 Task: In the  document powerpuff.odt ,align picture to the 'center'. Insert word art below the picture and give heading  'Powerpuff Girls in Red'change the shape height to  6.32 in
Action: Mouse moved to (284, 370)
Screenshot: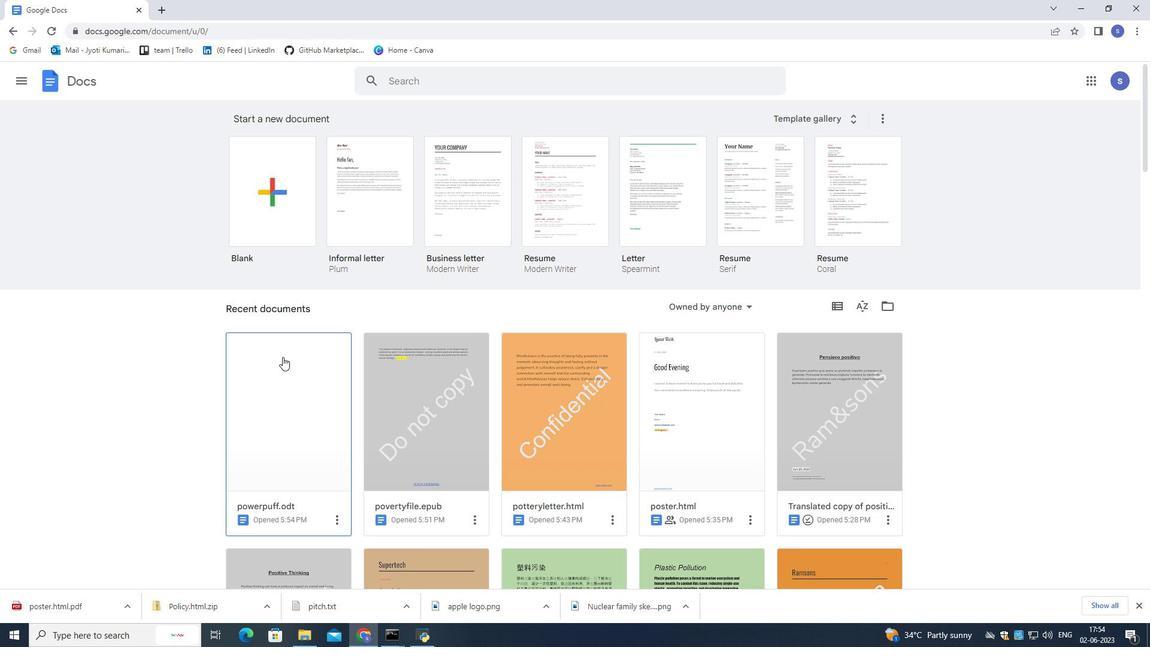 
Action: Mouse pressed left at (284, 370)
Screenshot: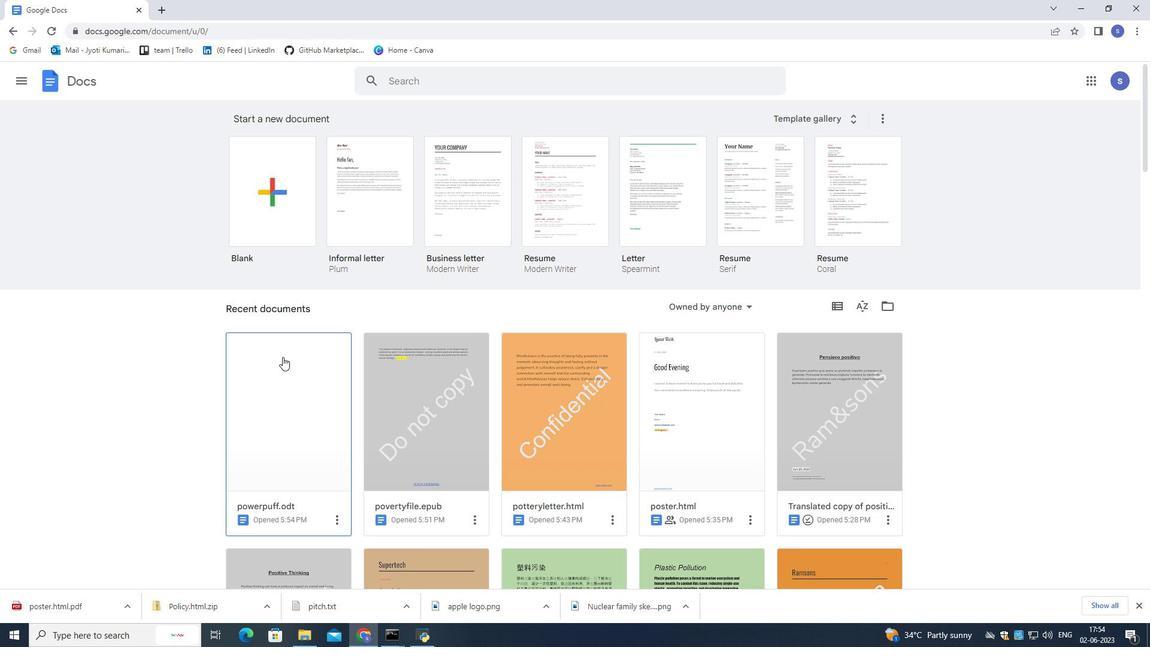 
Action: Mouse pressed left at (284, 370)
Screenshot: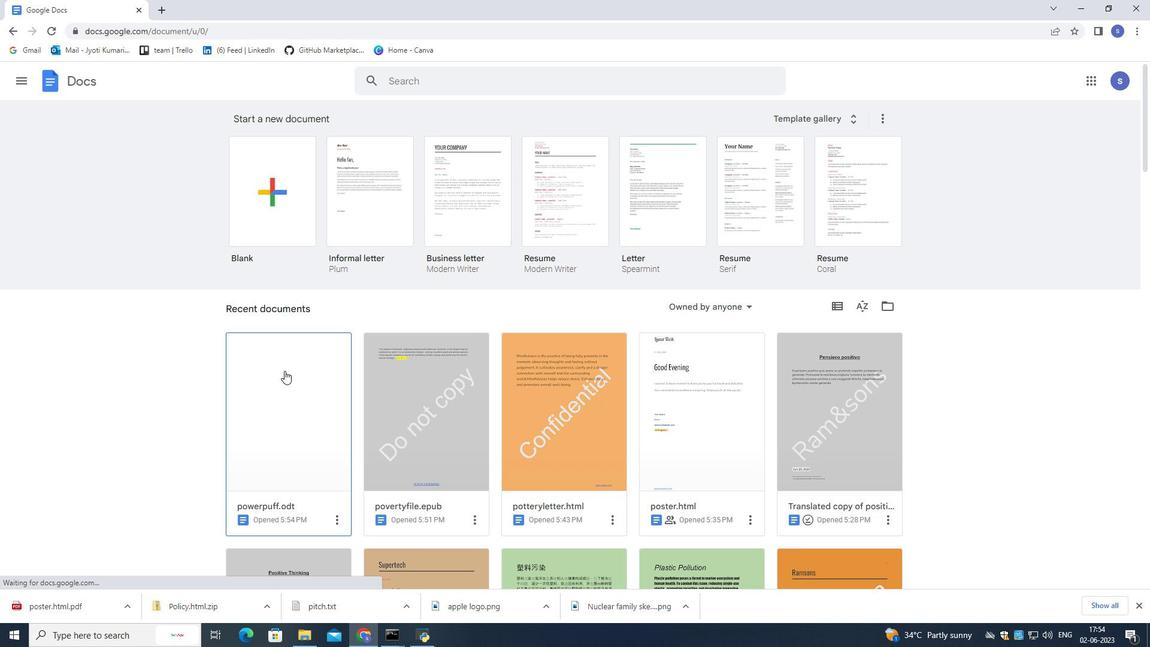 
Action: Mouse moved to (448, 274)
Screenshot: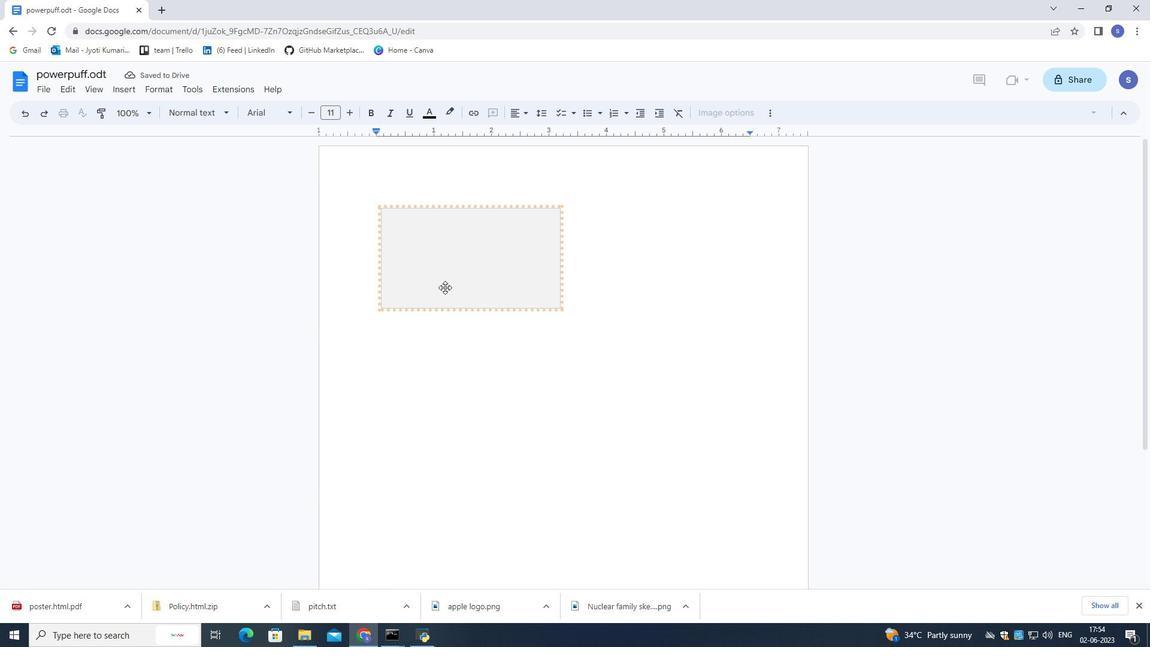 
Action: Mouse pressed left at (448, 274)
Screenshot: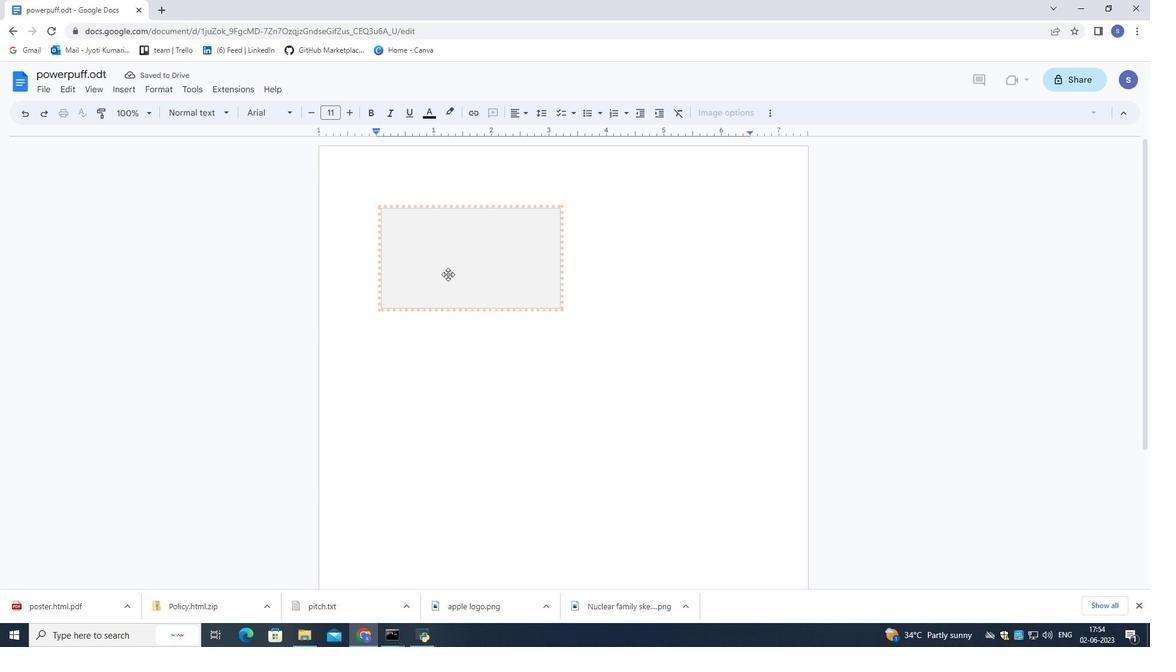 
Action: Mouse pressed left at (448, 274)
Screenshot: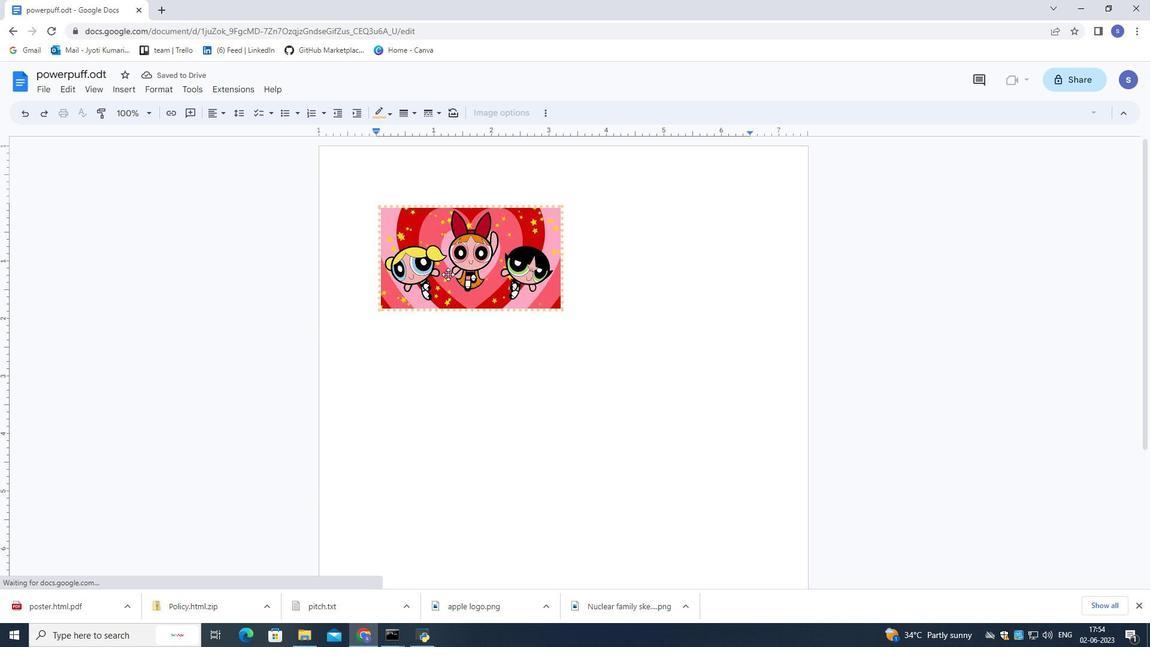 
Action: Mouse moved to (245, 115)
Screenshot: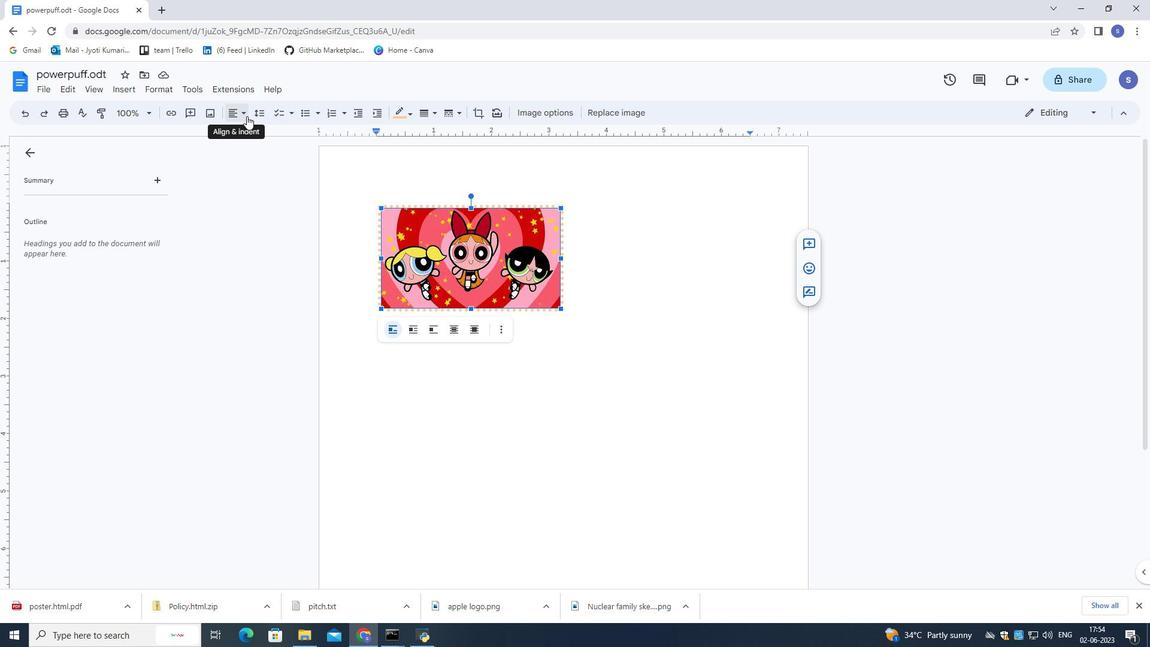 
Action: Mouse pressed left at (245, 115)
Screenshot: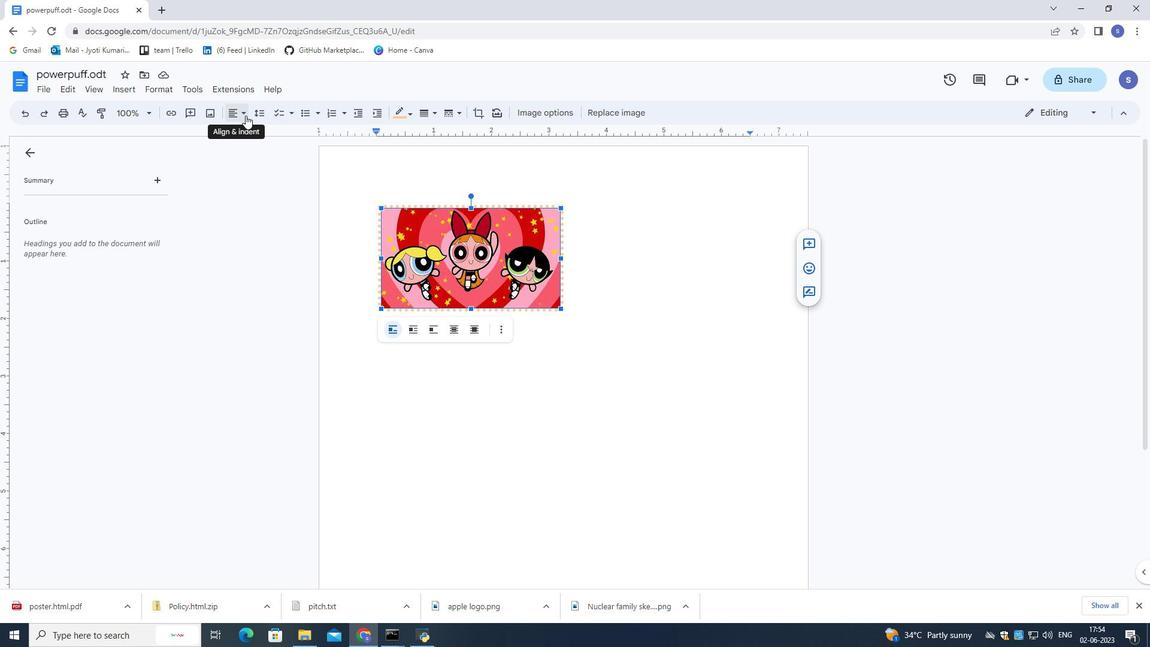 
Action: Mouse moved to (255, 133)
Screenshot: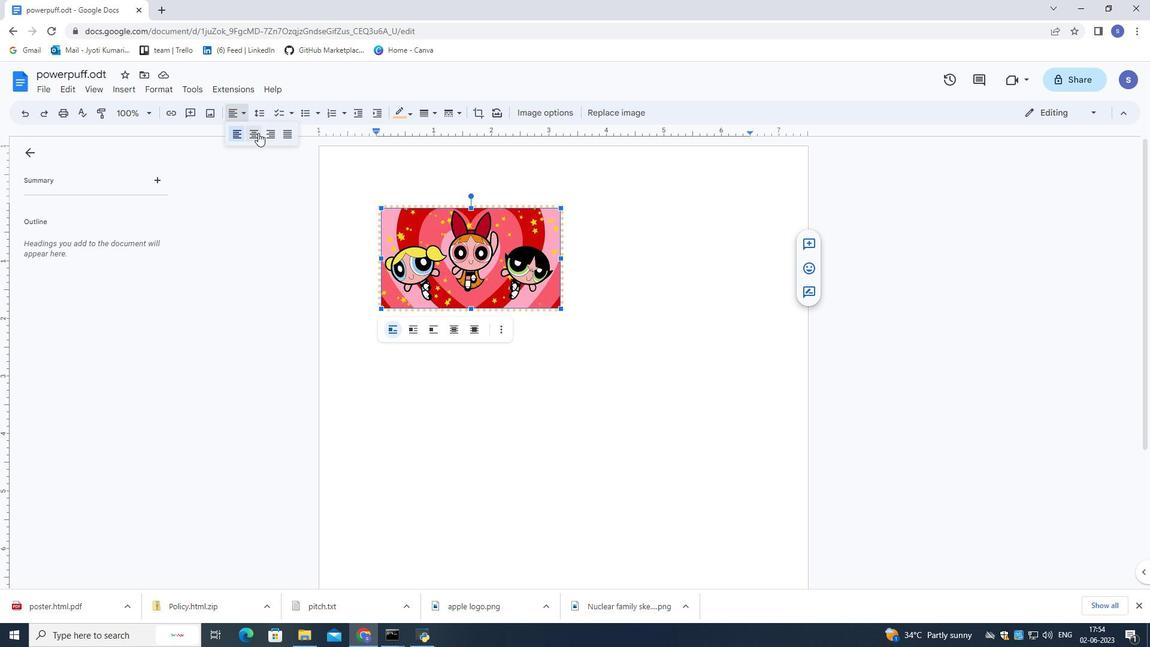 
Action: Mouse pressed left at (255, 133)
Screenshot: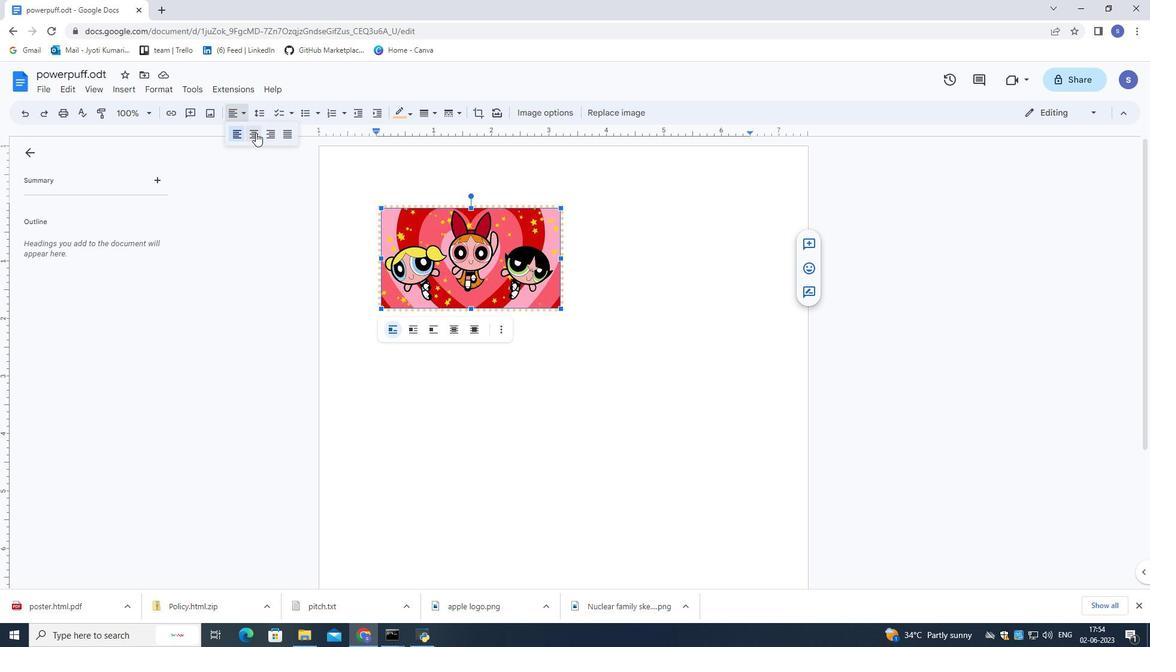 
Action: Mouse moved to (680, 288)
Screenshot: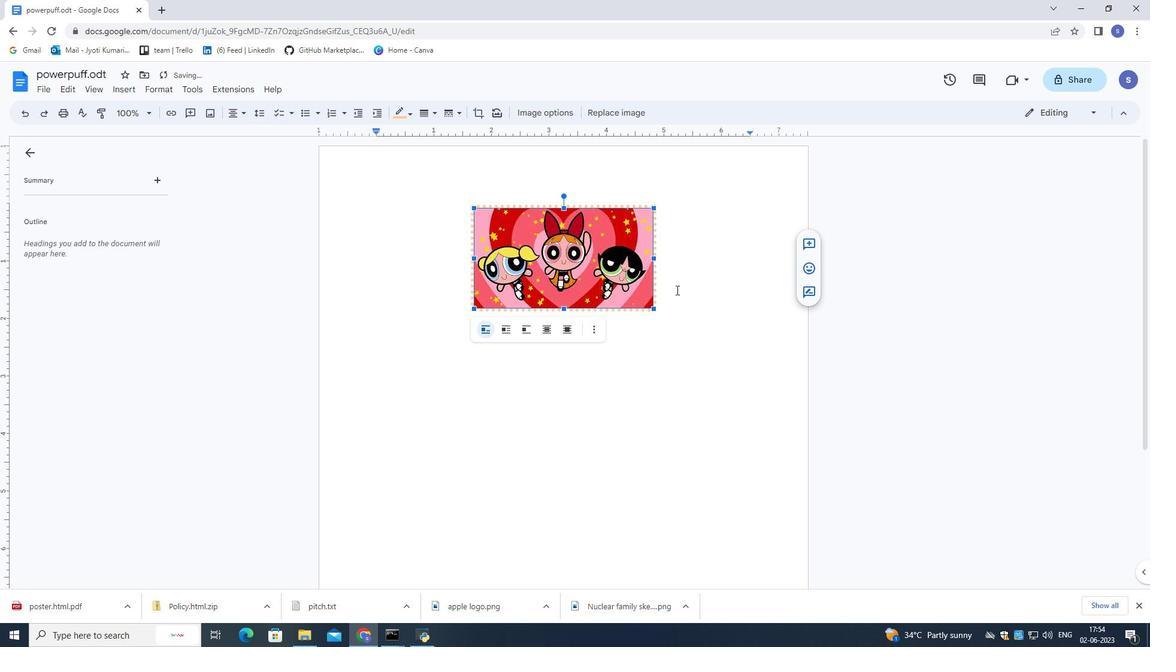 
Action: Mouse pressed left at (680, 288)
Screenshot: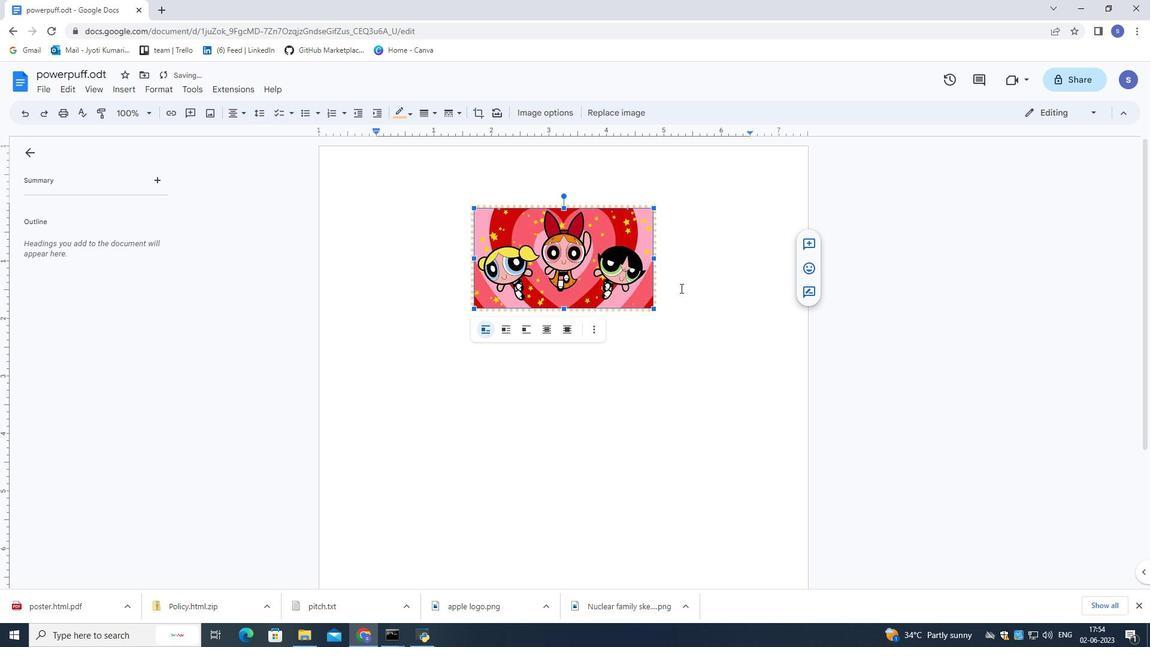 
Action: Mouse moved to (671, 298)
Screenshot: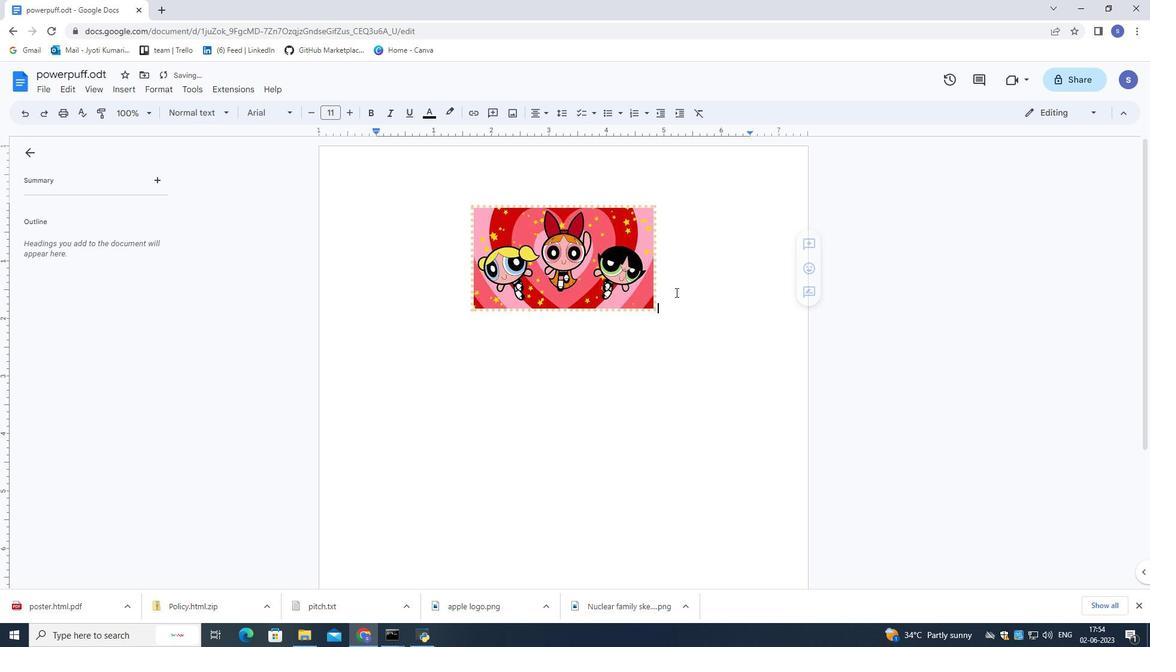 
Action: Key pressed <Key.enter>
Screenshot: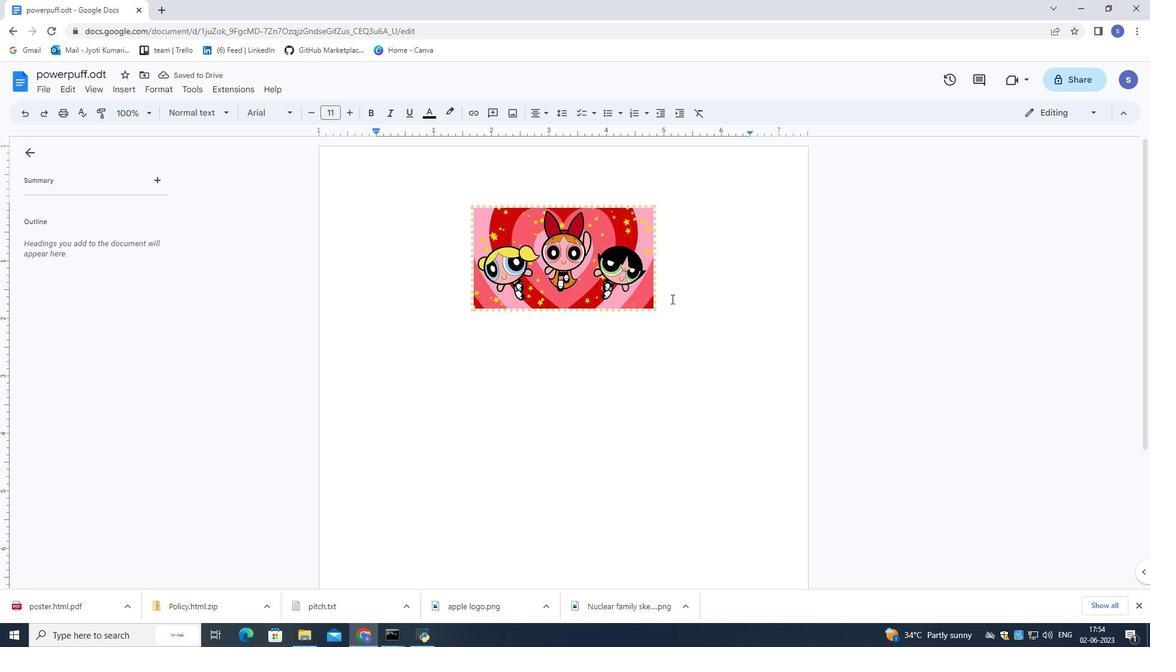 
Action: Mouse moved to (118, 91)
Screenshot: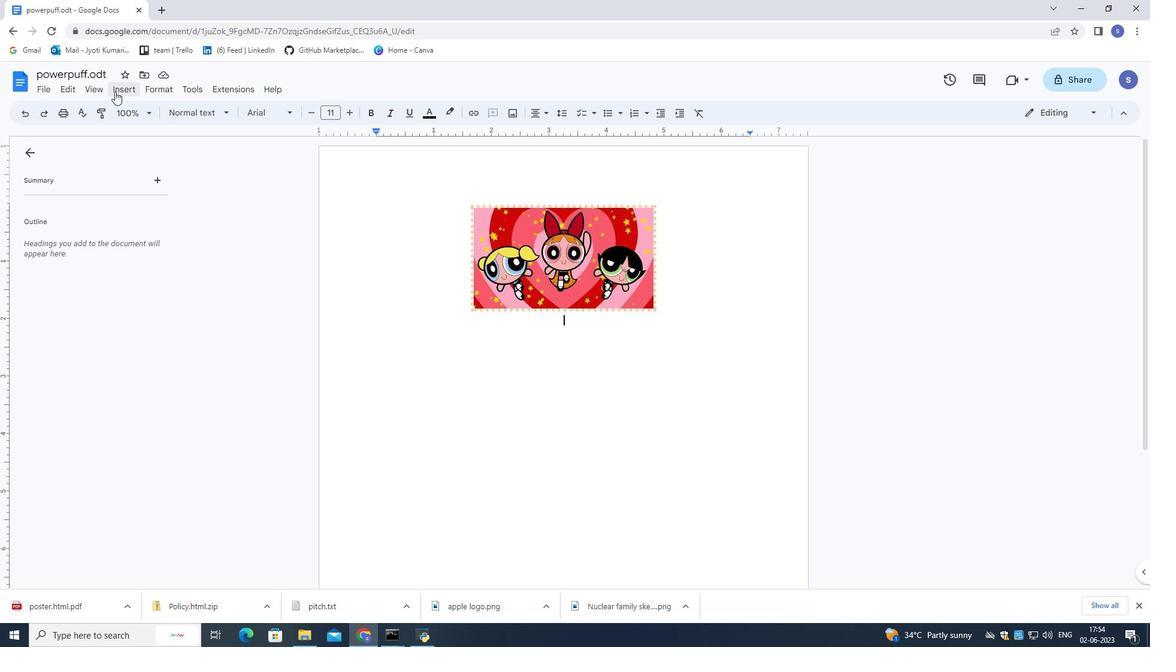 
Action: Mouse pressed left at (118, 91)
Screenshot: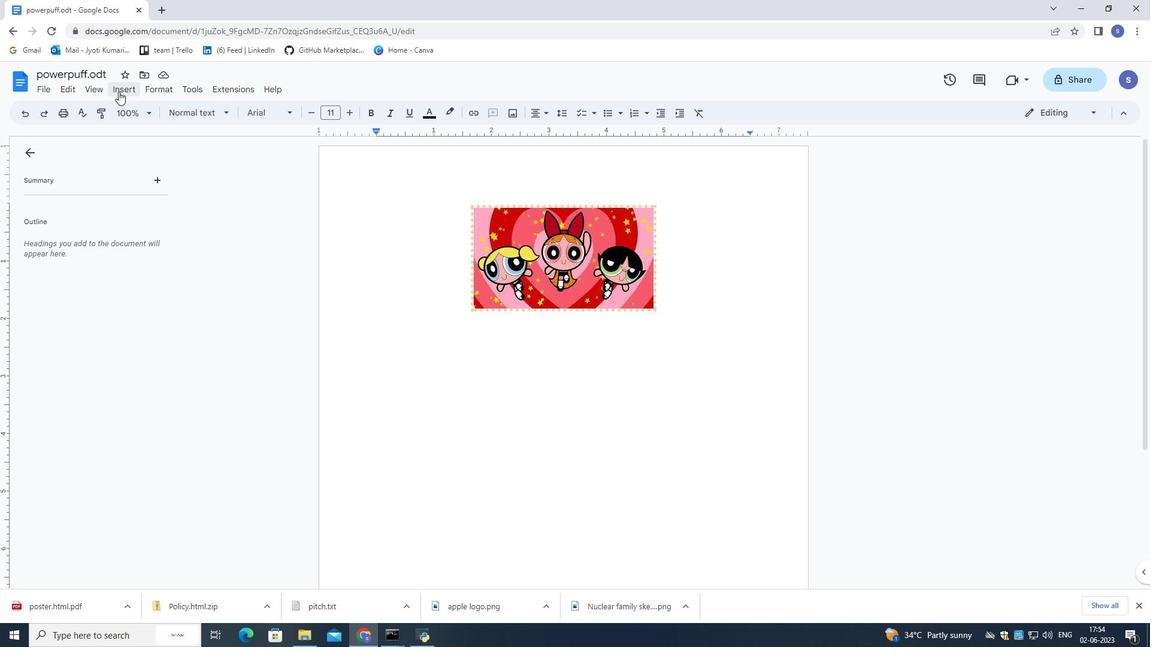 
Action: Mouse moved to (322, 150)
Screenshot: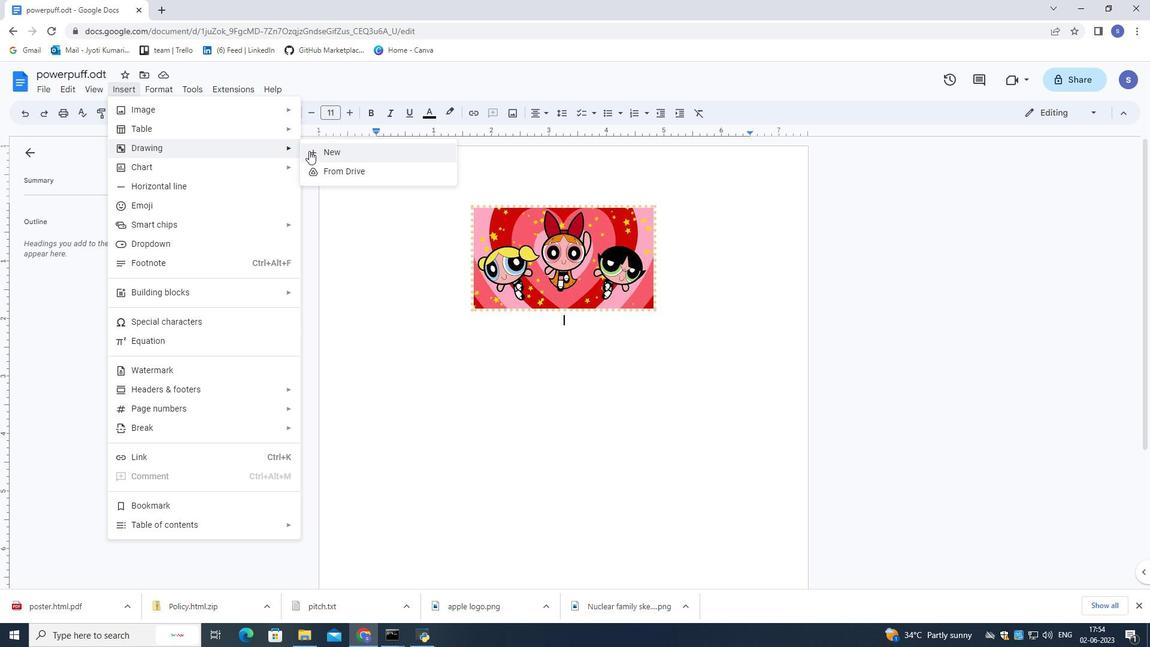 
Action: Mouse pressed left at (322, 150)
Screenshot: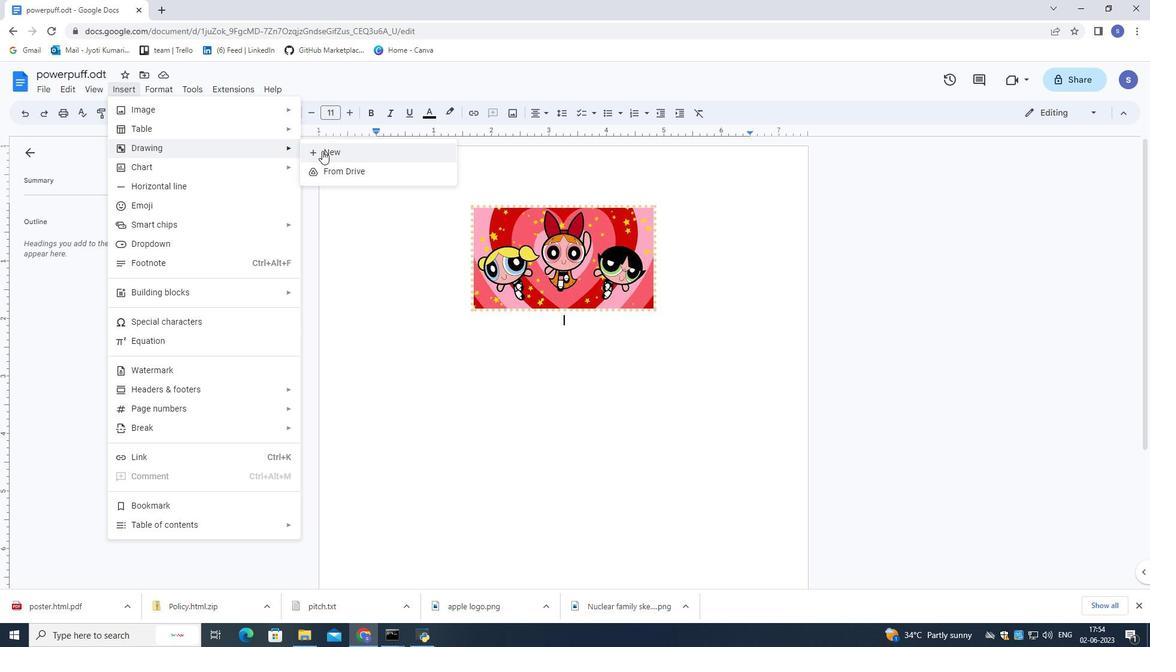 
Action: Mouse moved to (327, 137)
Screenshot: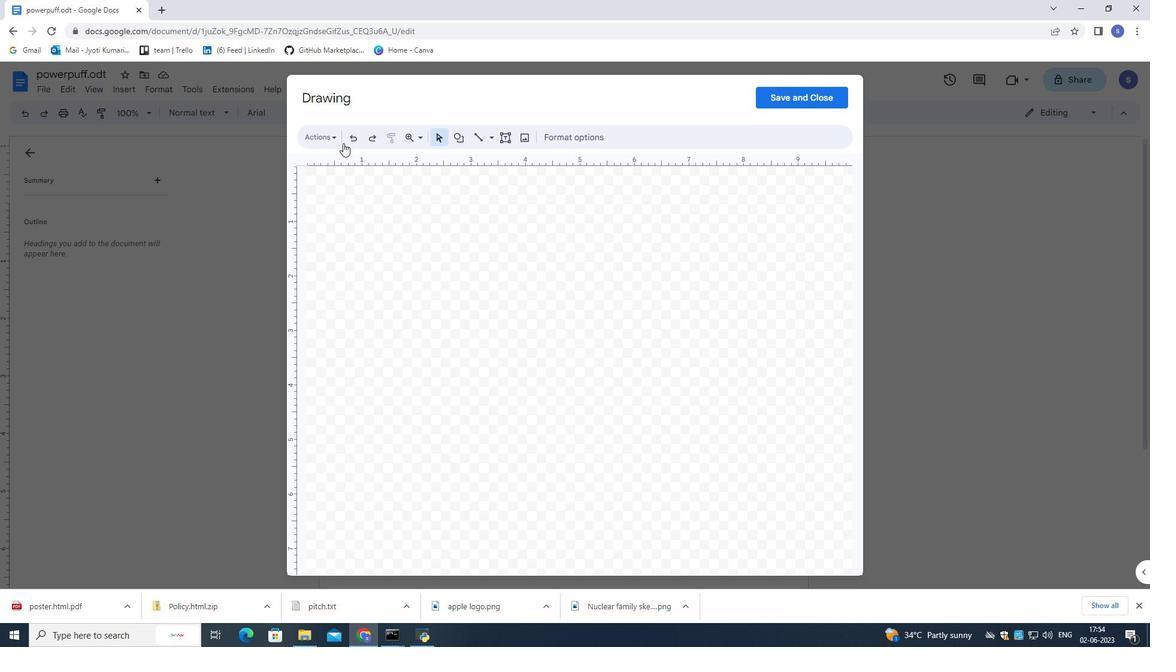 
Action: Mouse pressed left at (327, 137)
Screenshot: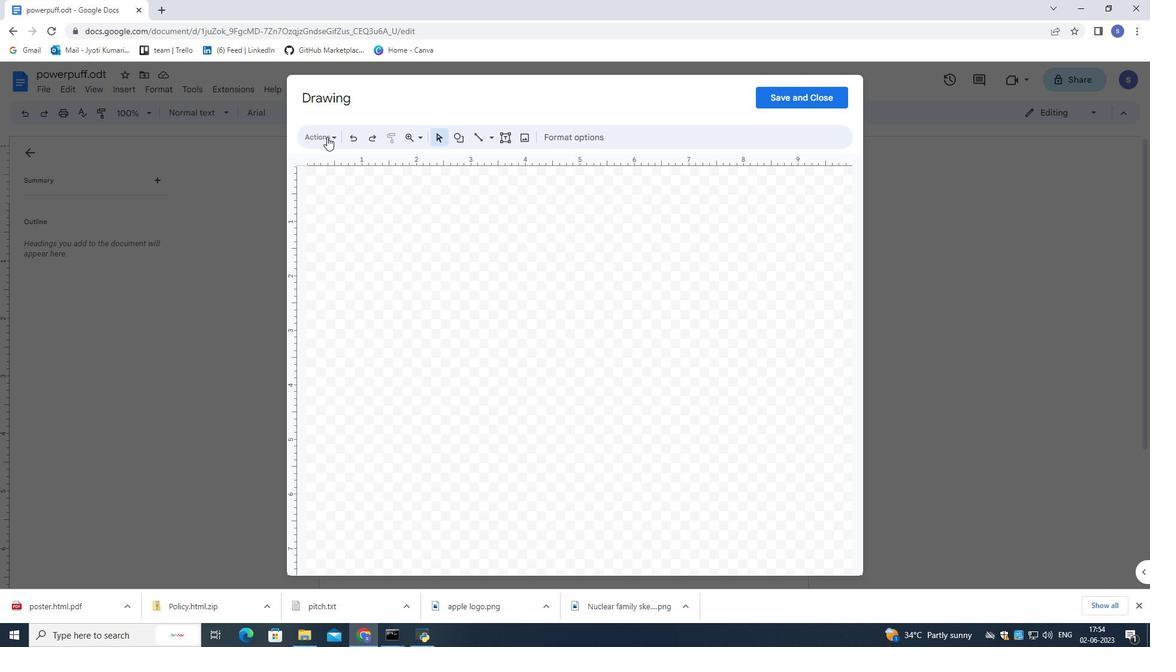 
Action: Mouse moved to (343, 213)
Screenshot: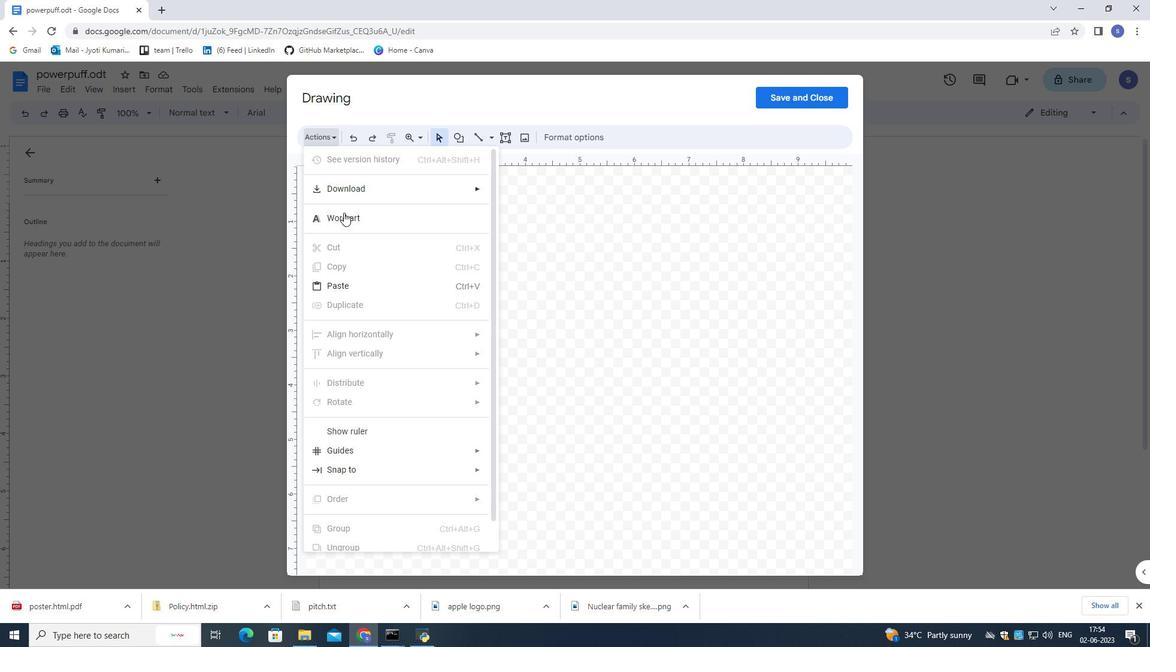 
Action: Mouse pressed left at (343, 213)
Screenshot: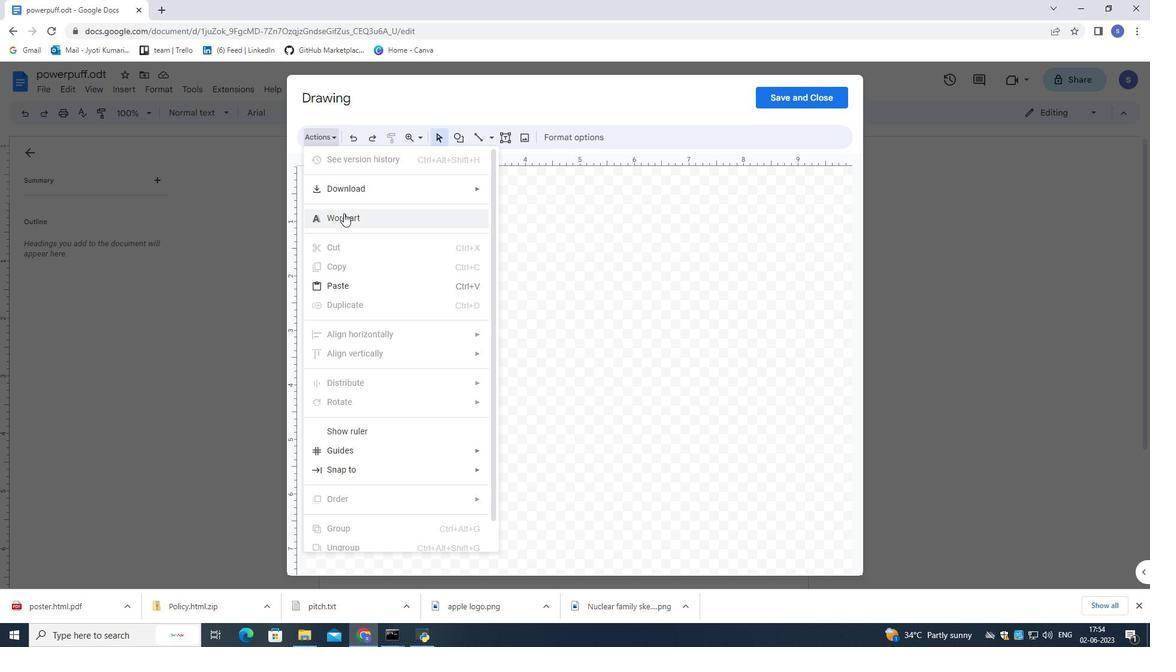 
Action: Mouse moved to (579, 197)
Screenshot: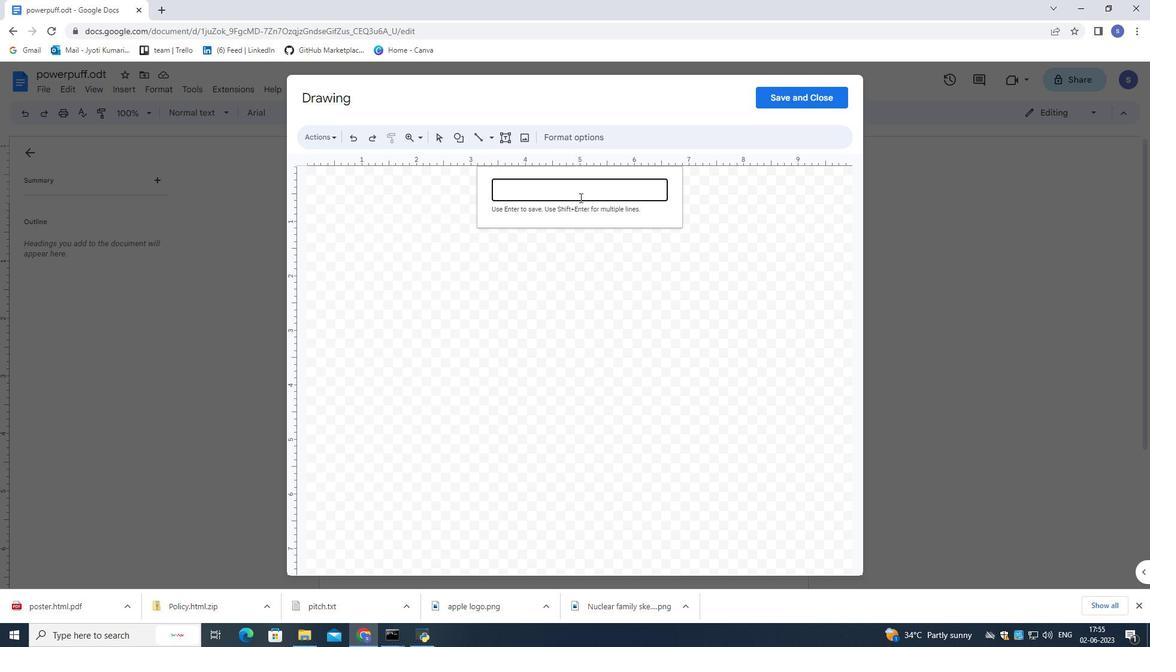 
Action: Key pressed p
Screenshot: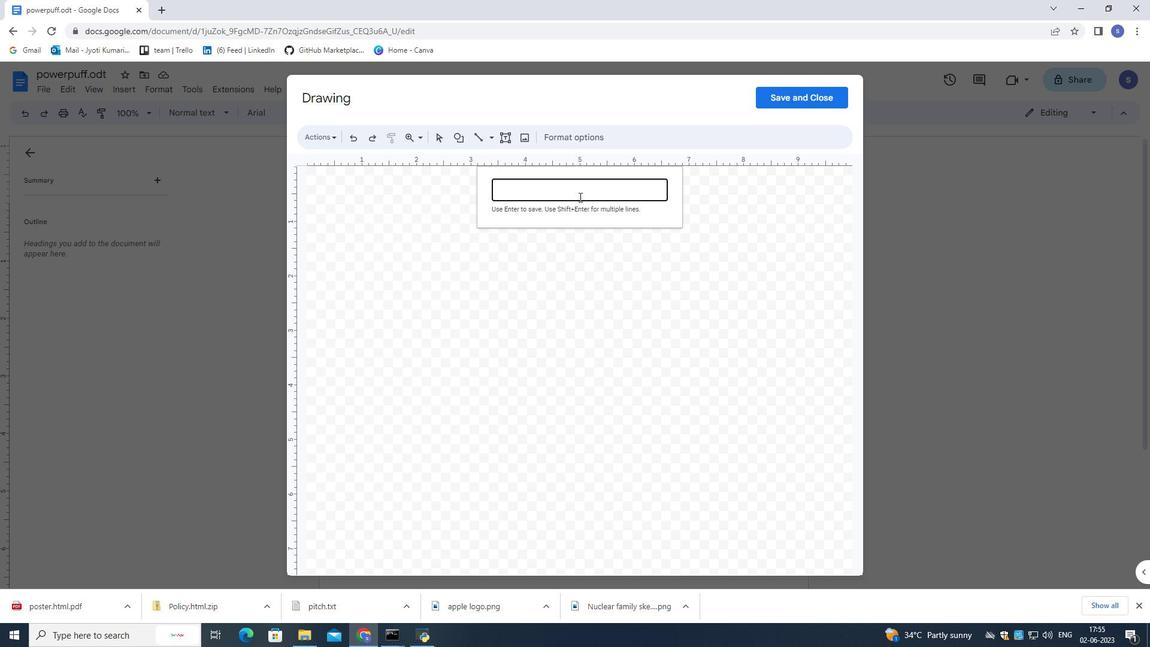 
Action: Mouse moved to (578, 196)
Screenshot: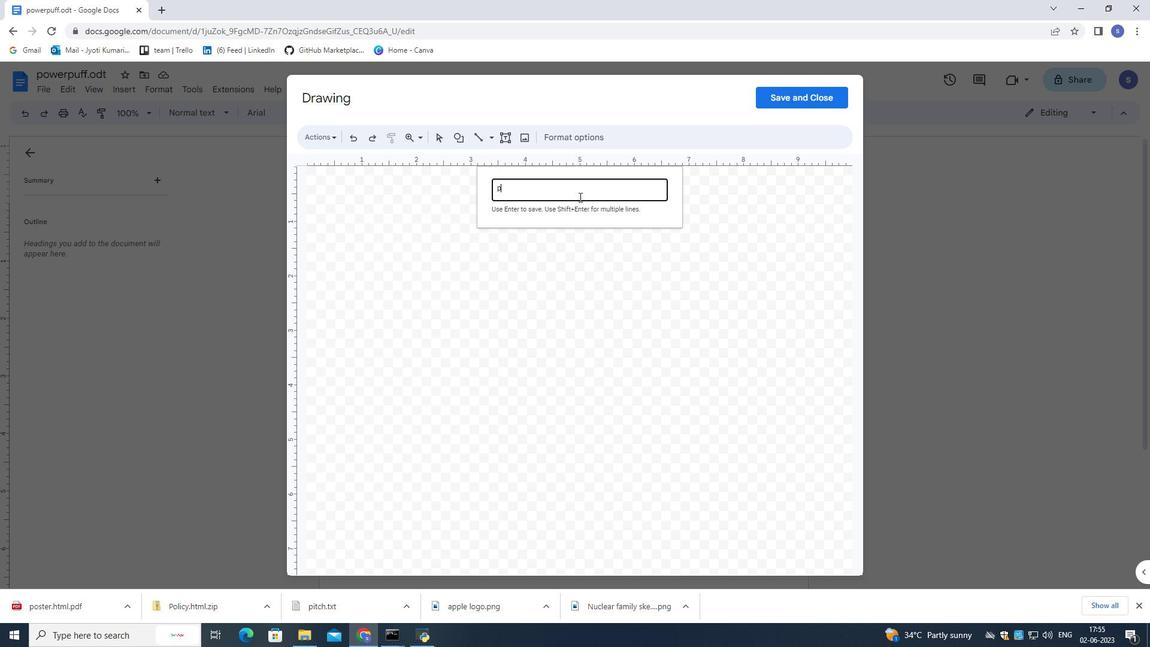 
Action: Key pressed o
Screenshot: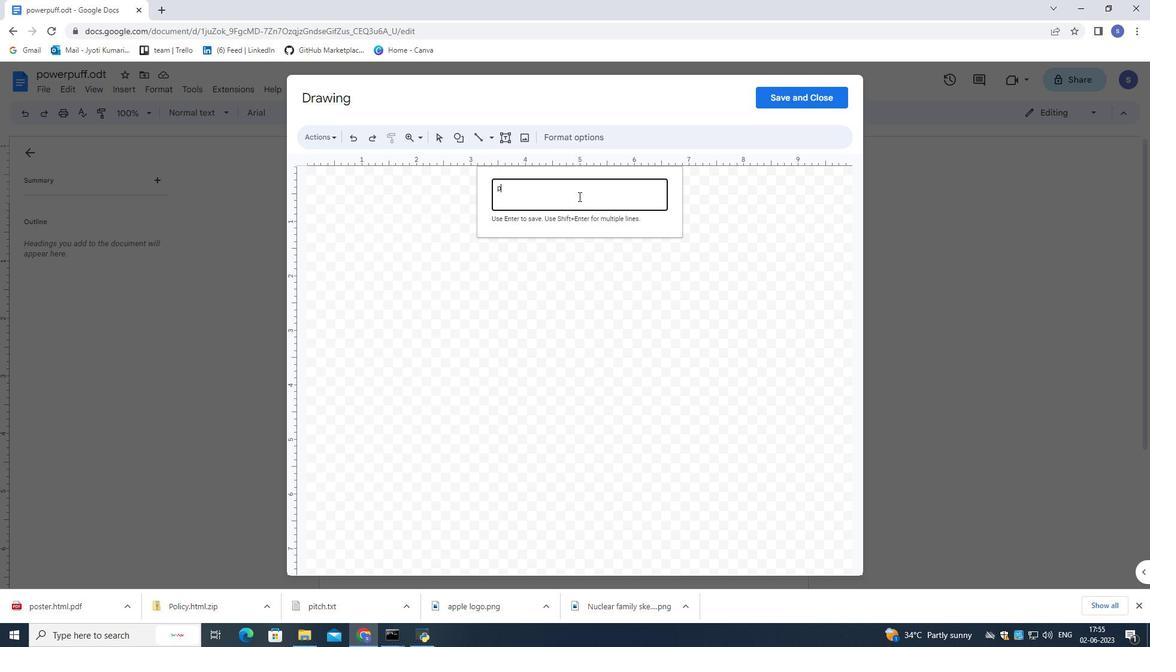
Action: Mouse moved to (578, 195)
Screenshot: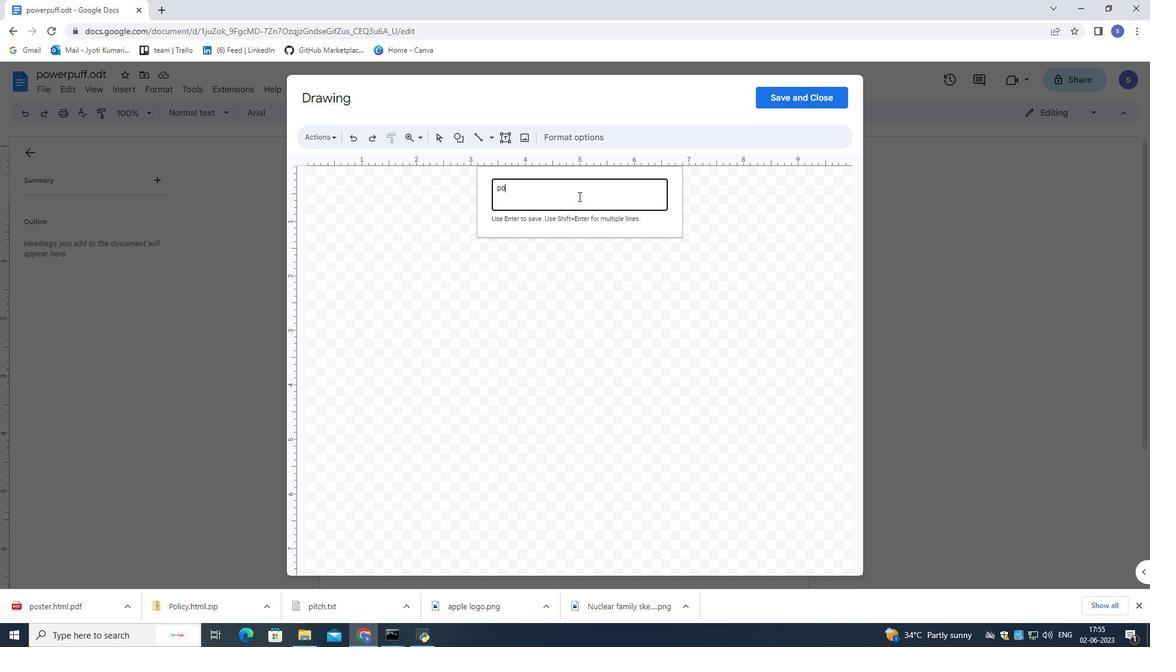 
Action: Key pressed wer
Screenshot: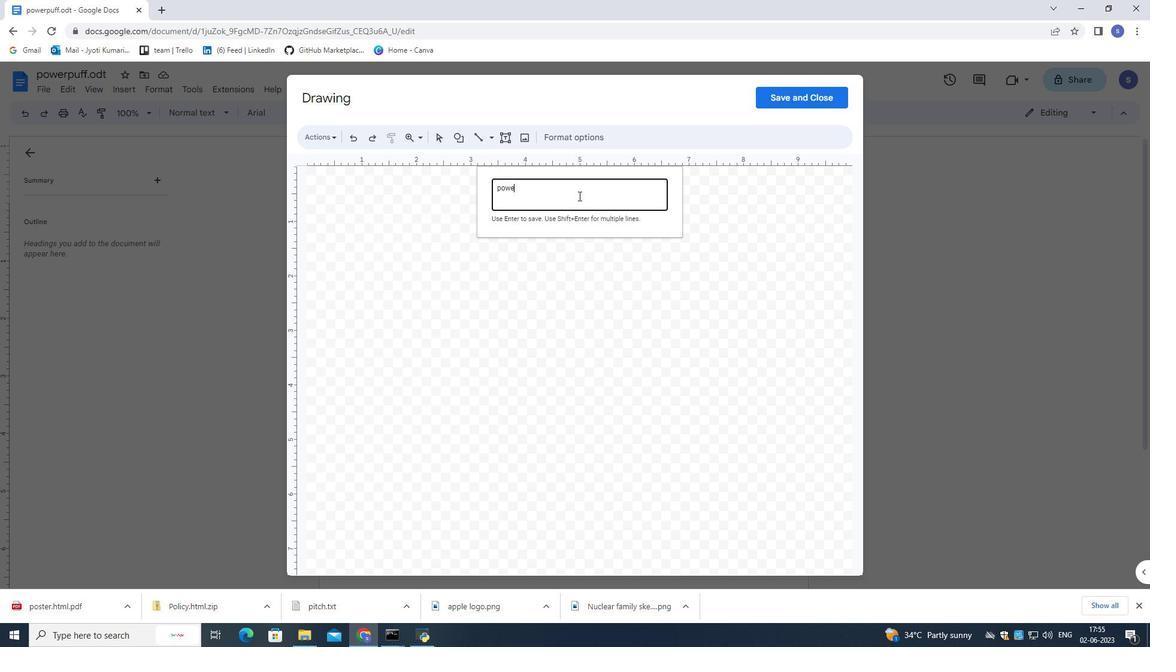 
Action: Mouse moved to (578, 195)
Screenshot: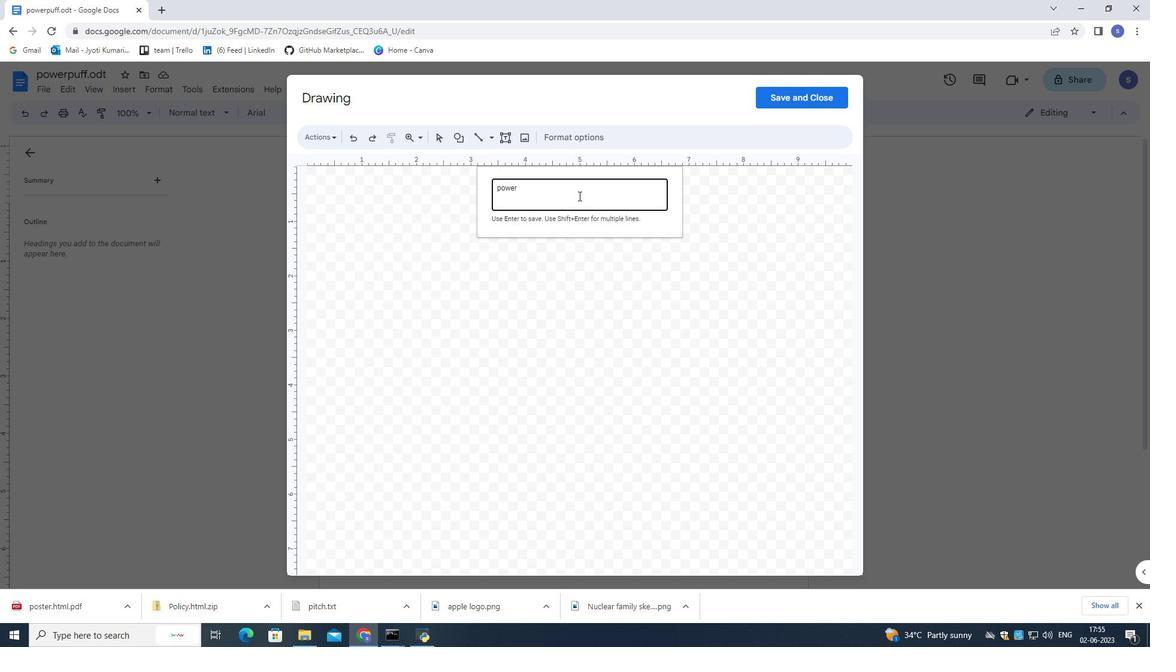 
Action: Key pressed p
Screenshot: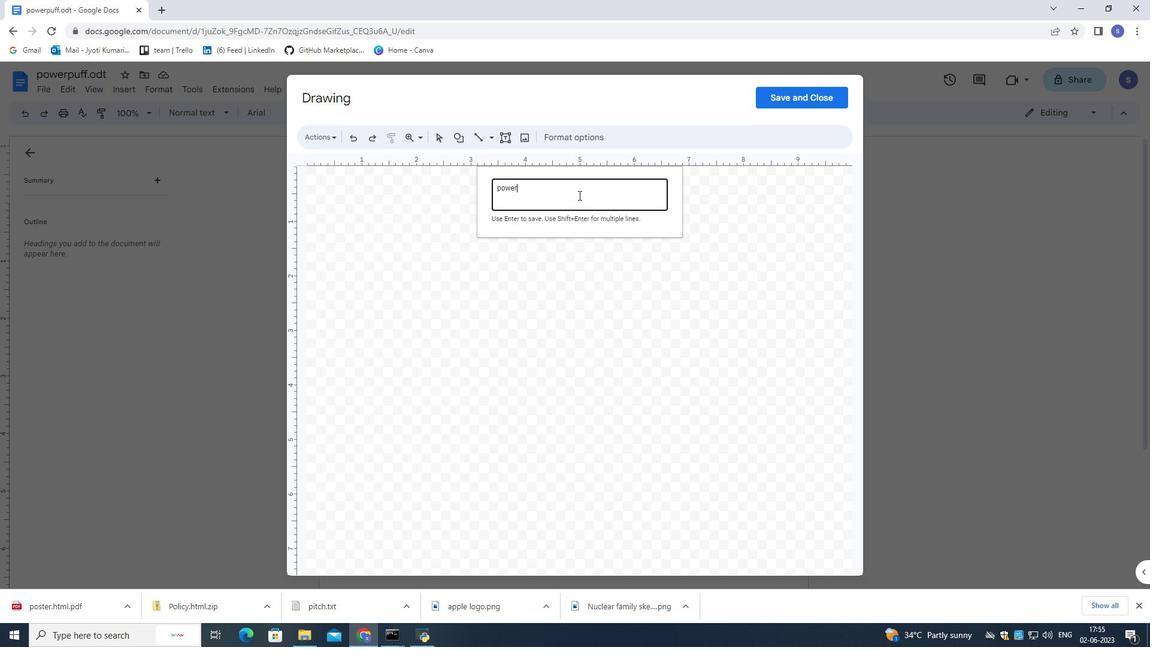 
Action: Mouse moved to (578, 194)
Screenshot: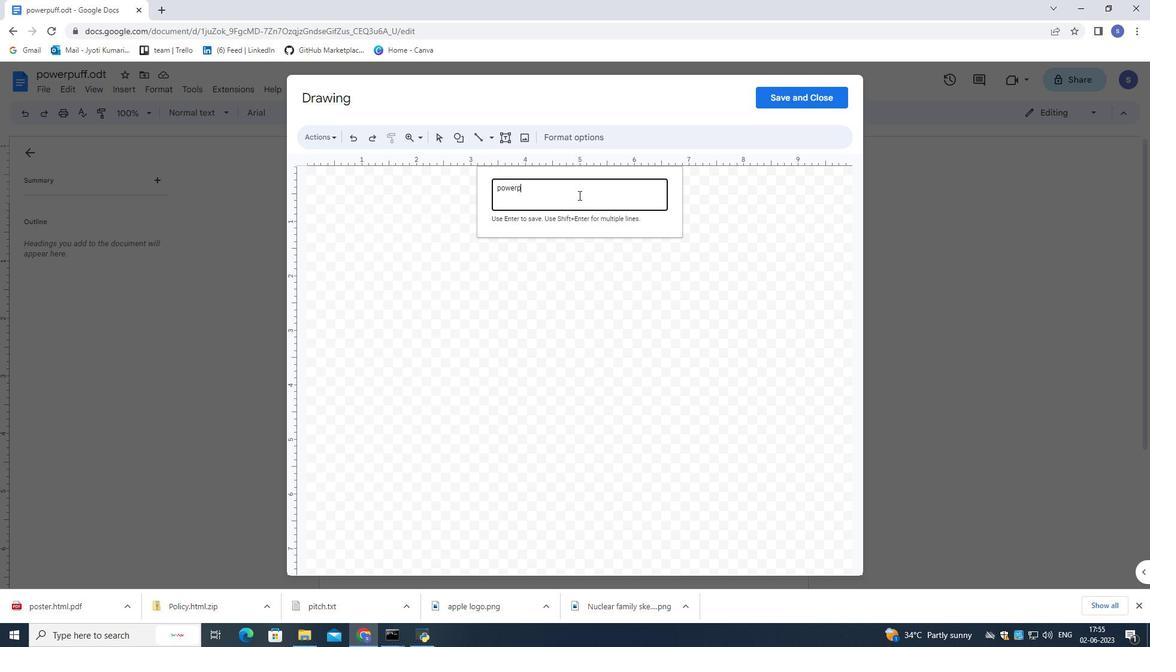 
Action: Key pressed uff<Key.space>gi
Screenshot: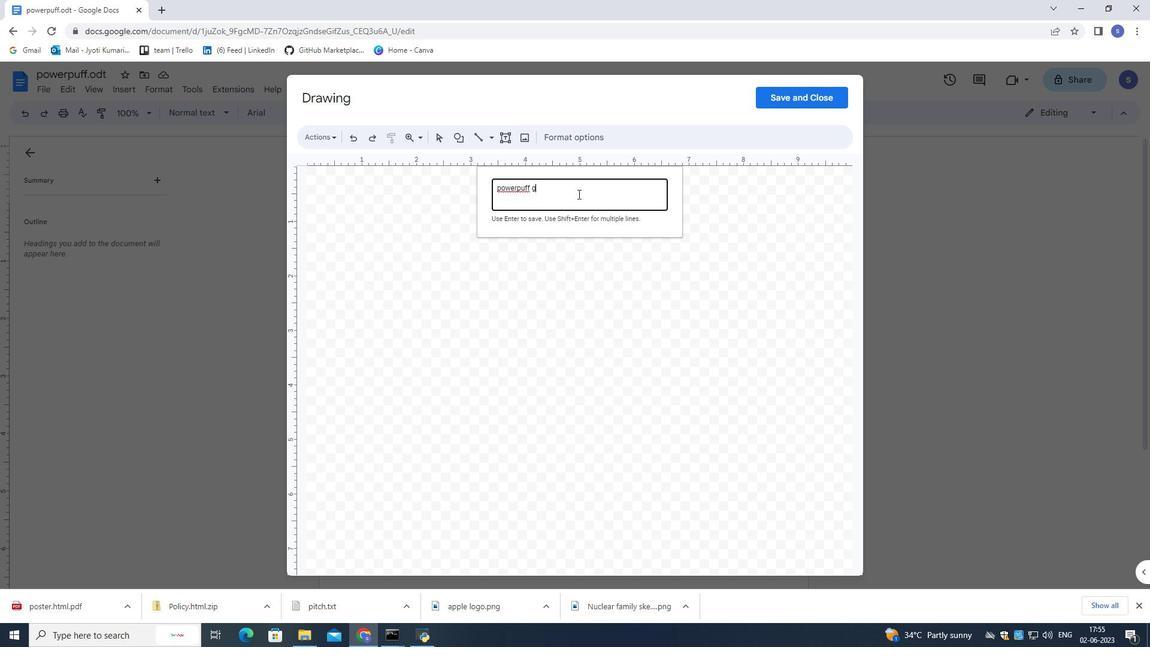 
Action: Mouse moved to (578, 192)
Screenshot: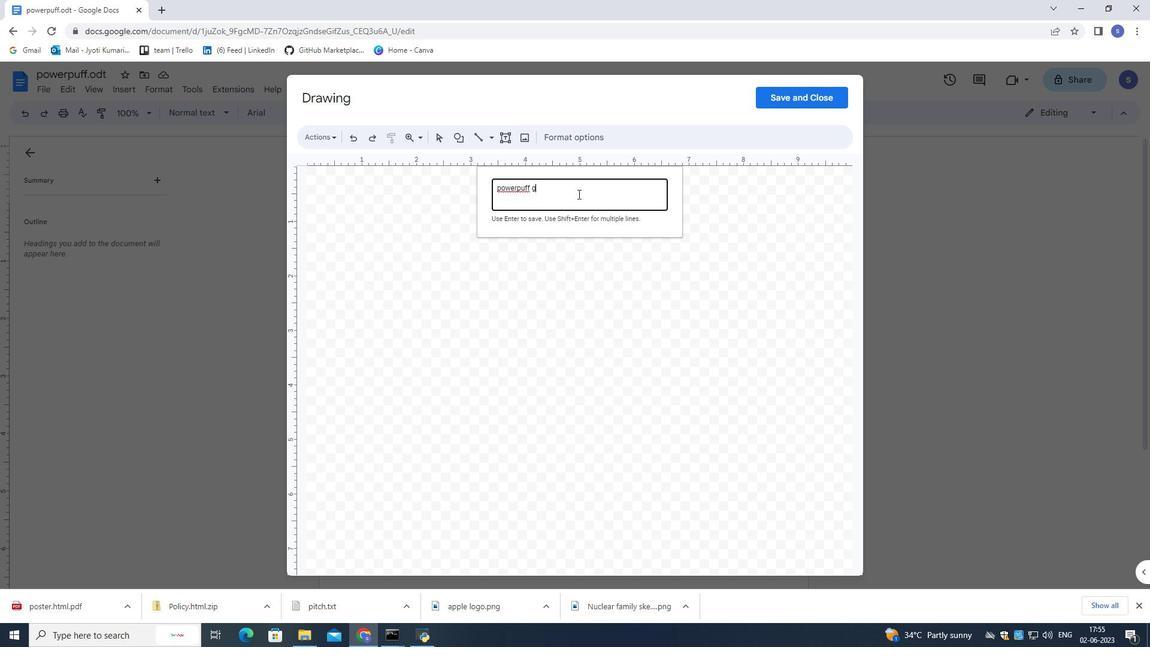 
Action: Key pressed rls
Screenshot: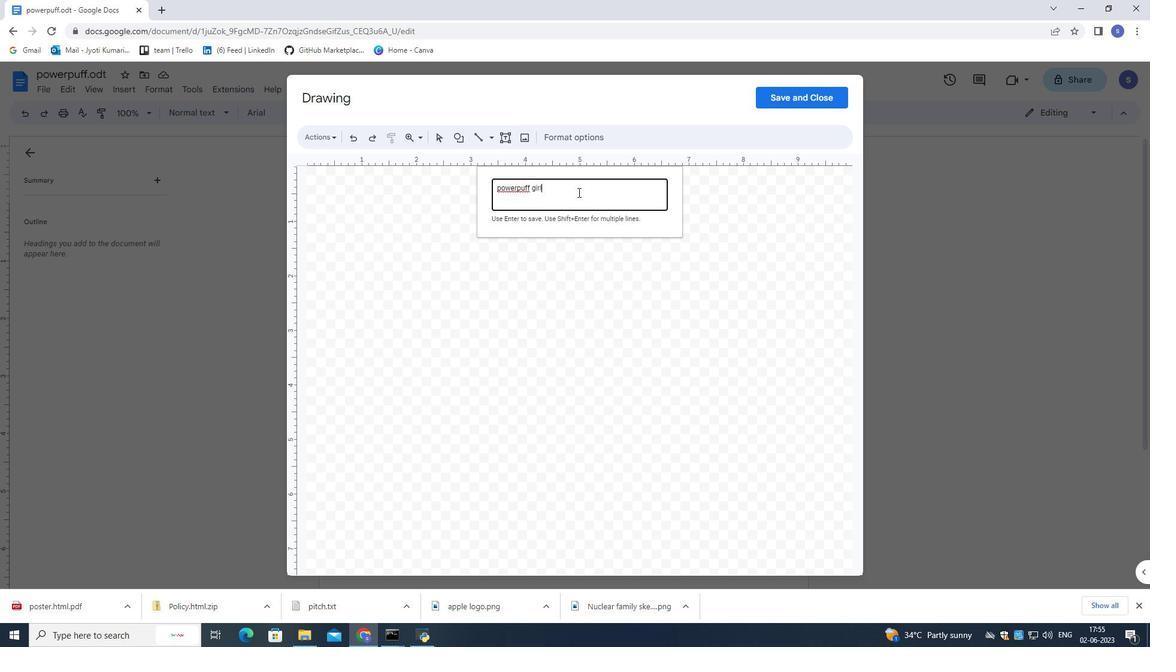 
Action: Mouse moved to (600, 205)
Screenshot: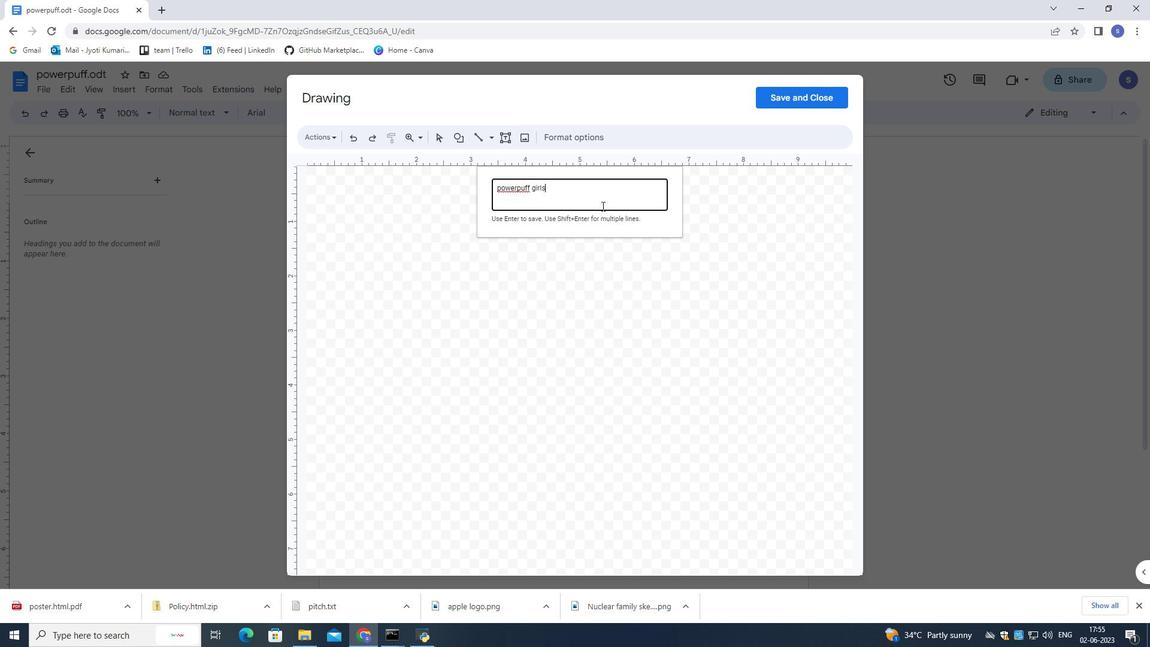 
Action: Key pressed <Key.enter>
Screenshot: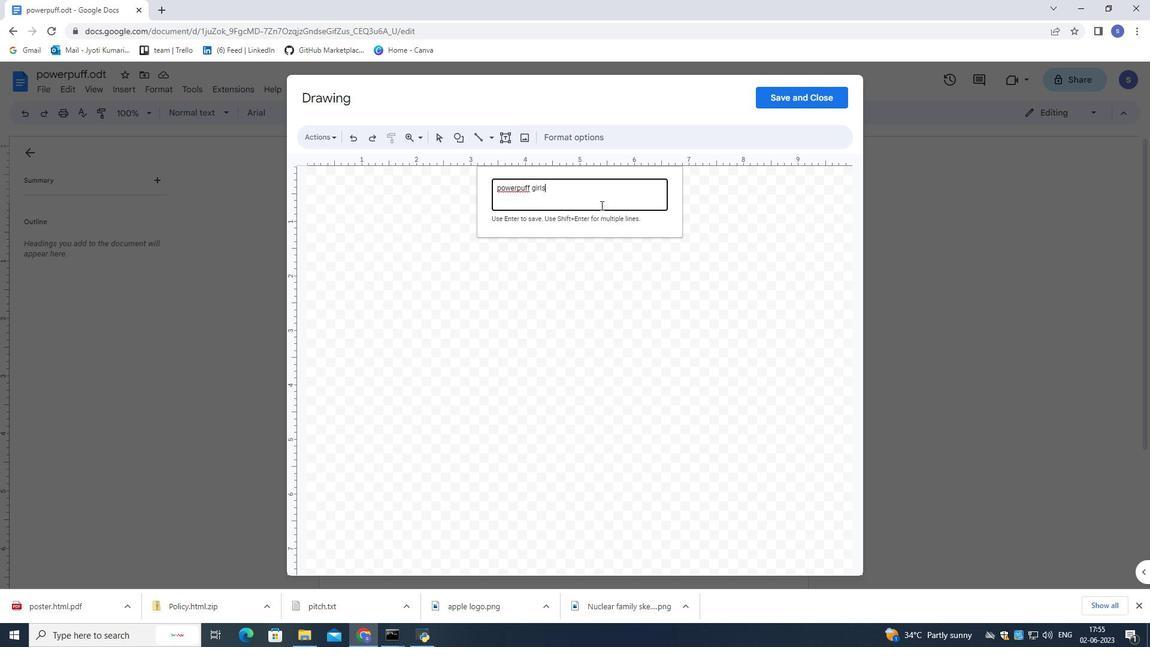
Action: Mouse moved to (571, 381)
Screenshot: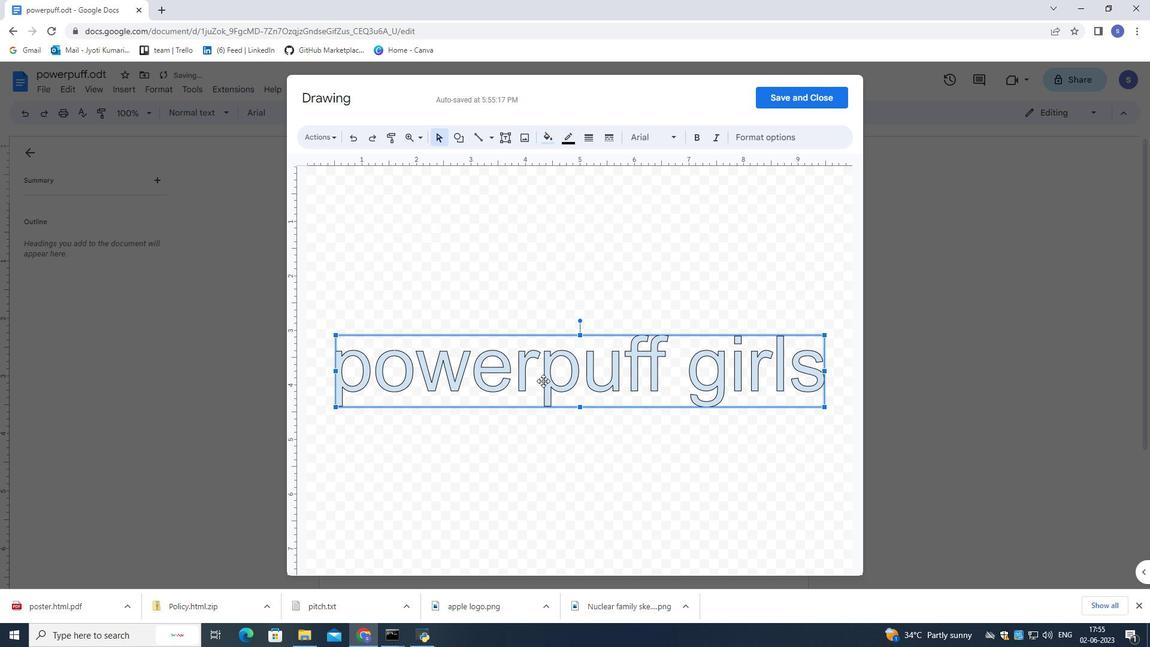 
Action: Mouse pressed left at (571, 381)
Screenshot: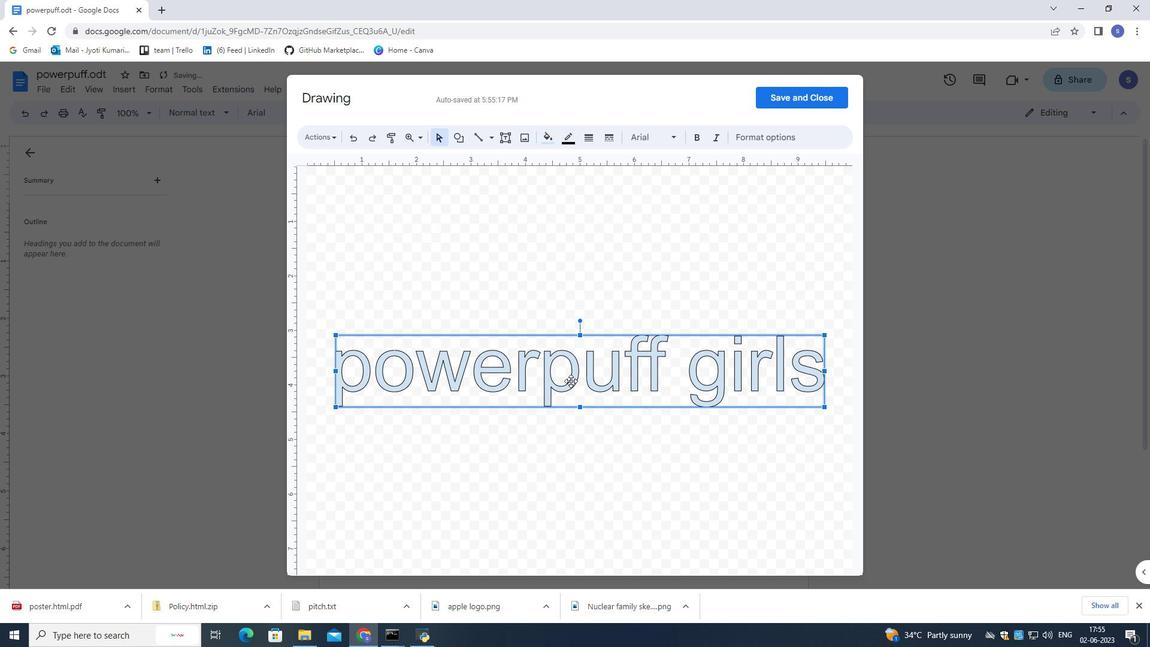 
Action: Mouse moved to (571, 378)
Screenshot: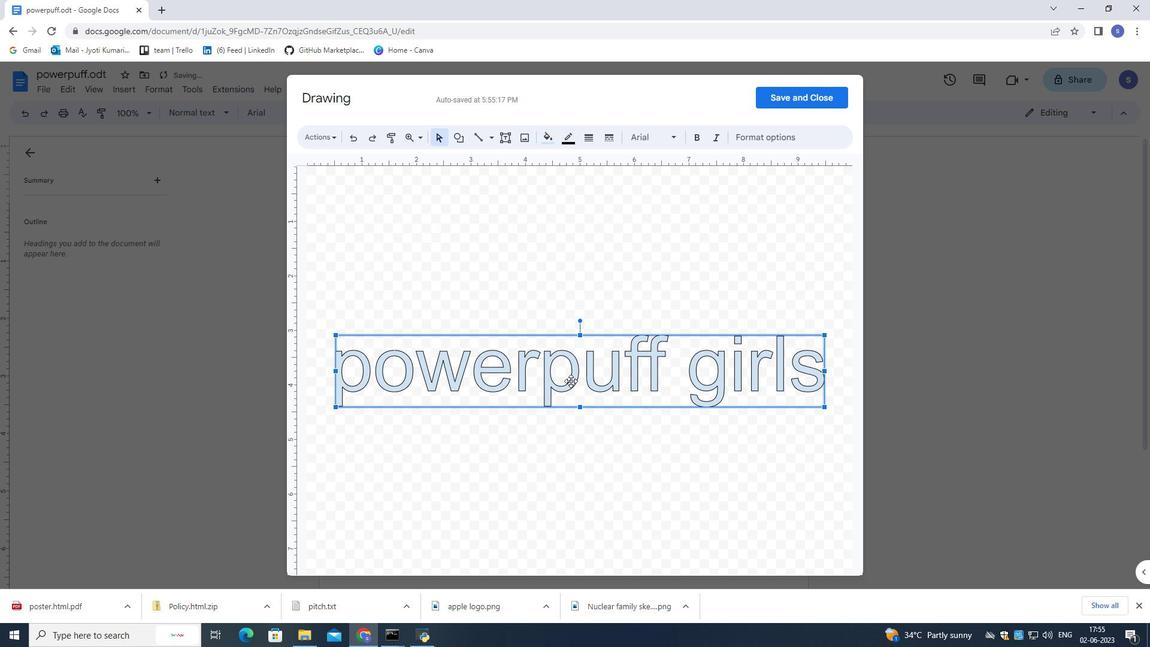 
Action: Mouse pressed left at (571, 378)
Screenshot: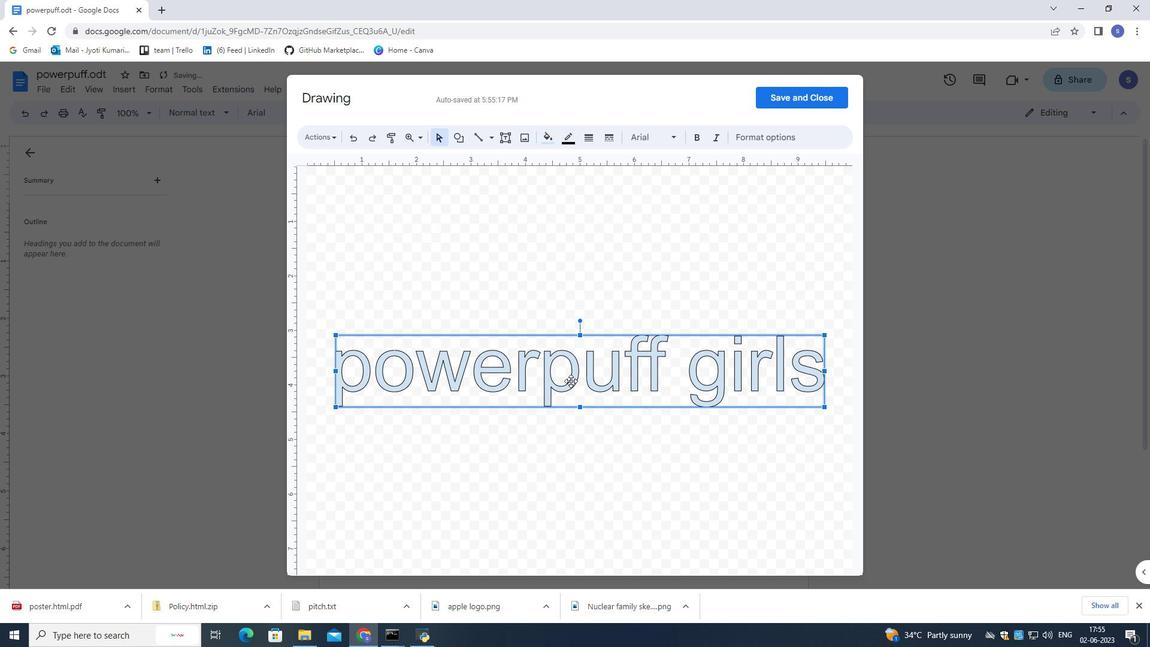 
Action: Mouse moved to (566, 139)
Screenshot: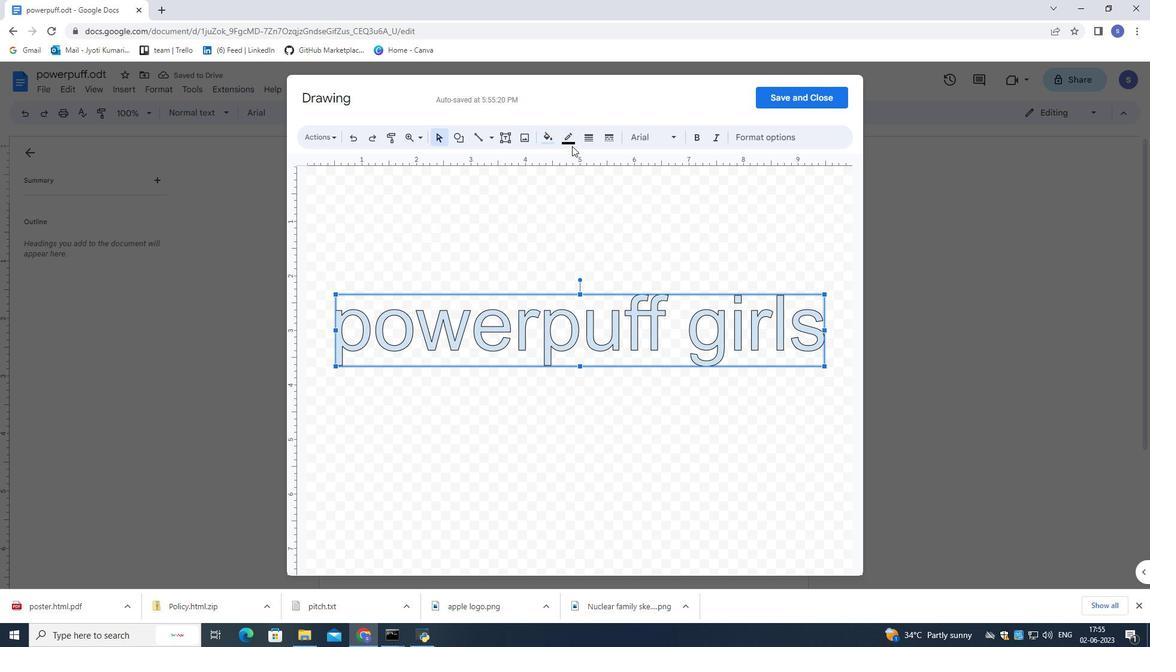 
Action: Mouse pressed left at (566, 139)
Screenshot: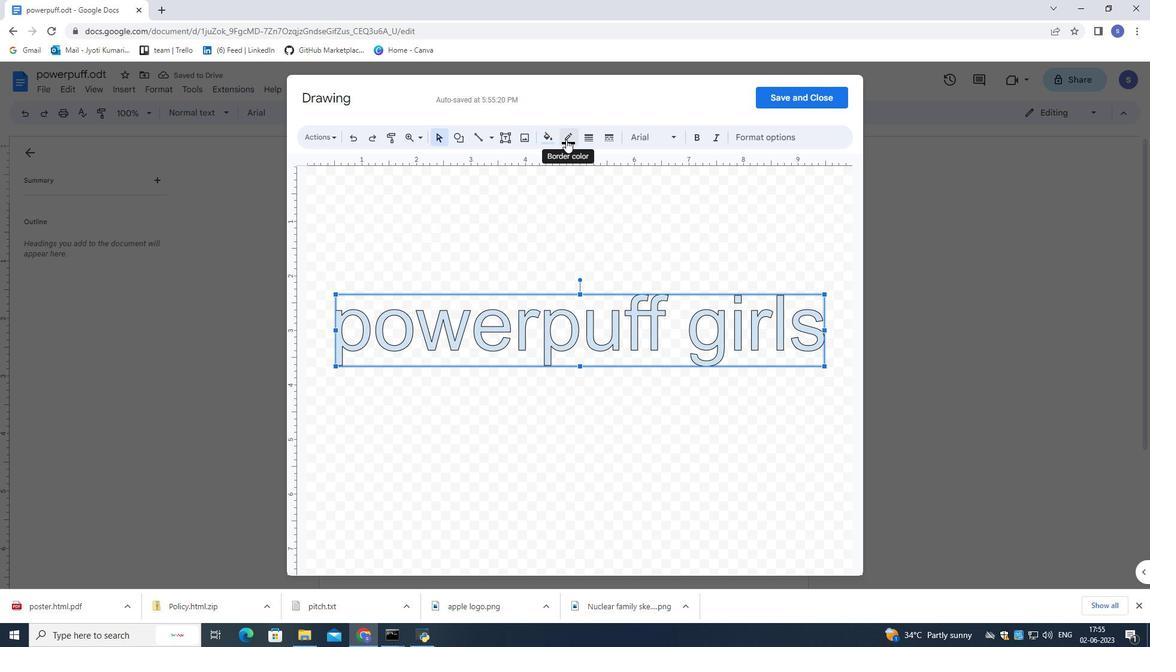 
Action: Mouse moved to (586, 213)
Screenshot: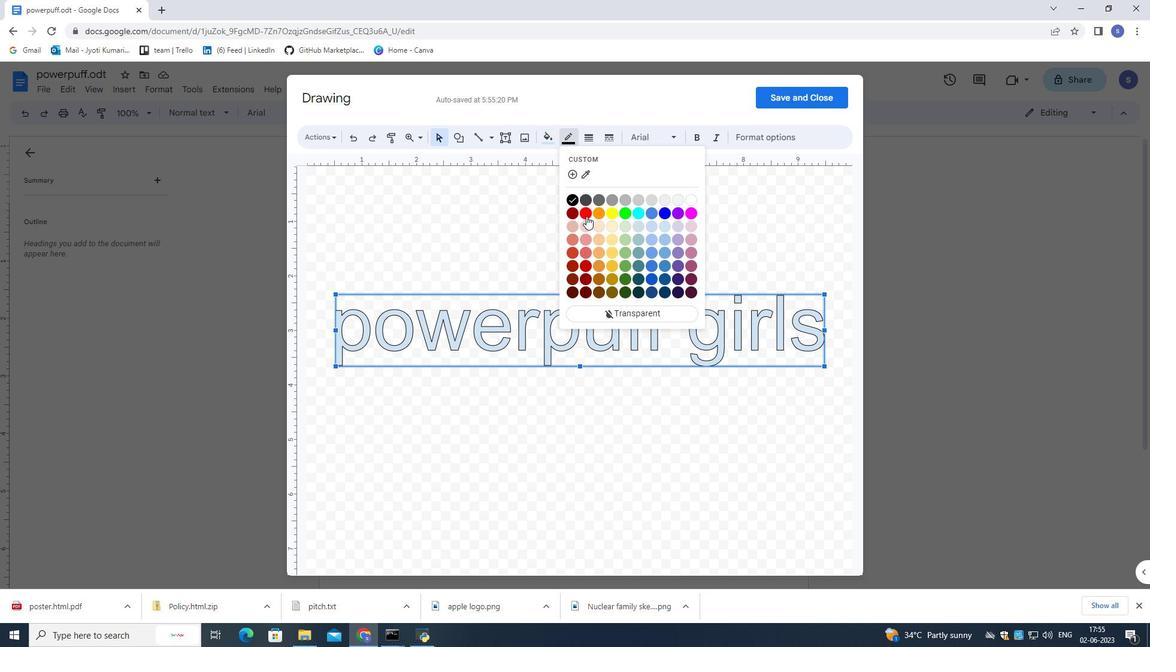 
Action: Mouse pressed left at (586, 213)
Screenshot: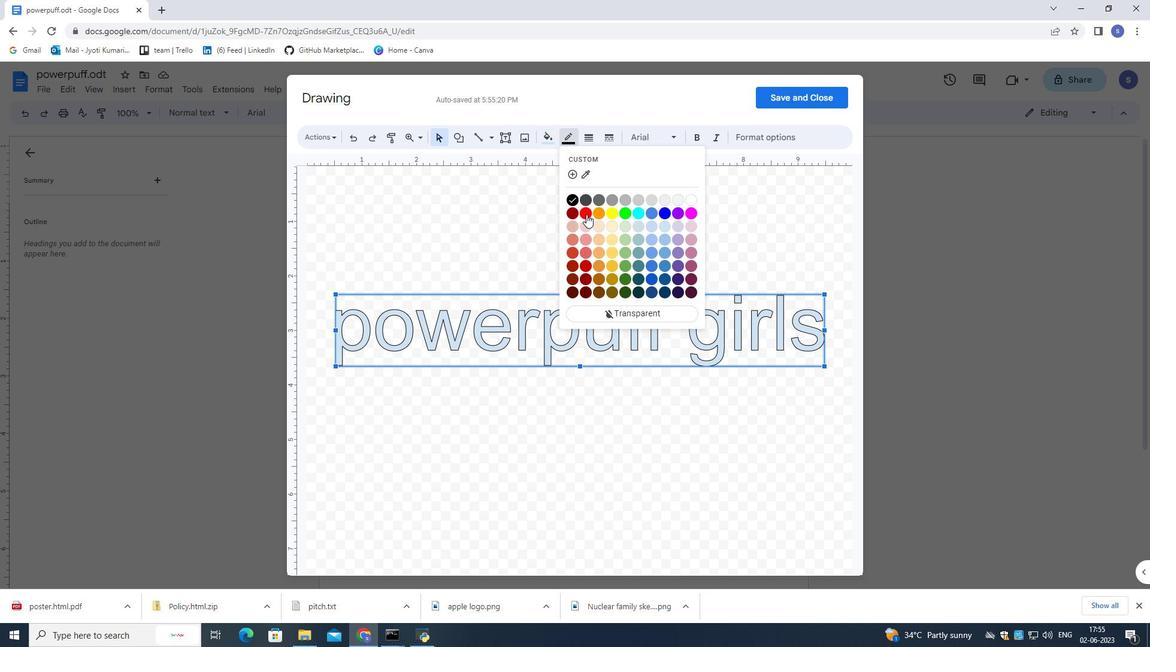 
Action: Mouse moved to (545, 139)
Screenshot: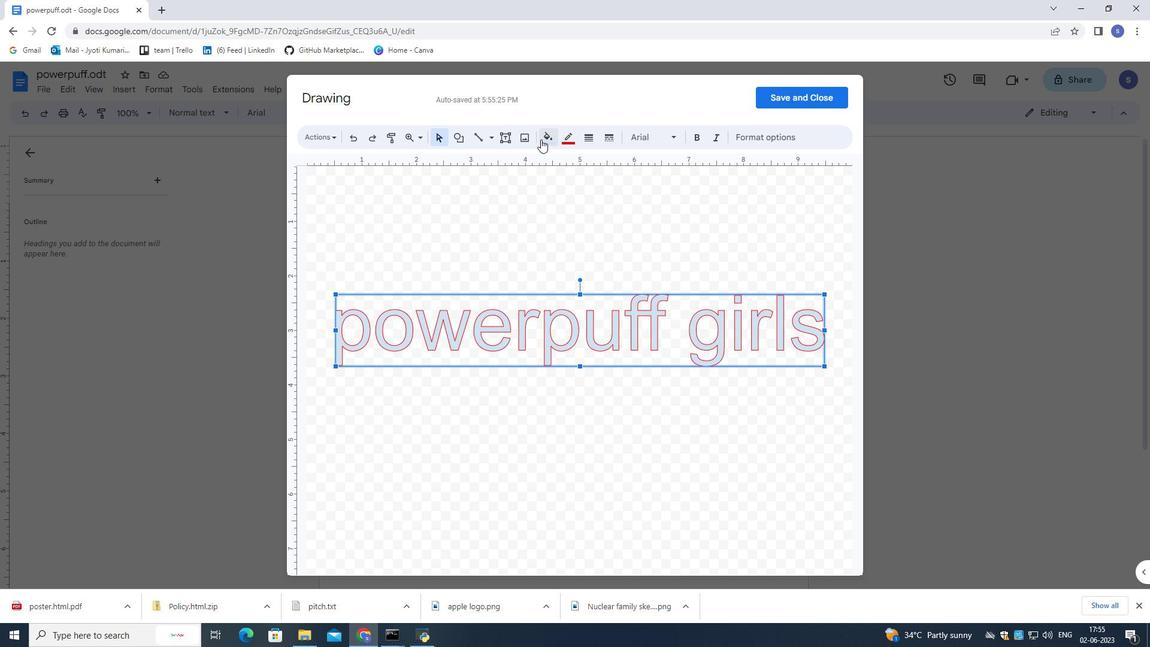 
Action: Mouse pressed left at (545, 139)
Screenshot: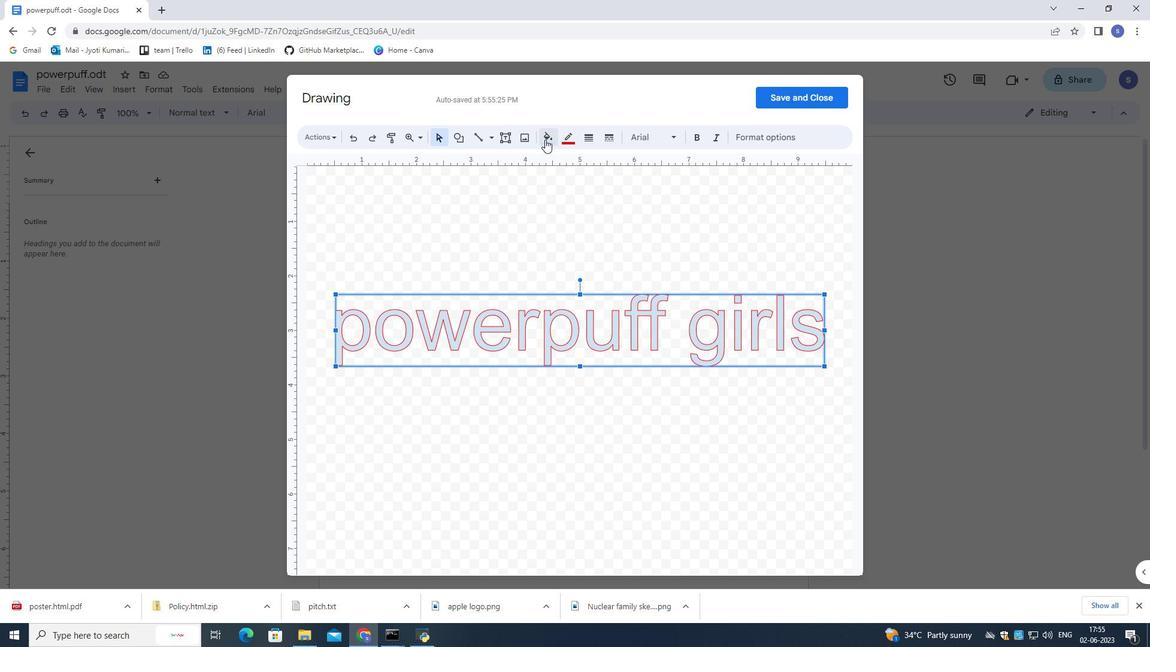 
Action: Mouse moved to (563, 231)
Screenshot: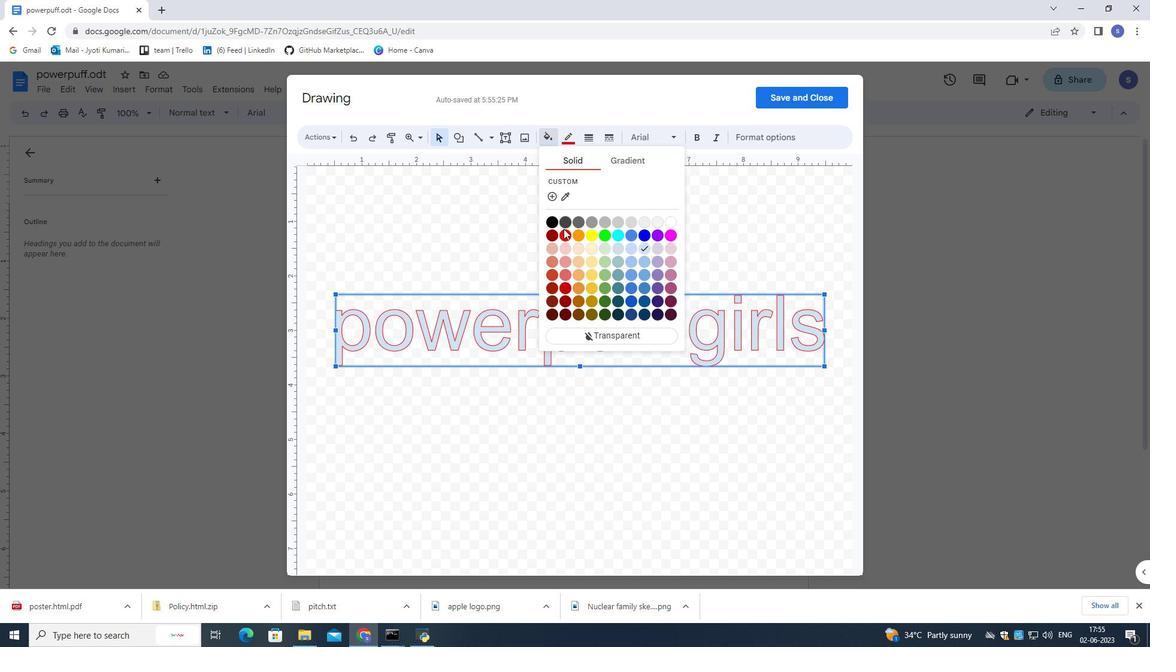 
Action: Mouse pressed left at (563, 231)
Screenshot: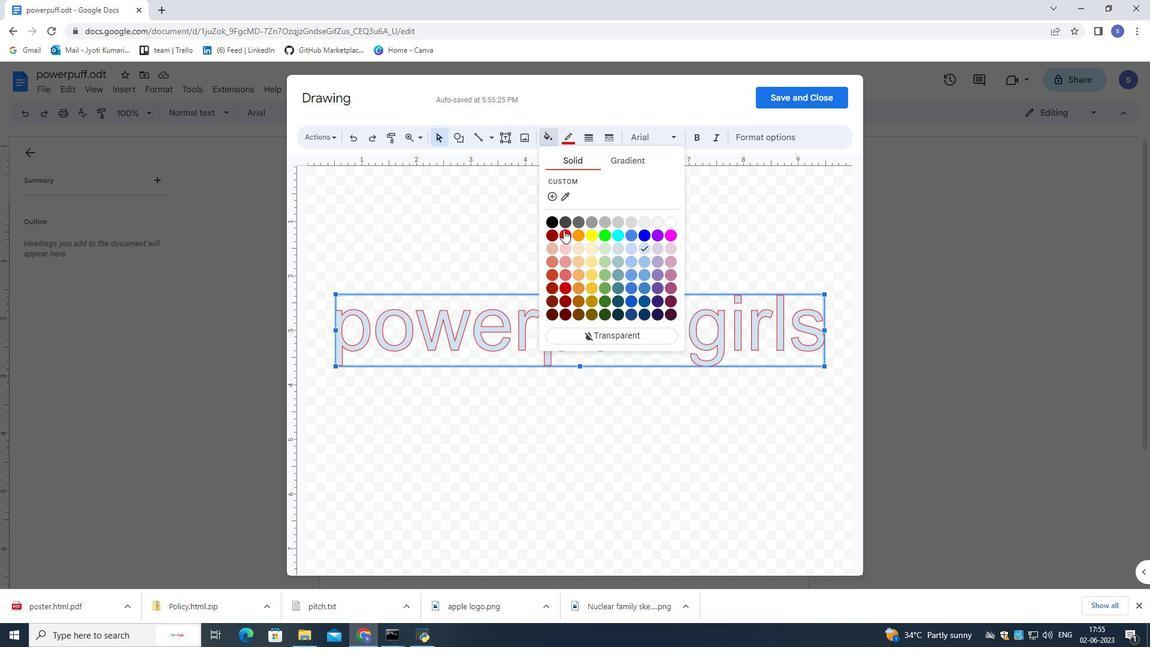 
Action: Mouse moved to (791, 98)
Screenshot: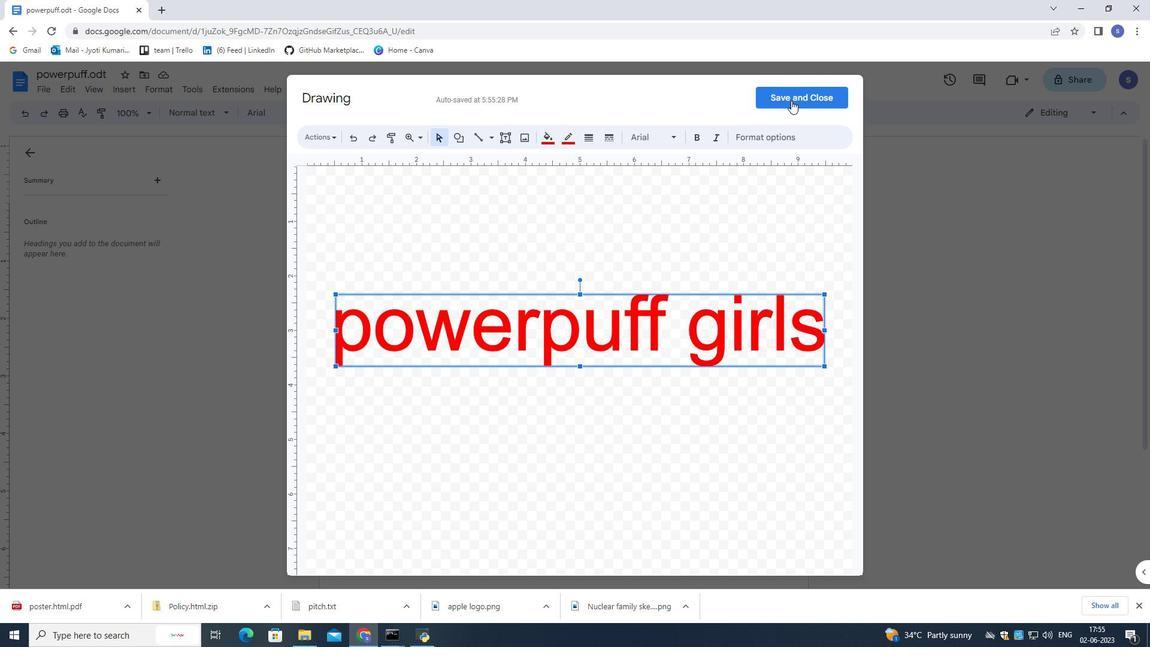
Action: Mouse pressed left at (791, 98)
Screenshot: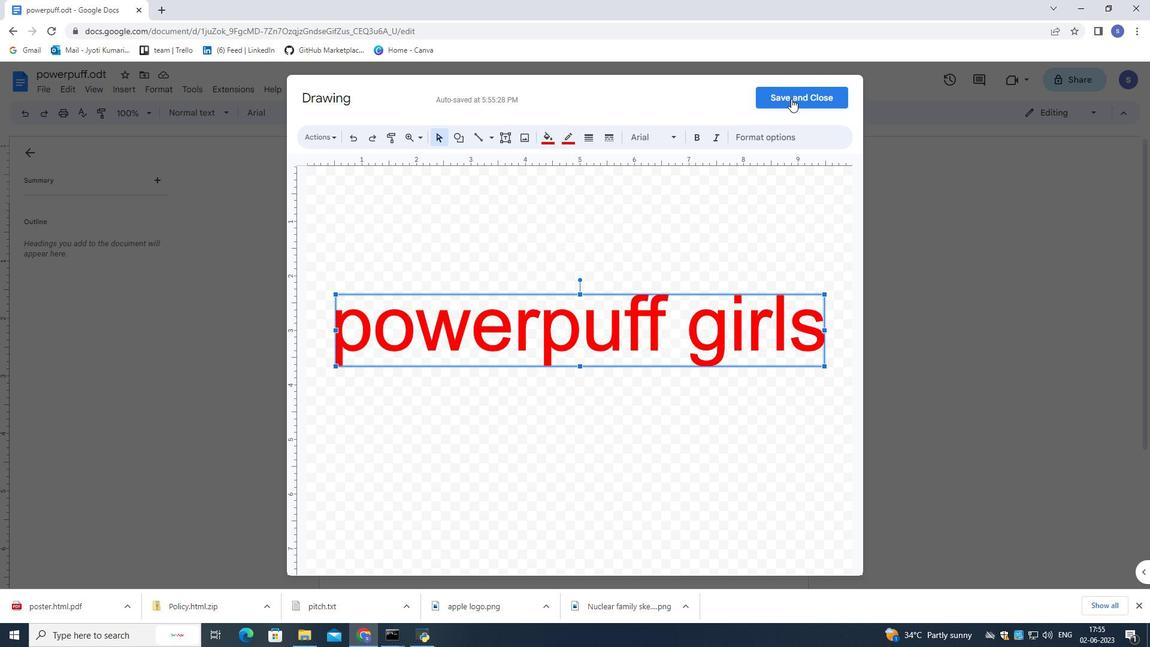 
Action: Mouse moved to (647, 346)
Screenshot: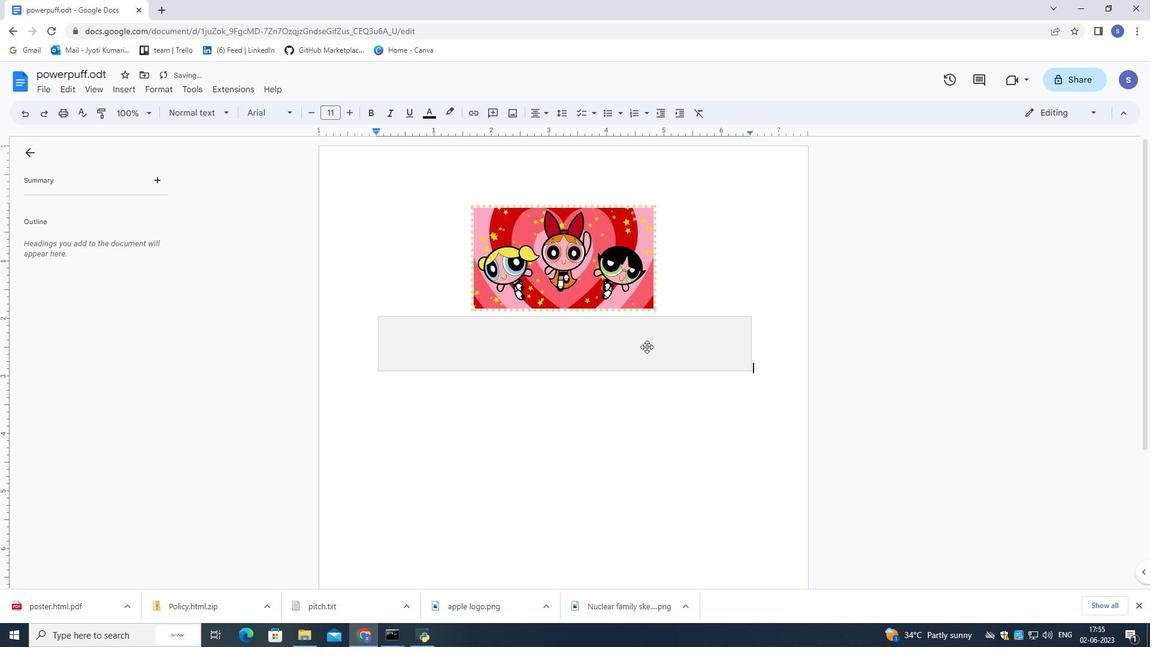 
Action: Mouse pressed left at (647, 346)
Screenshot: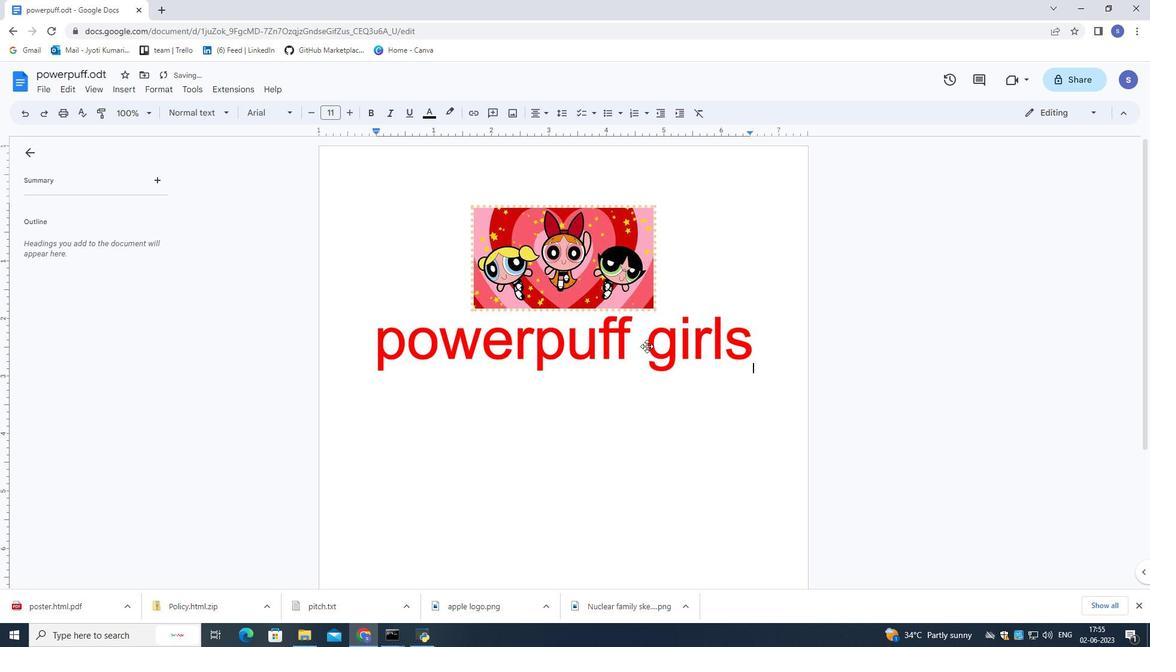 
Action: Mouse moved to (553, 382)
Screenshot: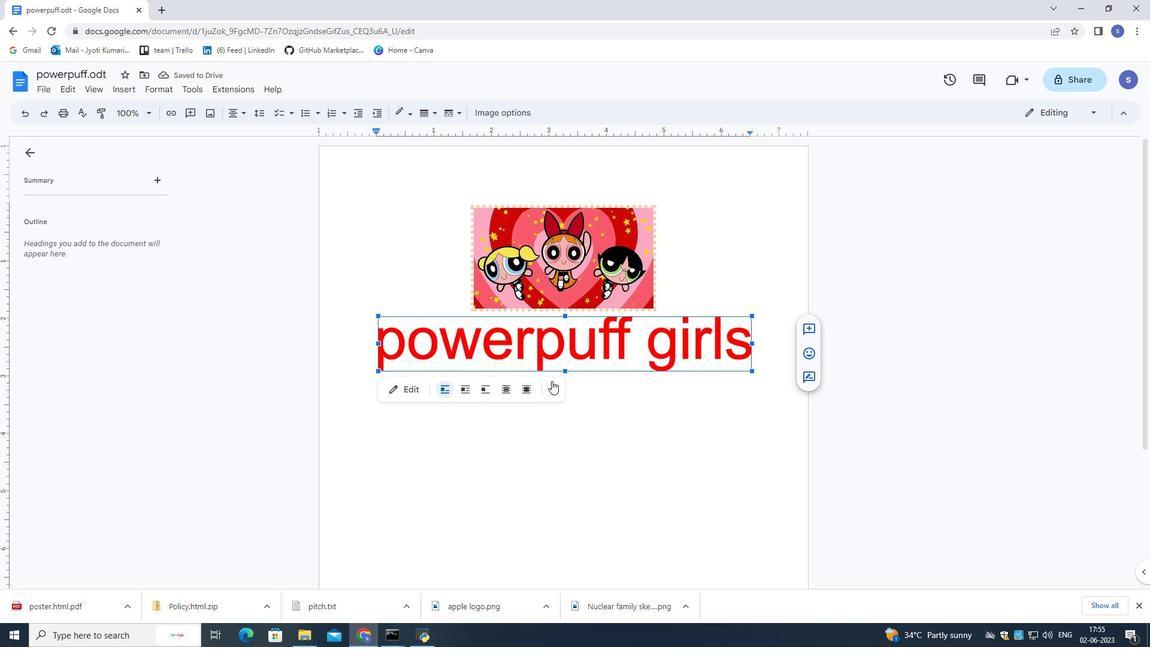 
Action: Mouse pressed left at (553, 382)
Screenshot: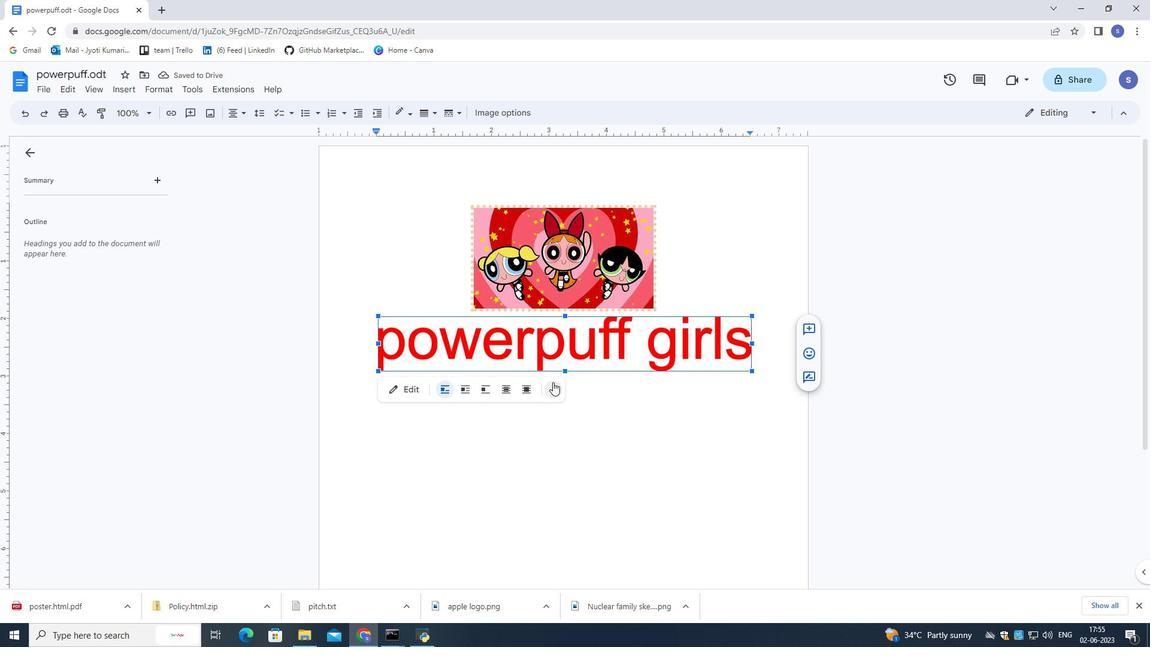 
Action: Mouse moved to (720, 224)
Screenshot: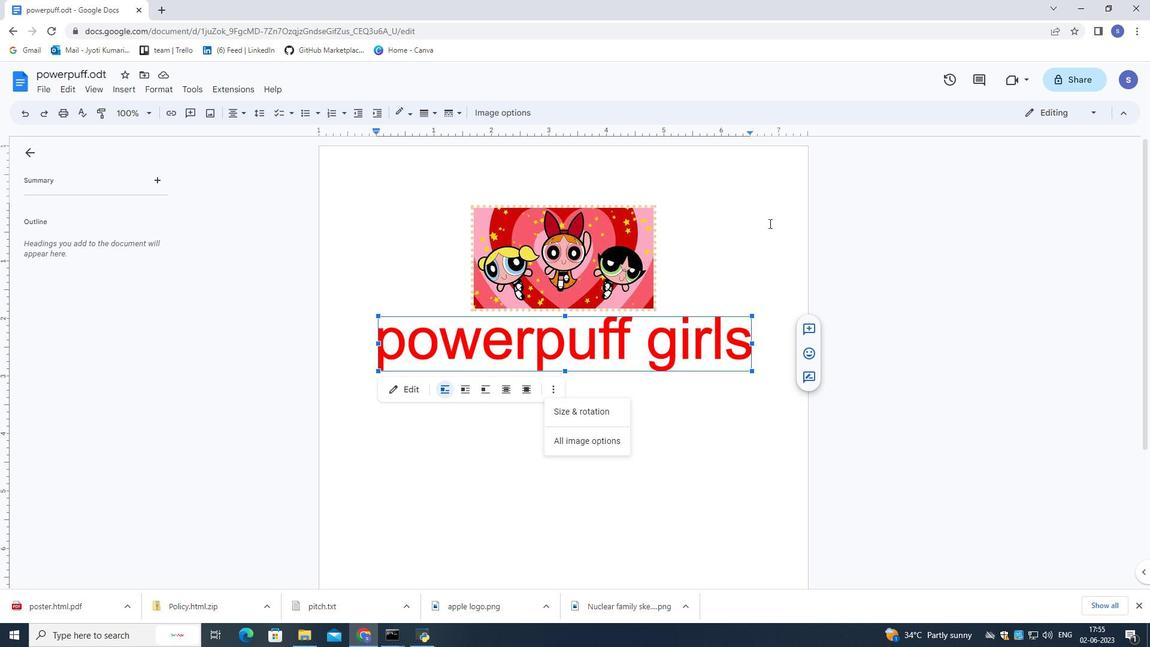 
Action: Mouse pressed left at (720, 224)
Screenshot: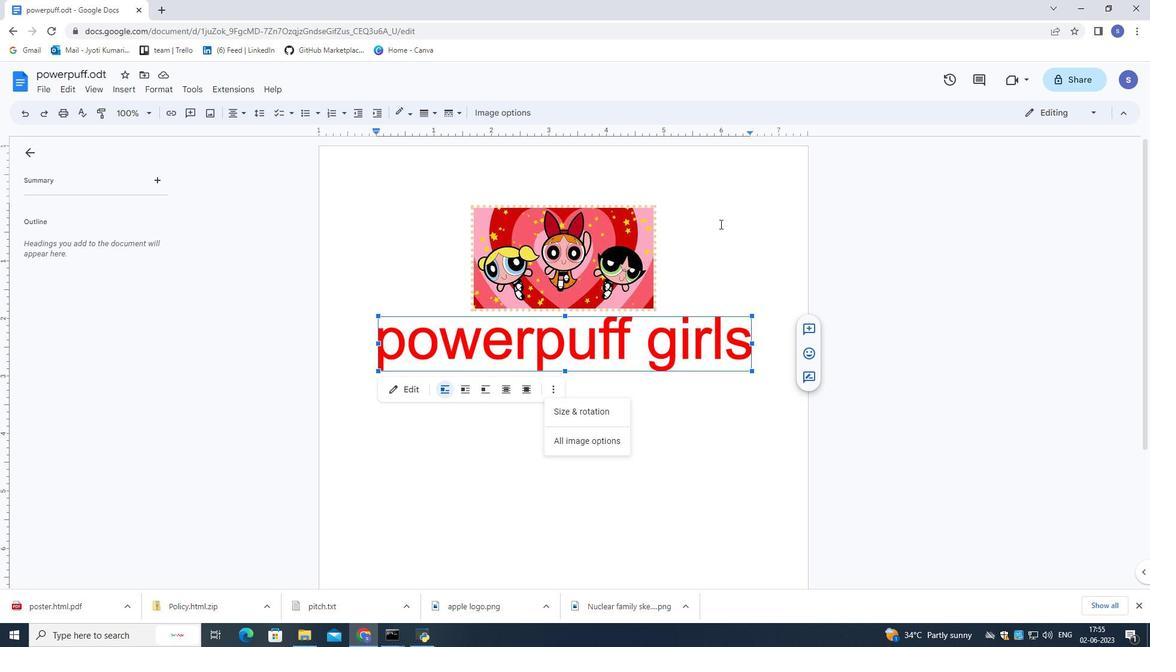
Action: Mouse moved to (578, 237)
Screenshot: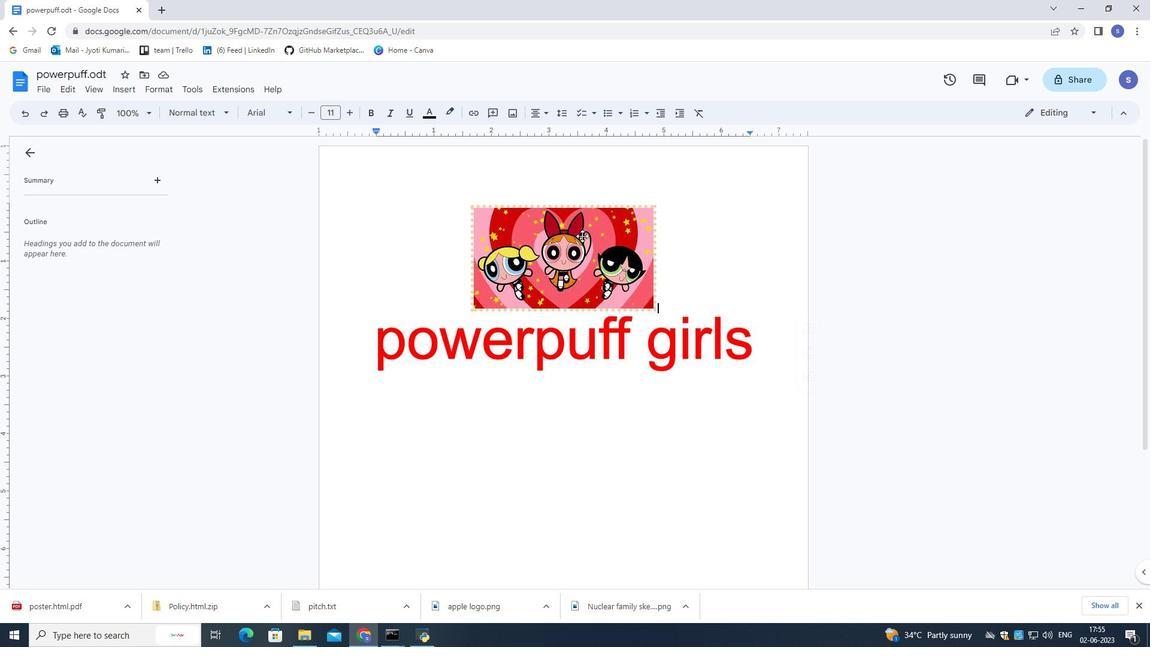
Action: Mouse pressed left at (578, 237)
Screenshot: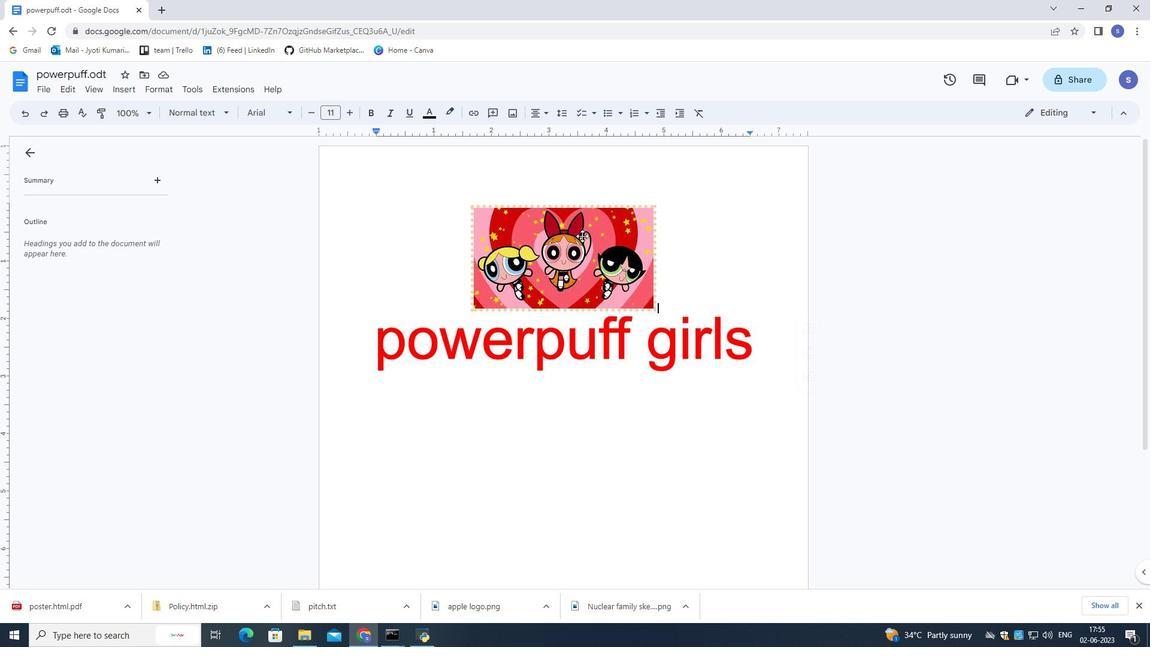 
Action: Mouse moved to (592, 331)
Screenshot: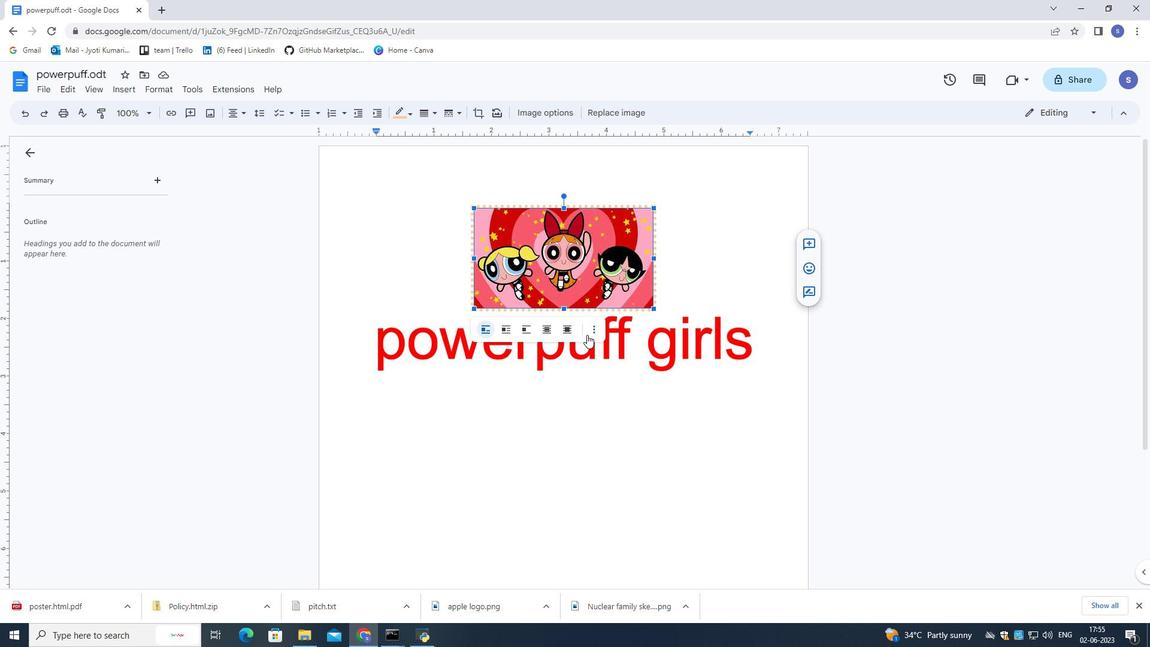 
Action: Mouse pressed left at (592, 331)
Screenshot: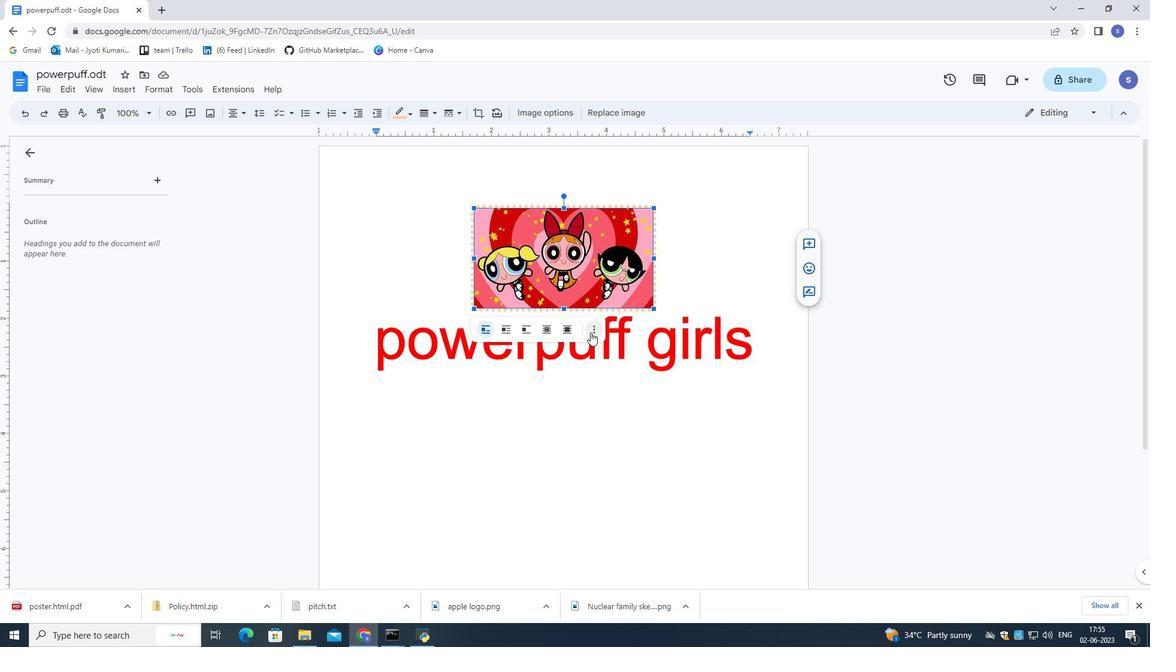 
Action: Mouse moved to (596, 348)
Screenshot: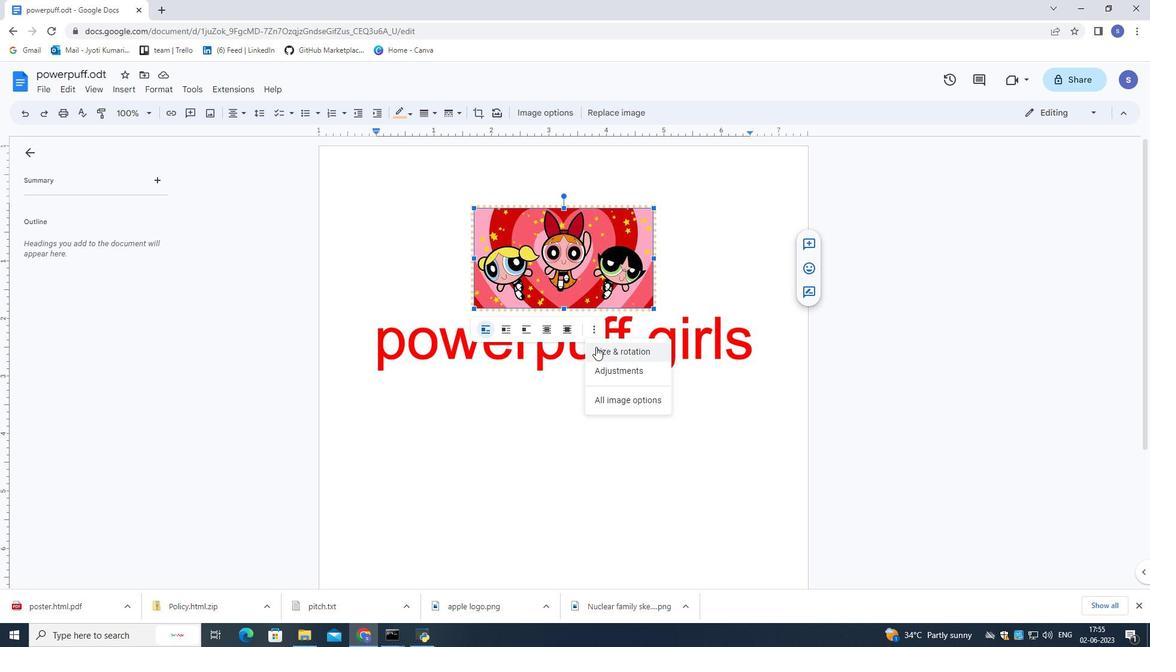 
Action: Mouse pressed left at (596, 348)
Screenshot: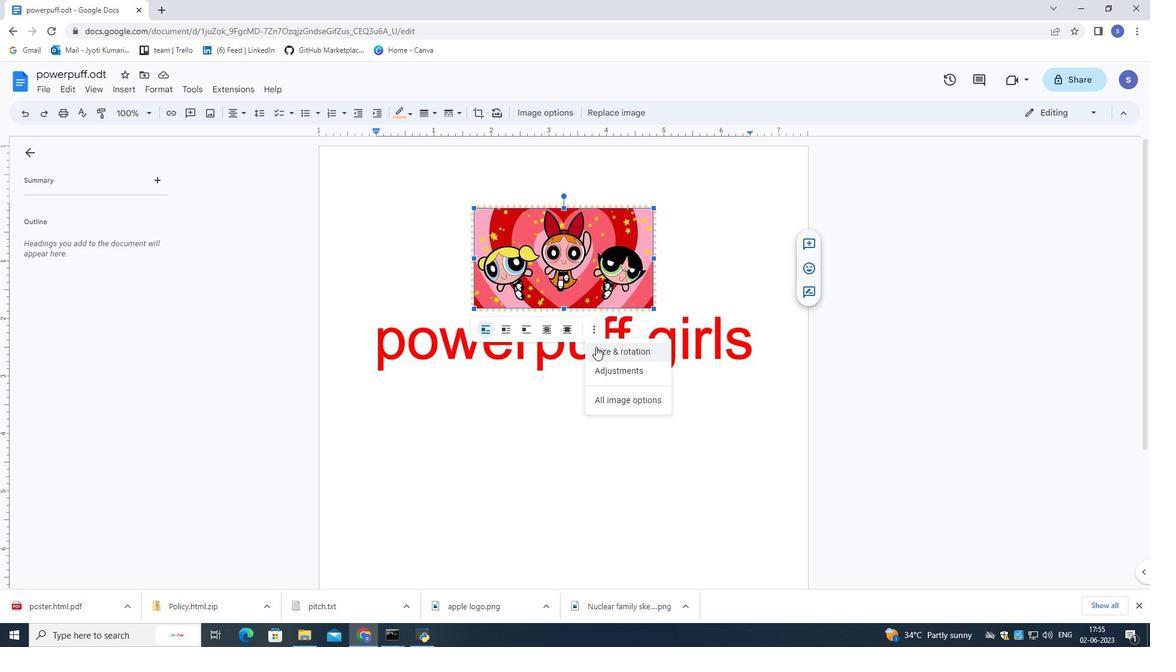 
Action: Mouse moved to (1096, 210)
Screenshot: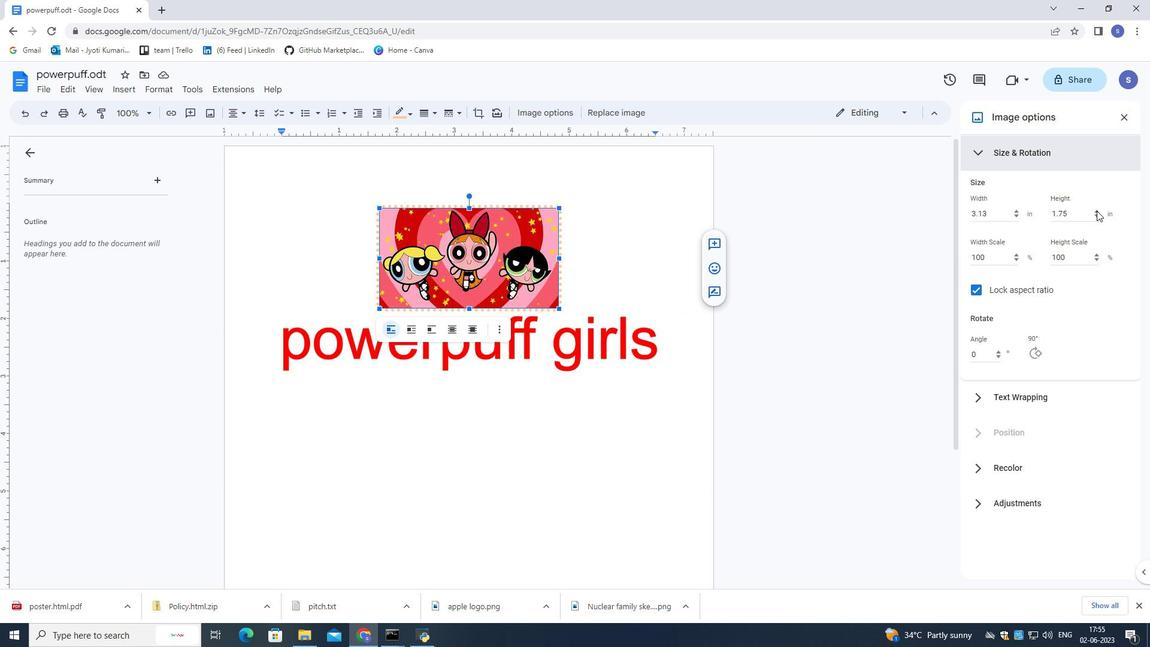 
Action: Mouse pressed left at (1096, 210)
Screenshot: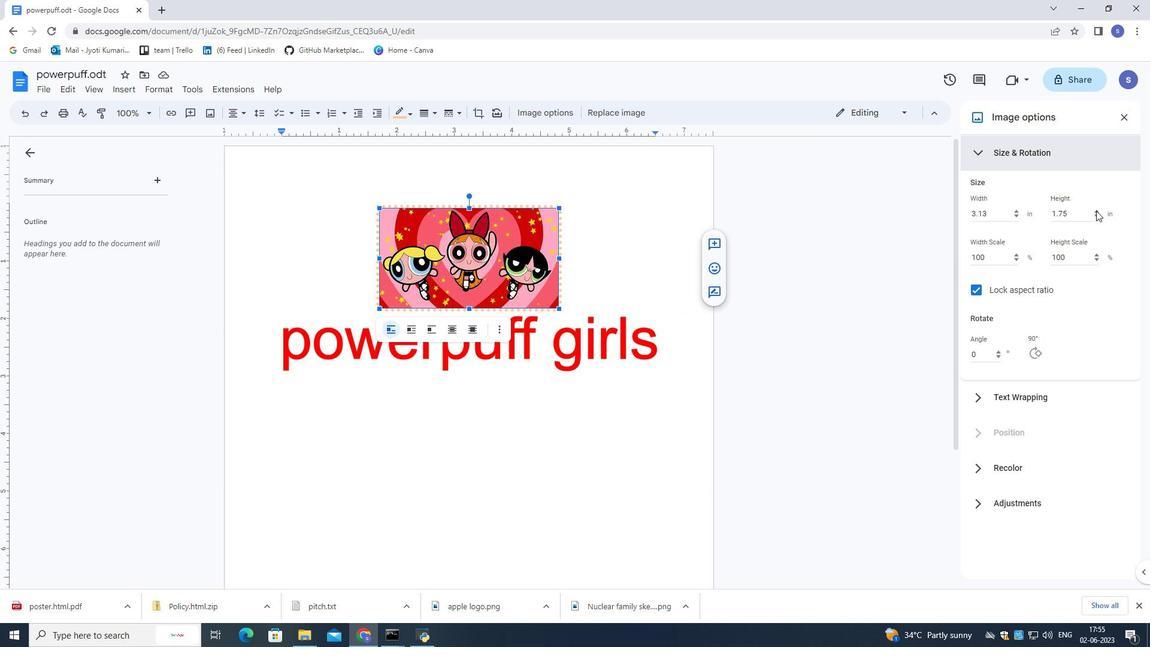 
Action: Mouse moved to (1094, 210)
Screenshot: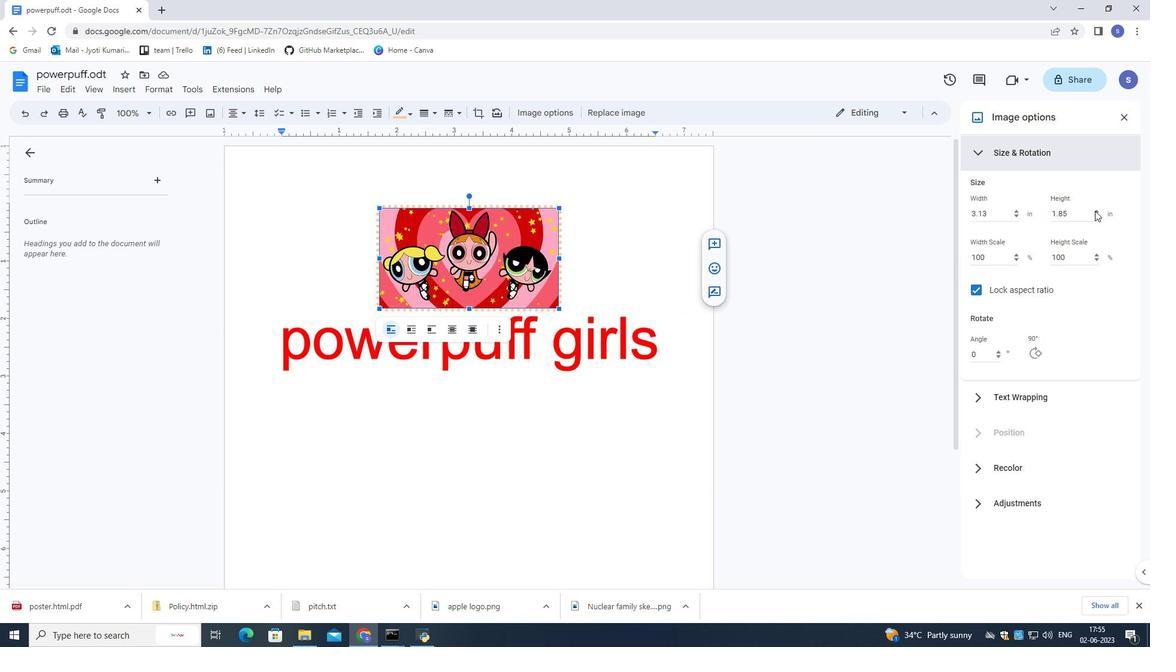
Action: Mouse pressed left at (1094, 210)
Screenshot: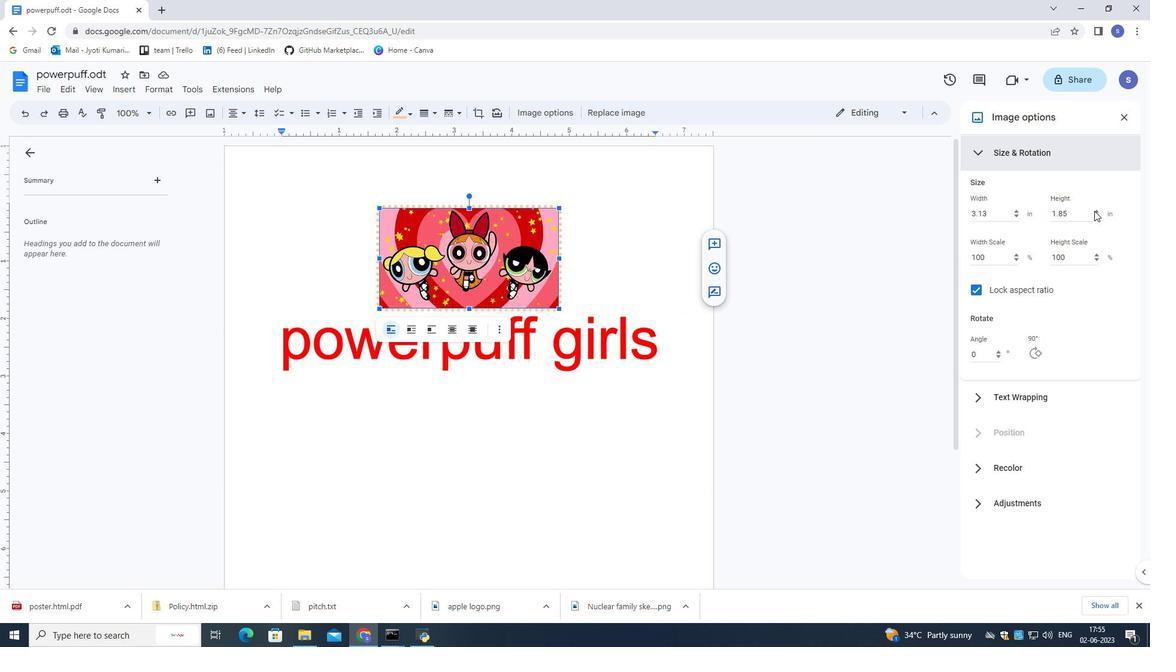 
Action: Mouse pressed left at (1094, 210)
Screenshot: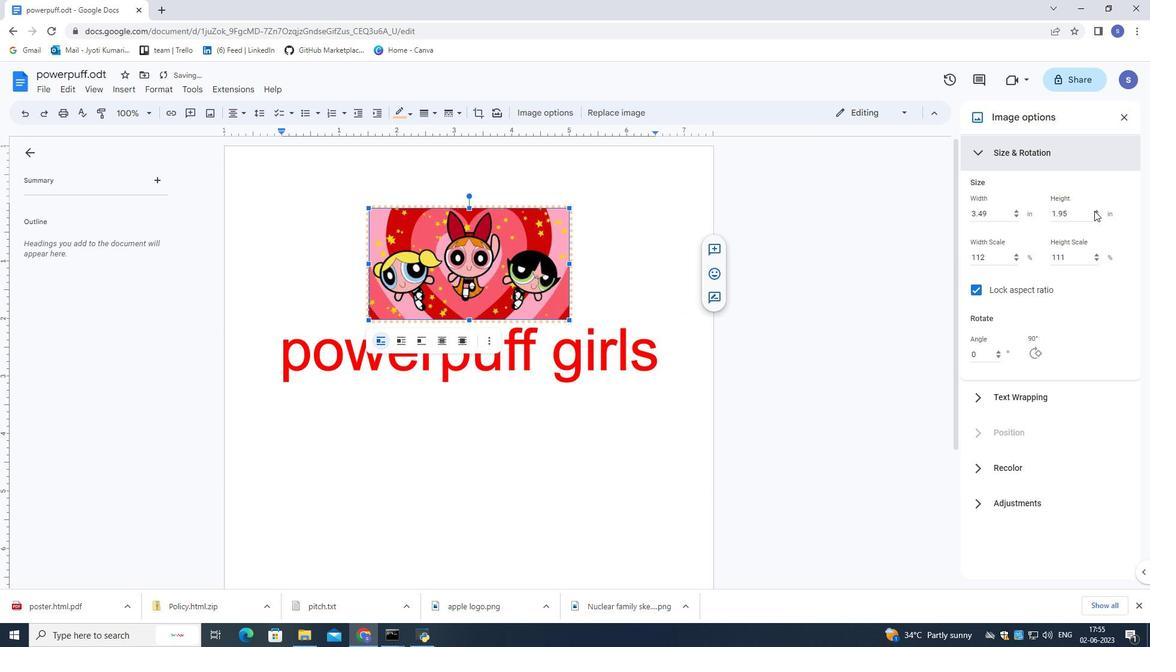 
Action: Mouse pressed left at (1094, 210)
Screenshot: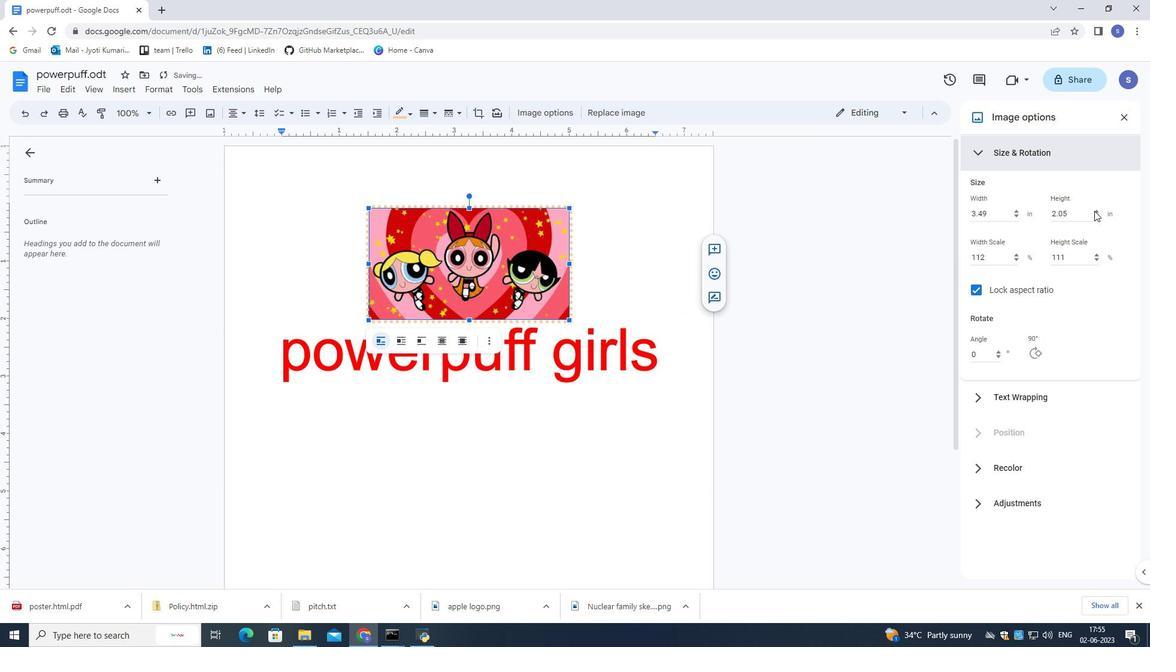 
Action: Mouse pressed left at (1094, 210)
Screenshot: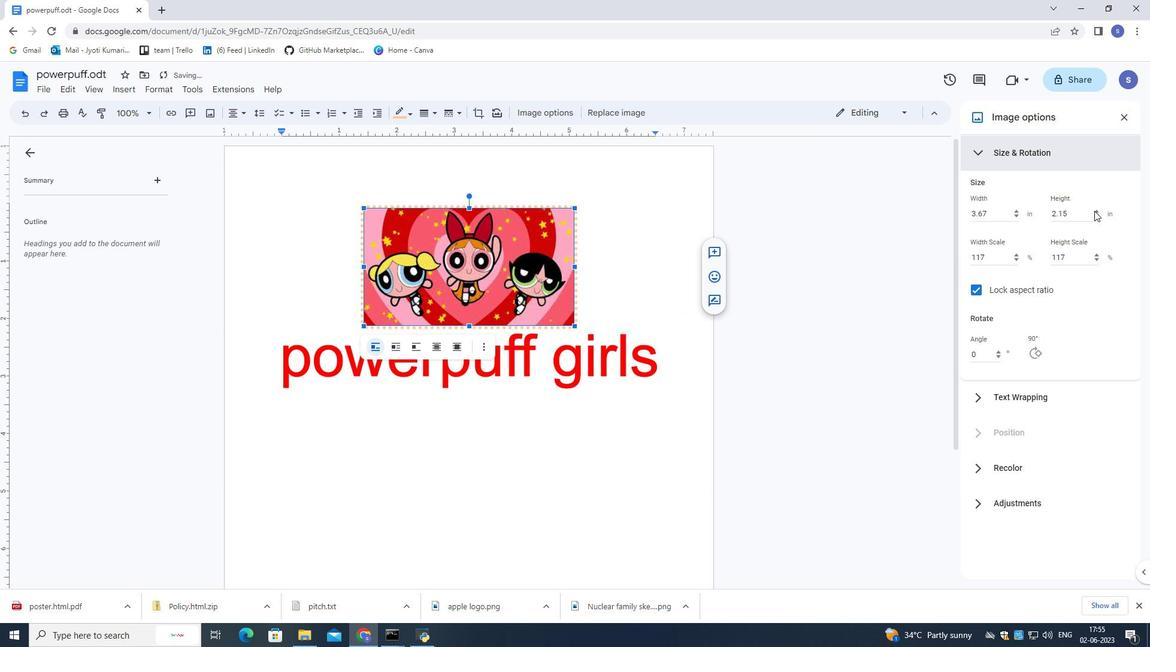 
Action: Mouse pressed left at (1094, 210)
Screenshot: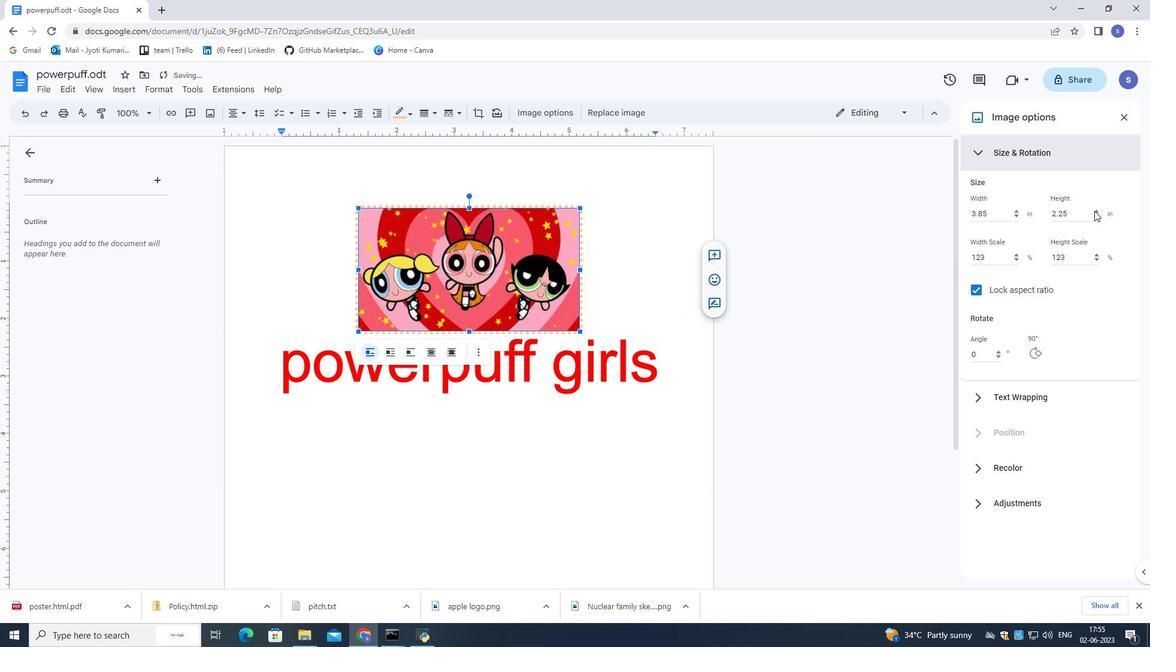 
Action: Mouse pressed left at (1094, 210)
Screenshot: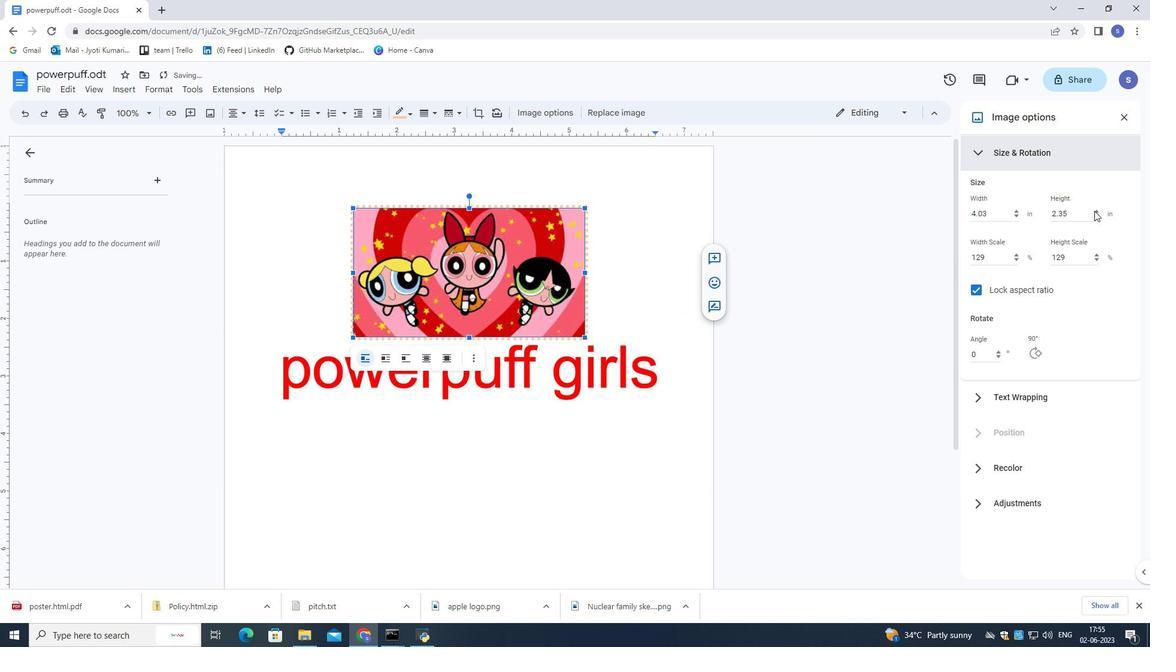 
Action: Mouse pressed left at (1094, 210)
Screenshot: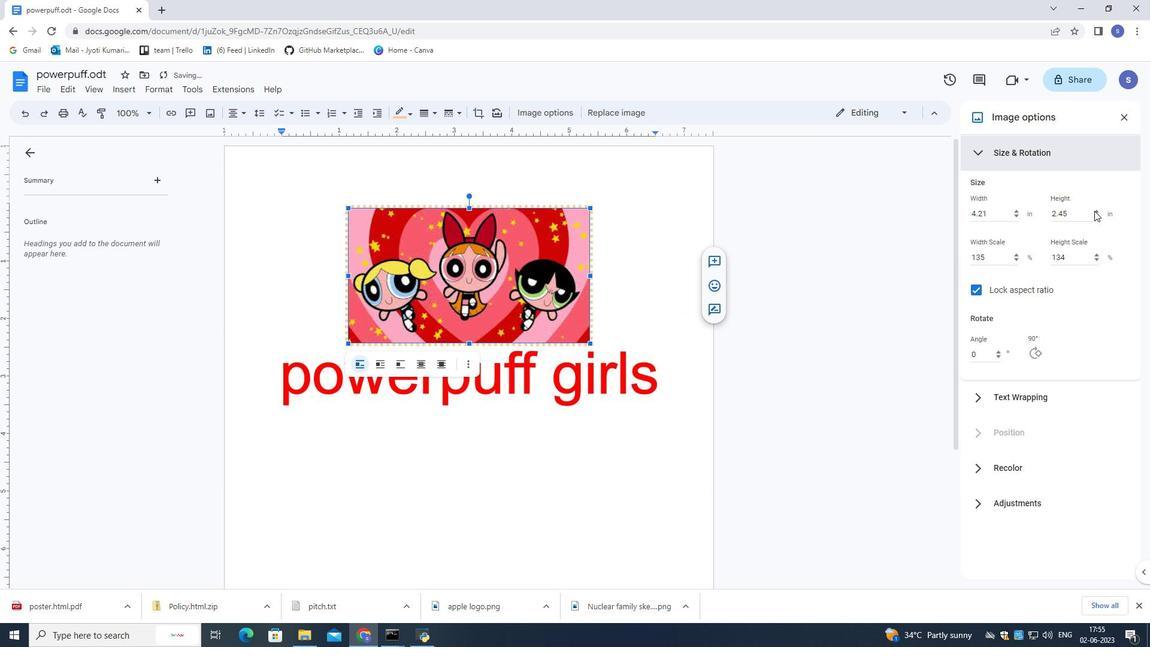 
Action: Mouse moved to (1094, 210)
Screenshot: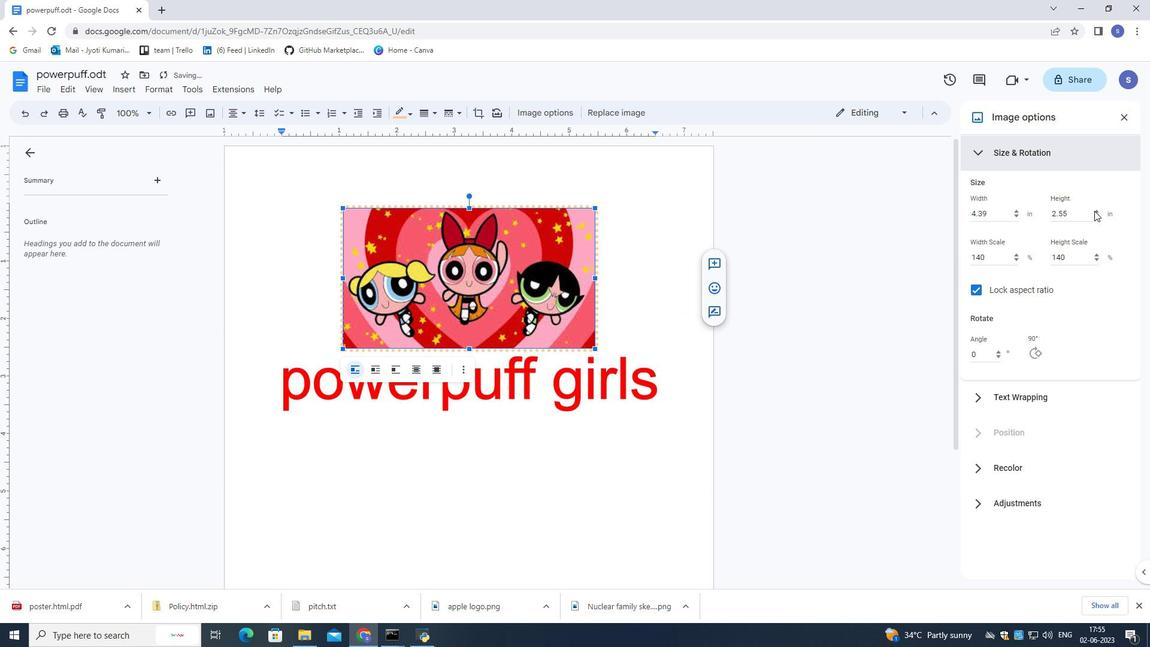 
Action: Mouse pressed left at (1094, 210)
Screenshot: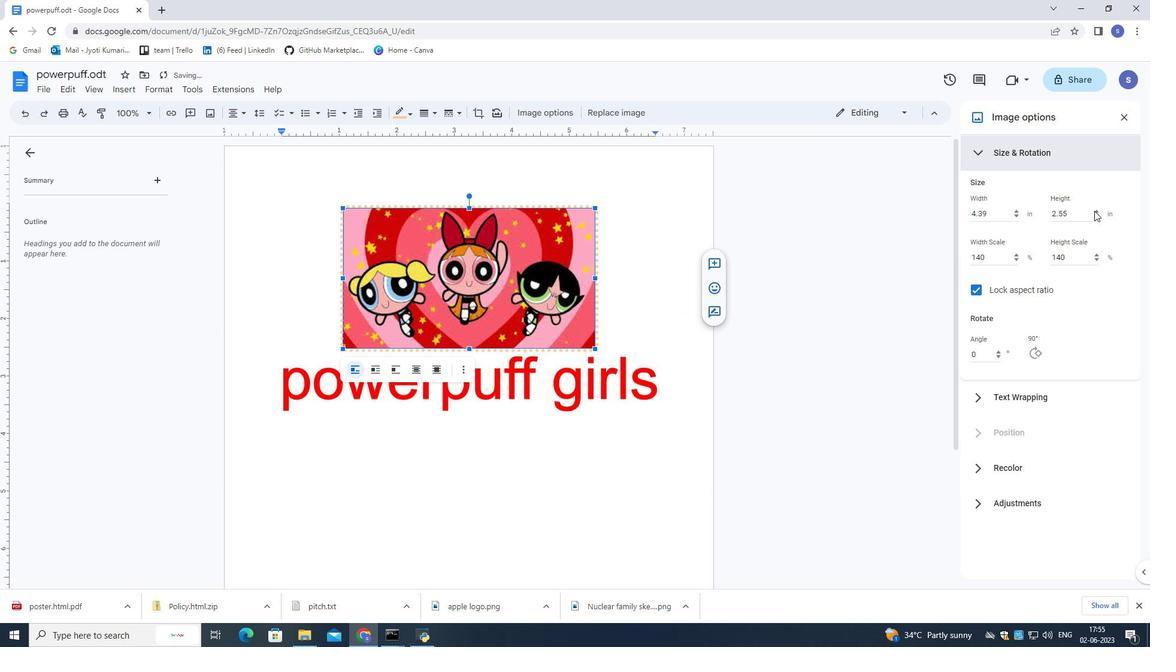 
Action: Mouse pressed left at (1094, 210)
Screenshot: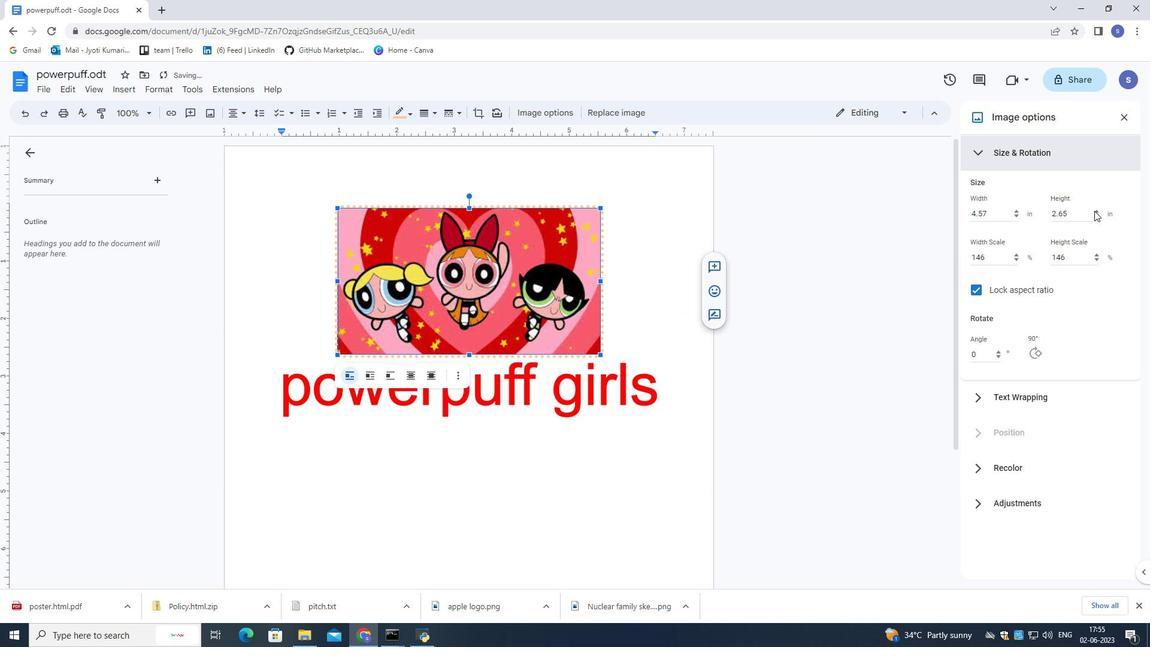 
Action: Mouse pressed left at (1094, 210)
Screenshot: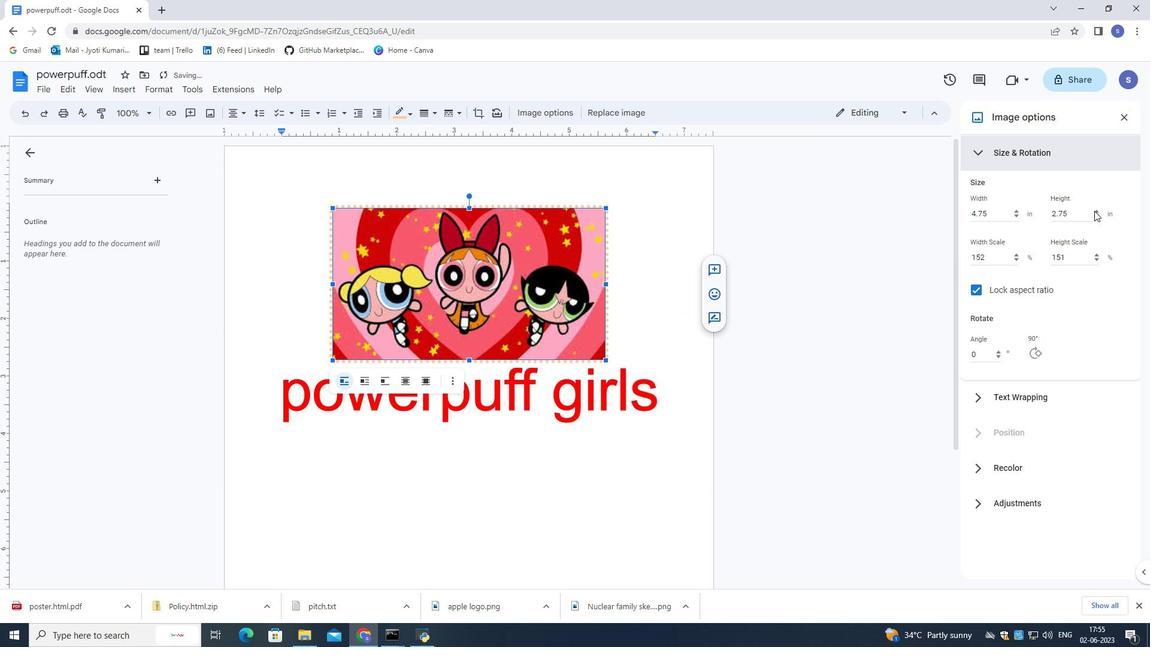 
Action: Mouse pressed left at (1094, 210)
Screenshot: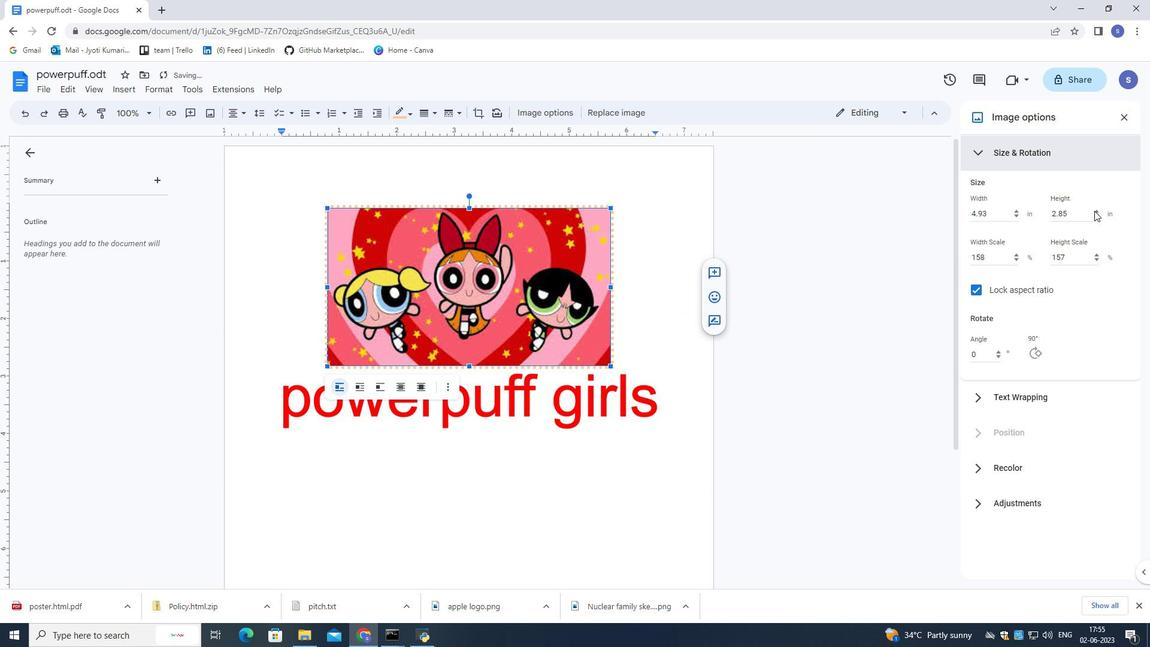 
Action: Mouse pressed left at (1094, 210)
Screenshot: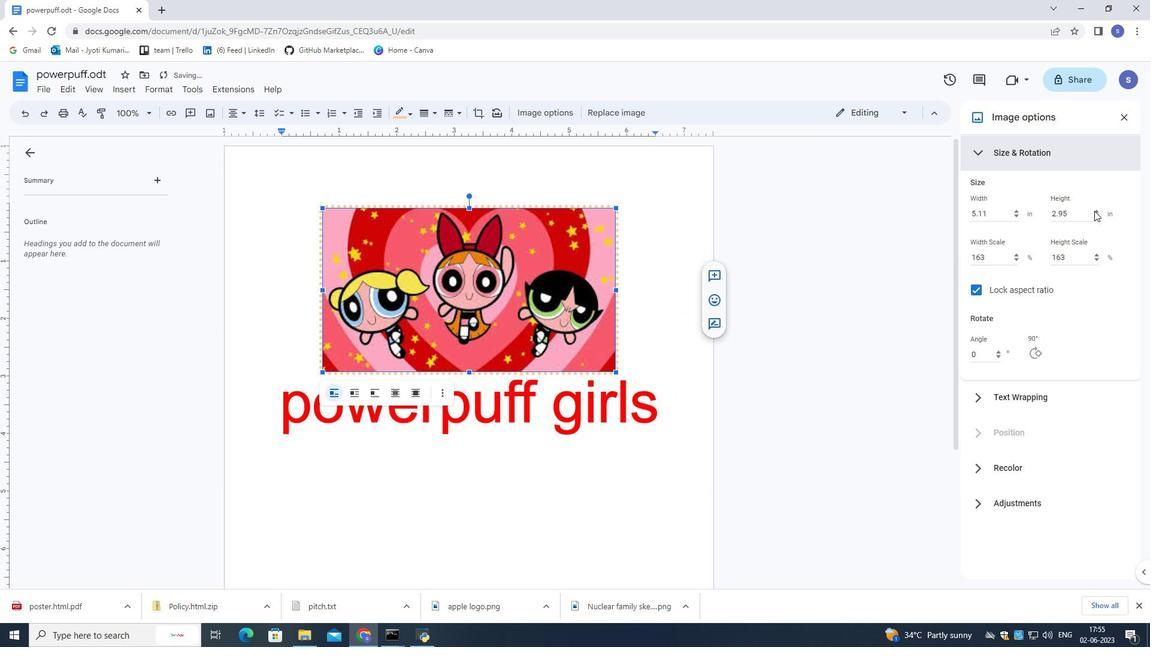 
Action: Mouse pressed left at (1094, 210)
Screenshot: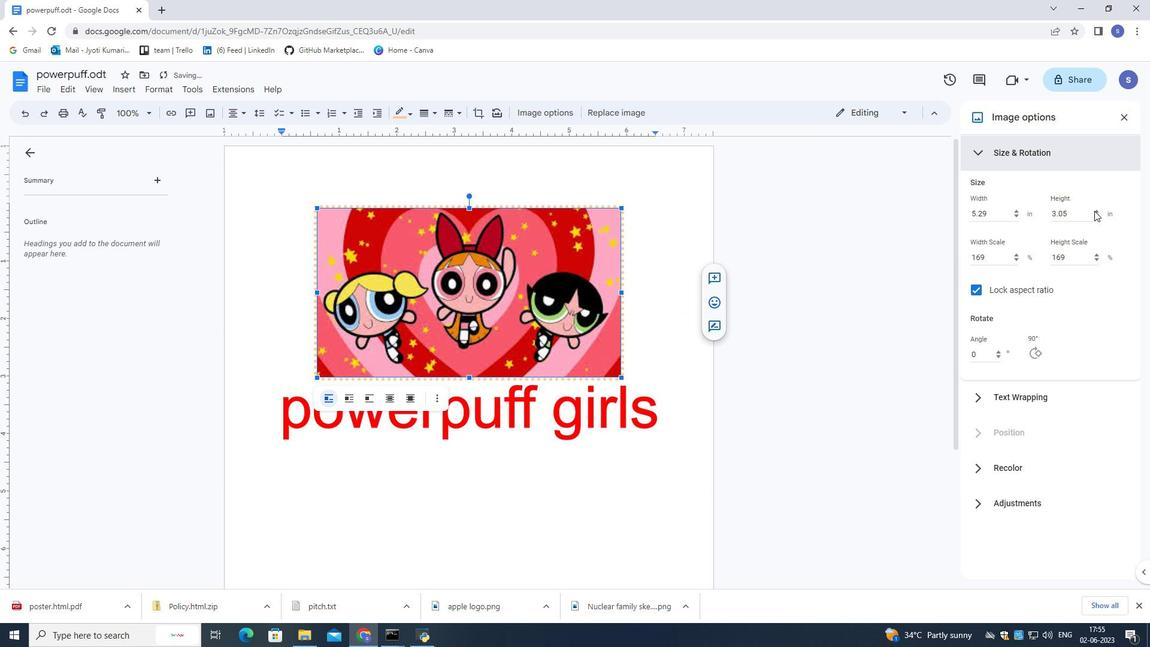 
Action: Mouse pressed left at (1094, 210)
Screenshot: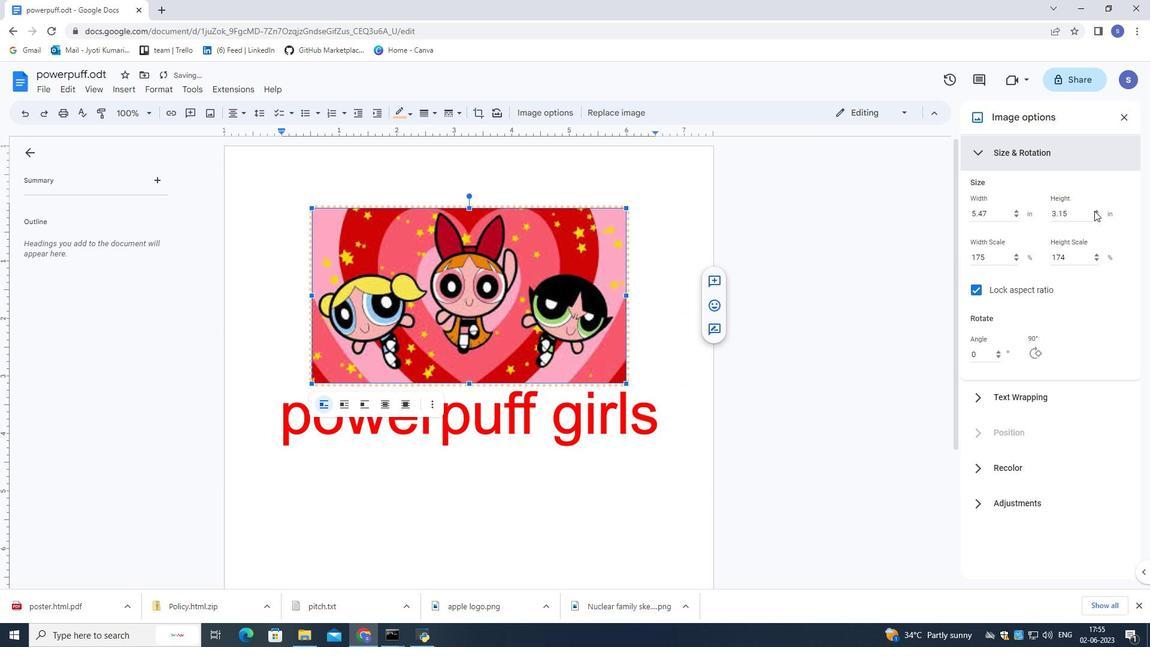 
Action: Mouse pressed left at (1094, 210)
Screenshot: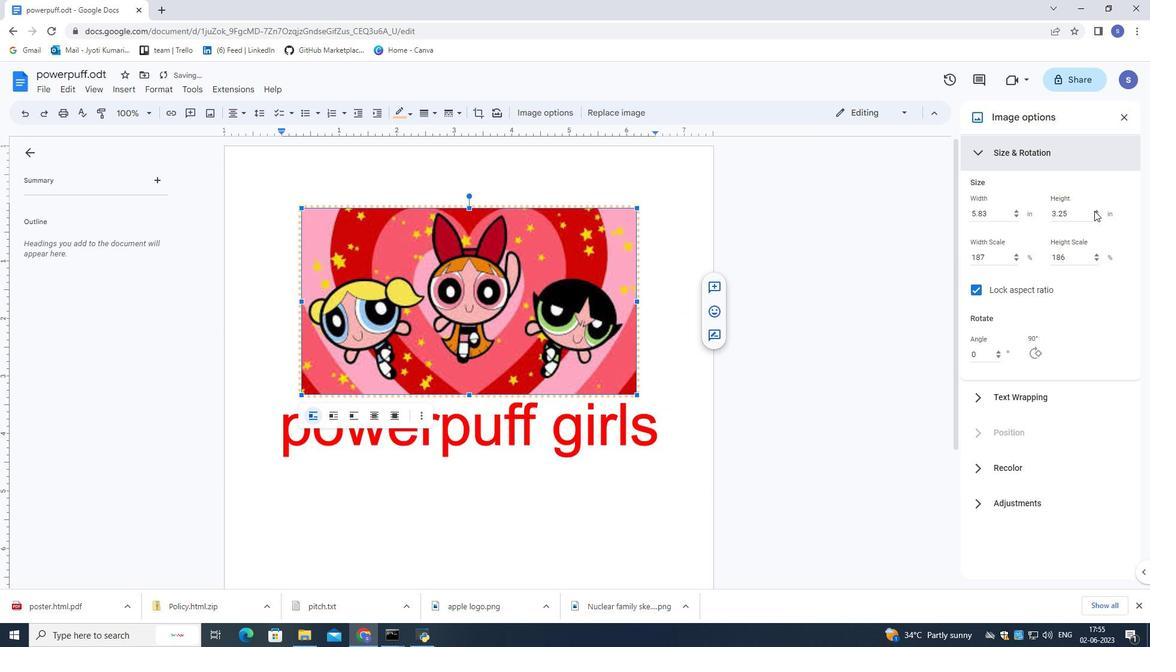 
Action: Mouse pressed left at (1094, 210)
Screenshot: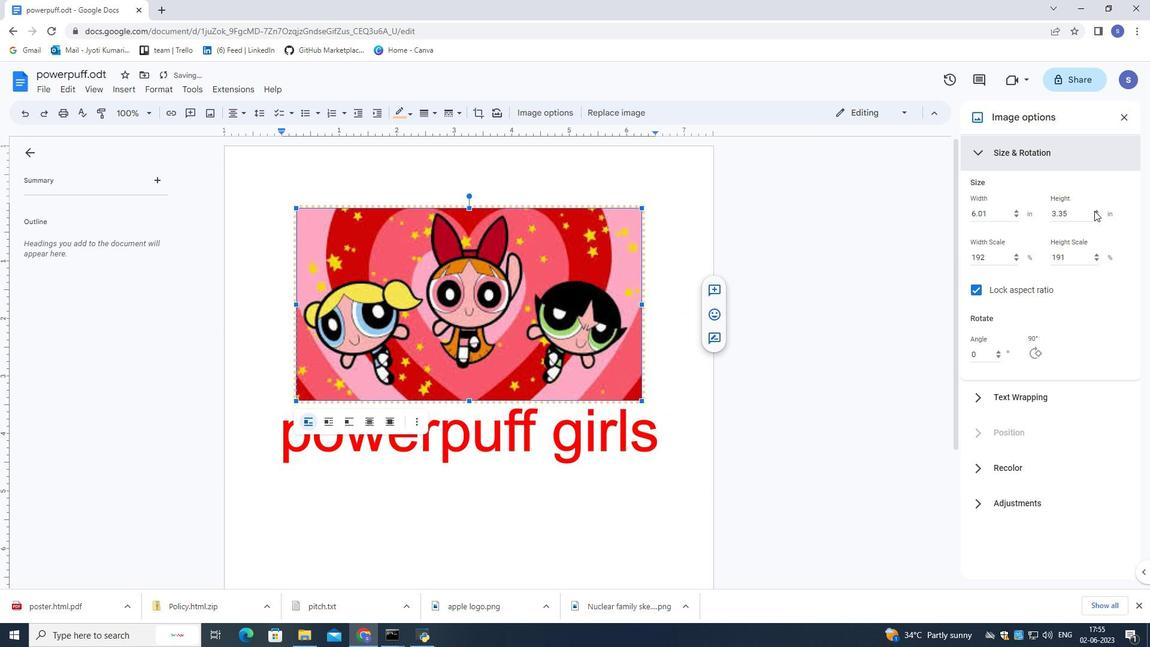 
Action: Mouse pressed left at (1094, 210)
Screenshot: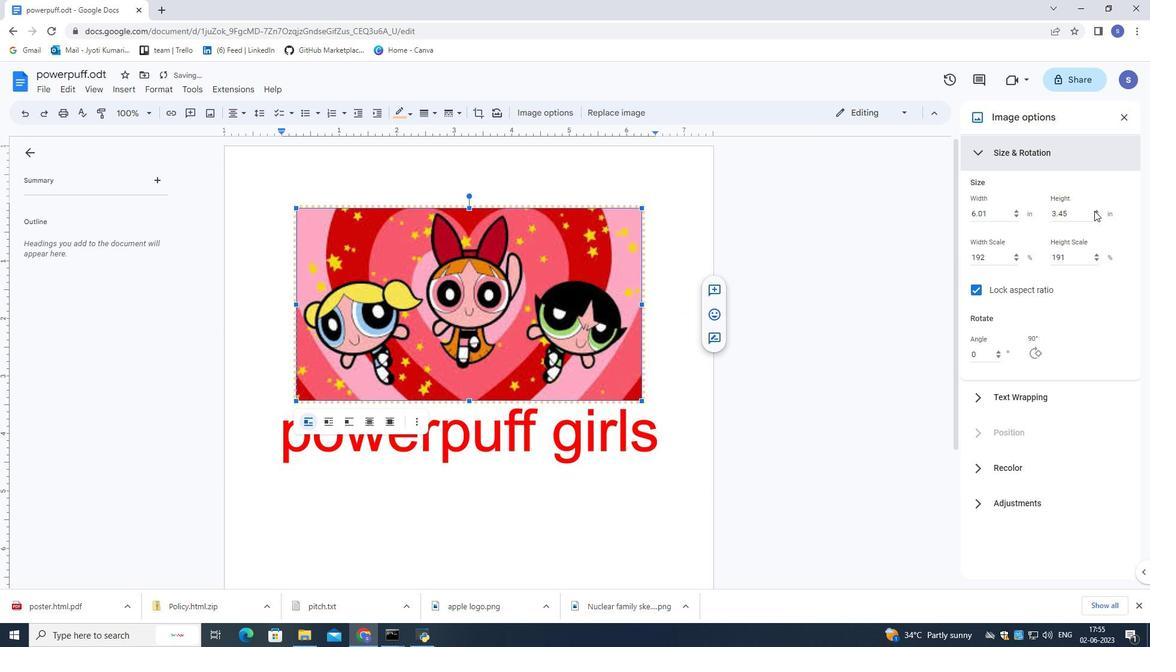 
Action: Mouse pressed left at (1094, 210)
Screenshot: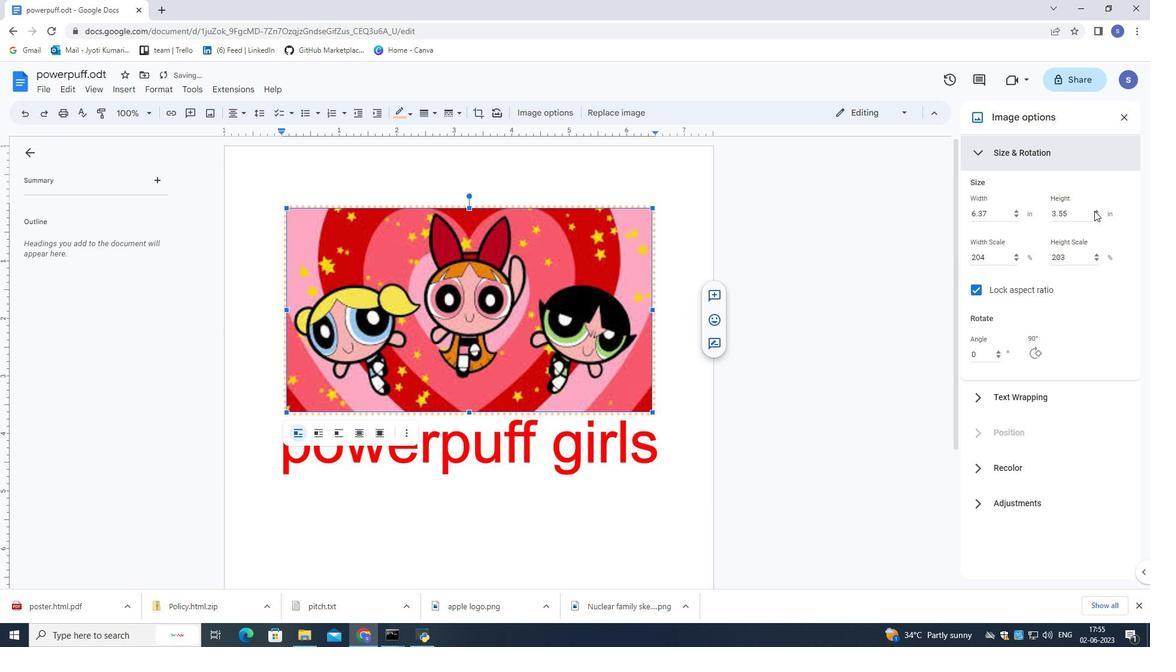 
Action: Mouse pressed left at (1094, 210)
Screenshot: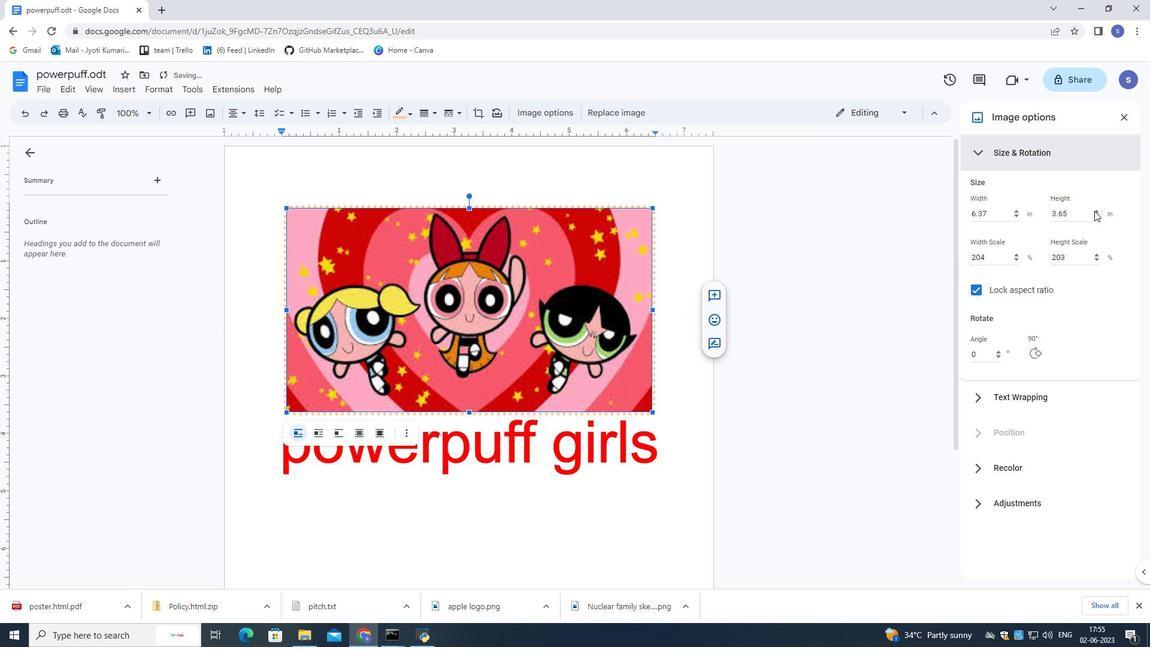 
Action: Mouse pressed left at (1094, 210)
Screenshot: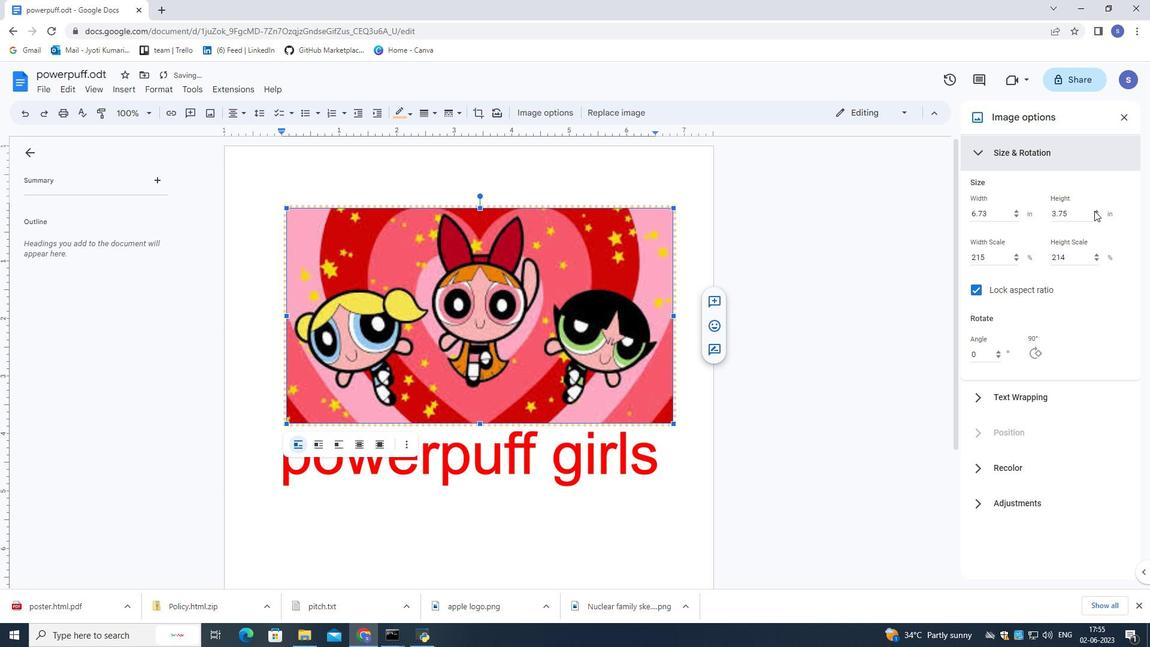 
Action: Mouse pressed left at (1094, 210)
Screenshot: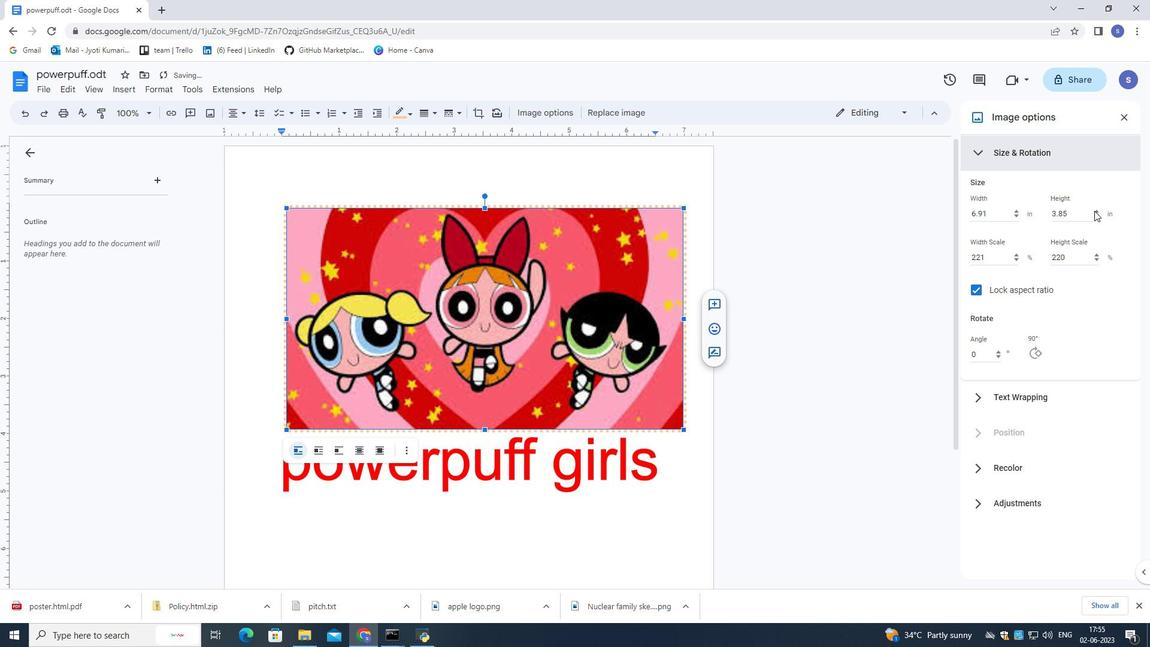 
Action: Mouse pressed left at (1094, 210)
Screenshot: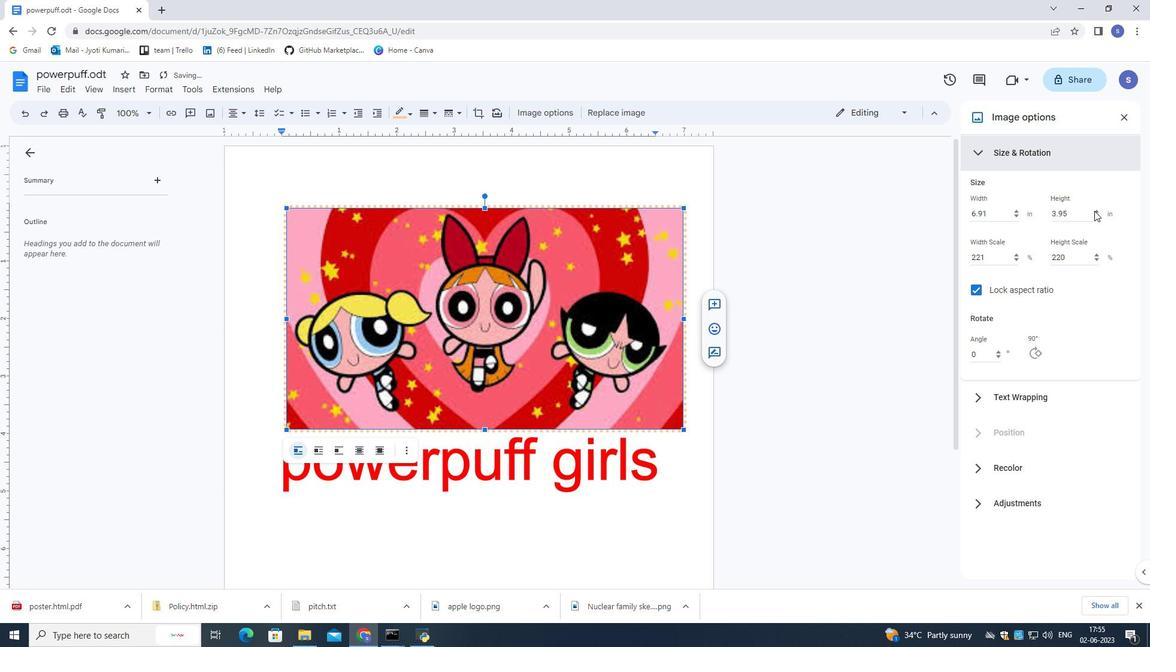 
Action: Mouse pressed left at (1094, 210)
Screenshot: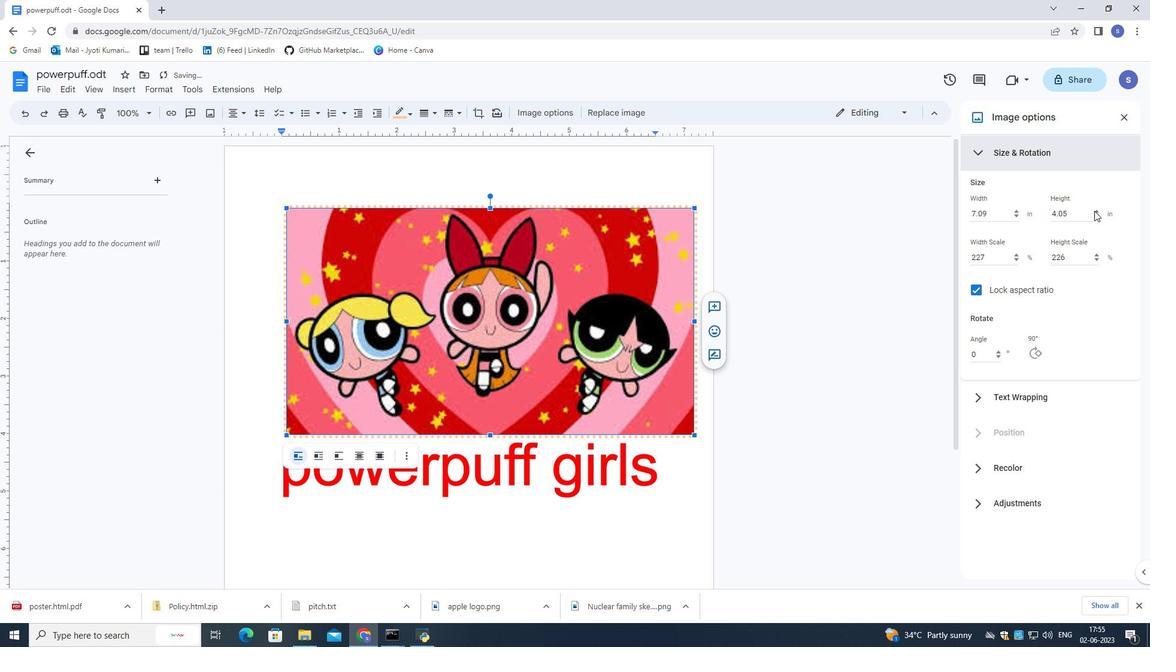 
Action: Mouse pressed left at (1094, 210)
Screenshot: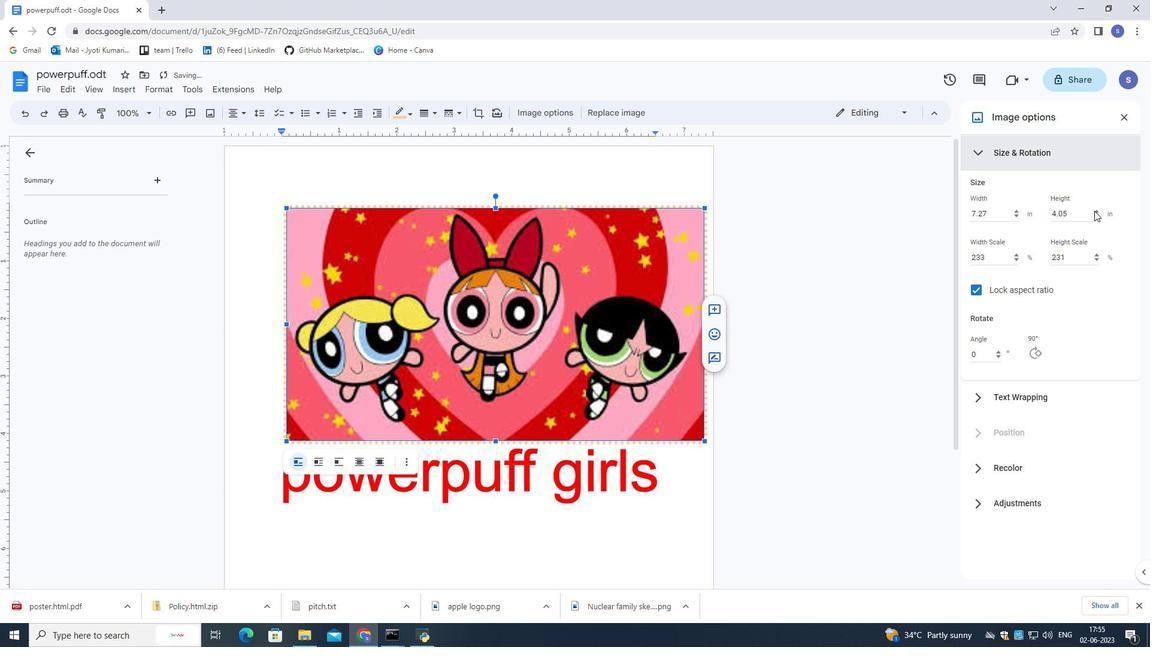 
Action: Mouse pressed left at (1094, 210)
Screenshot: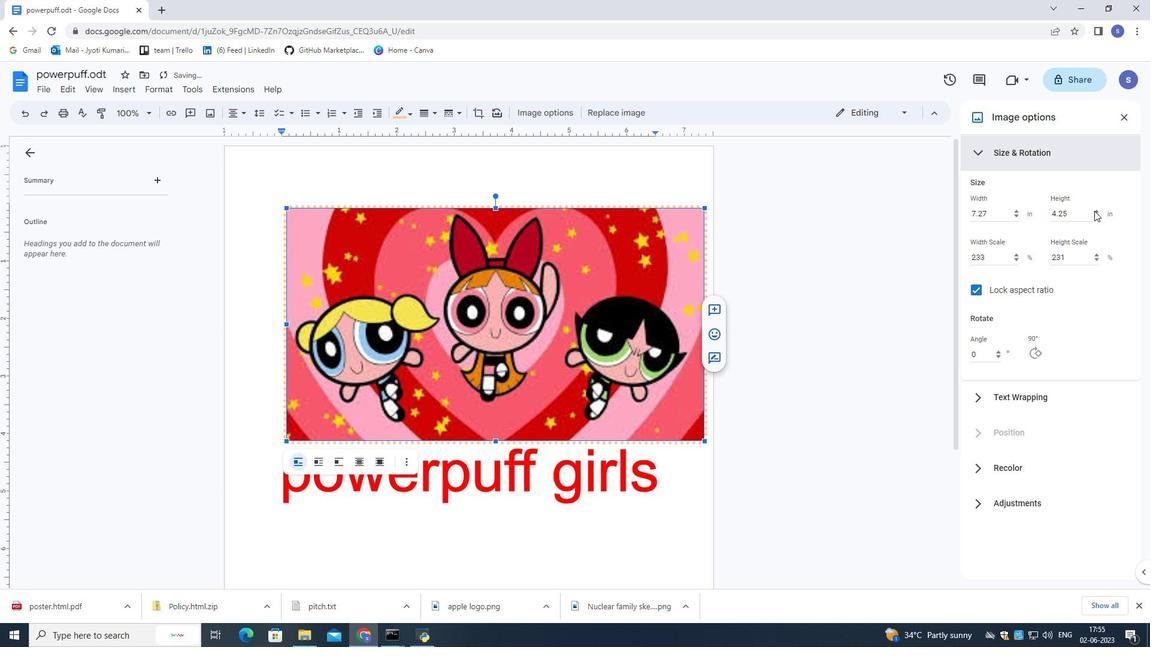 
Action: Mouse pressed left at (1094, 210)
Screenshot: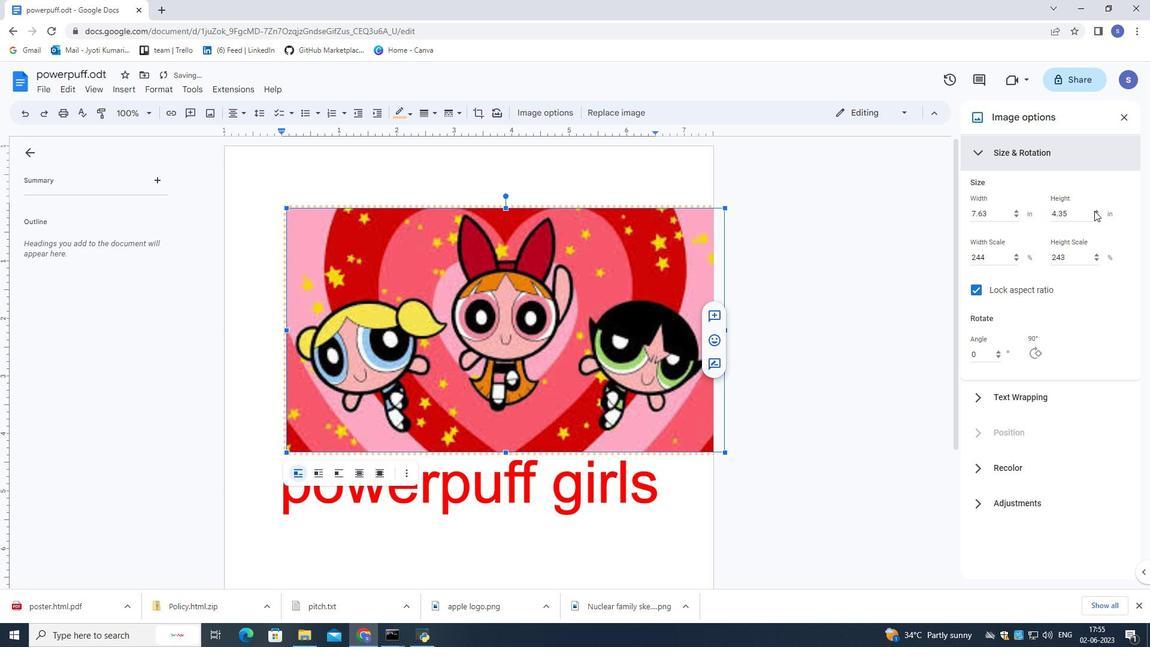 
Action: Mouse pressed left at (1094, 210)
Screenshot: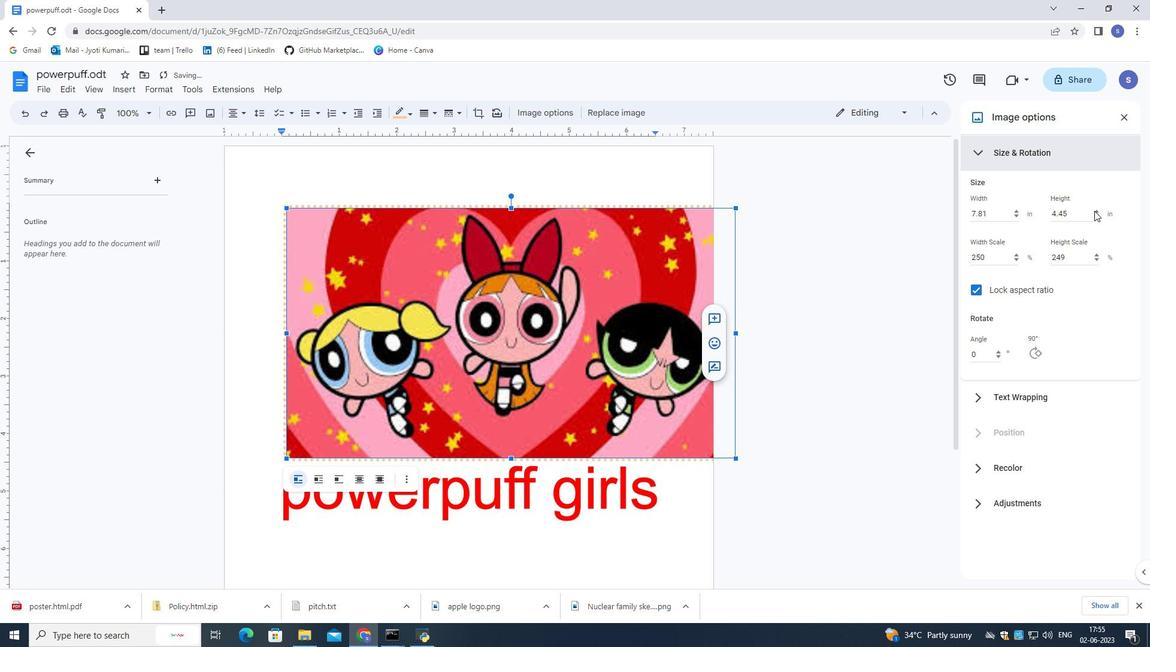 
Action: Mouse pressed left at (1094, 210)
Screenshot: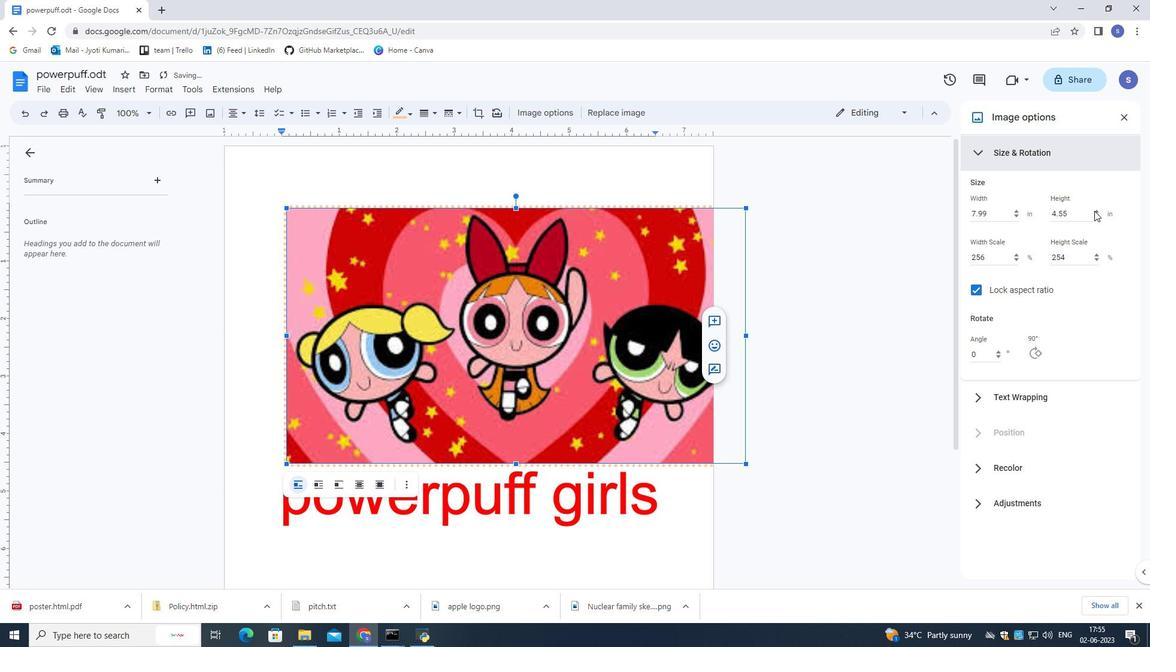
Action: Mouse pressed left at (1094, 210)
Screenshot: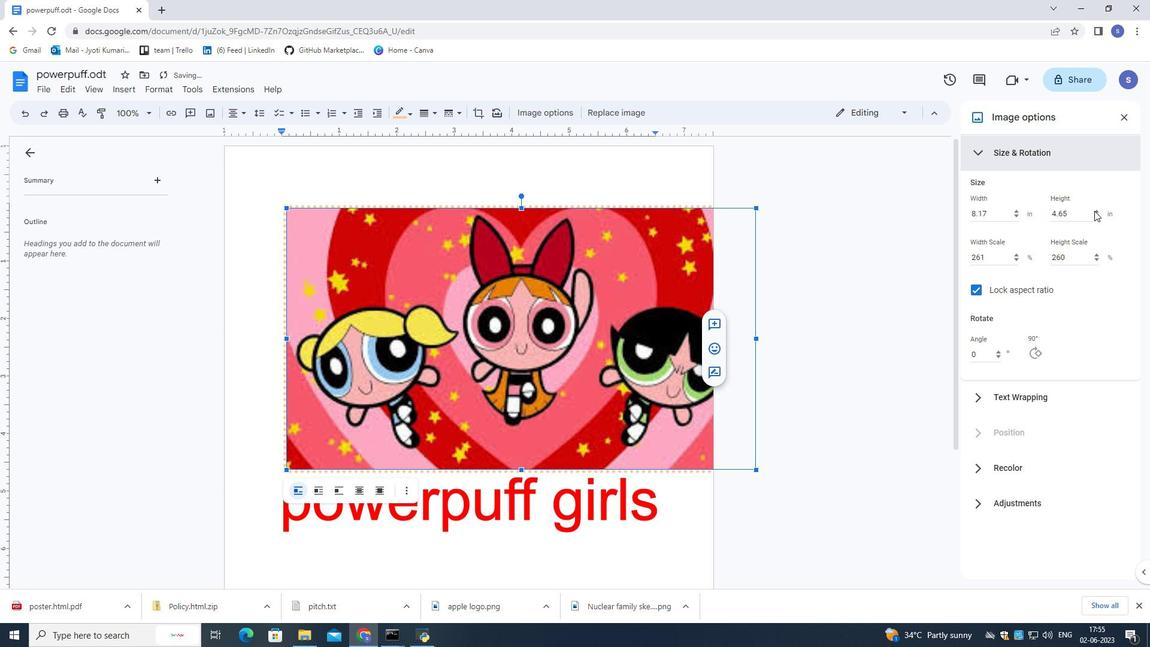 
Action: Mouse pressed left at (1094, 210)
Screenshot: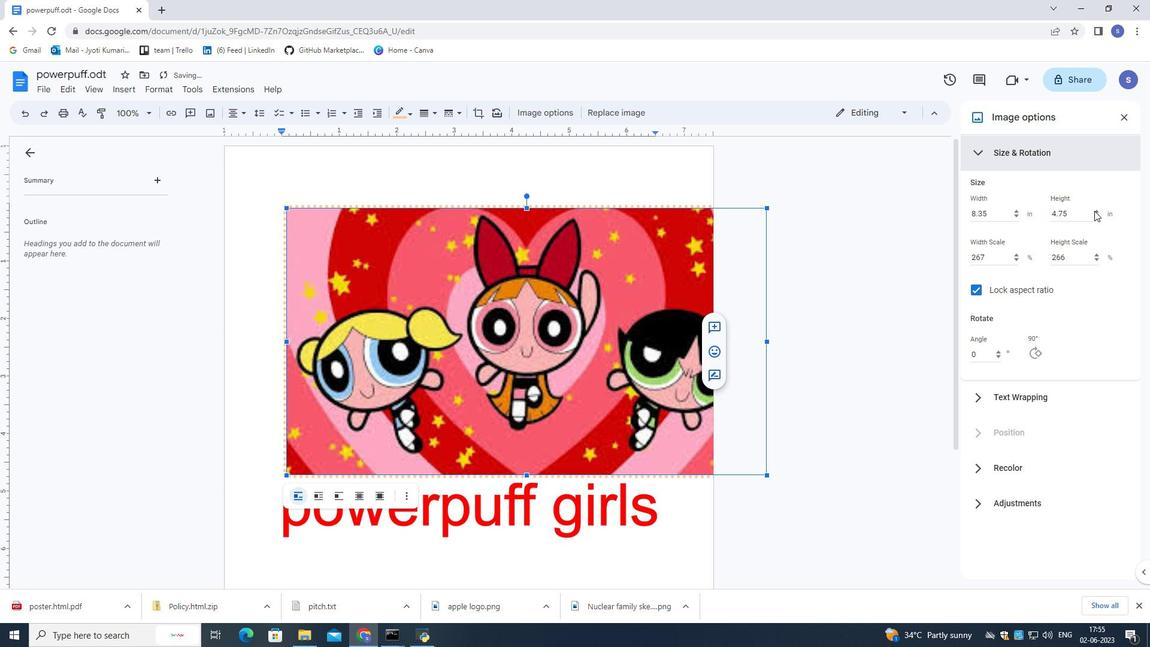 
Action: Mouse moved to (1093, 210)
Screenshot: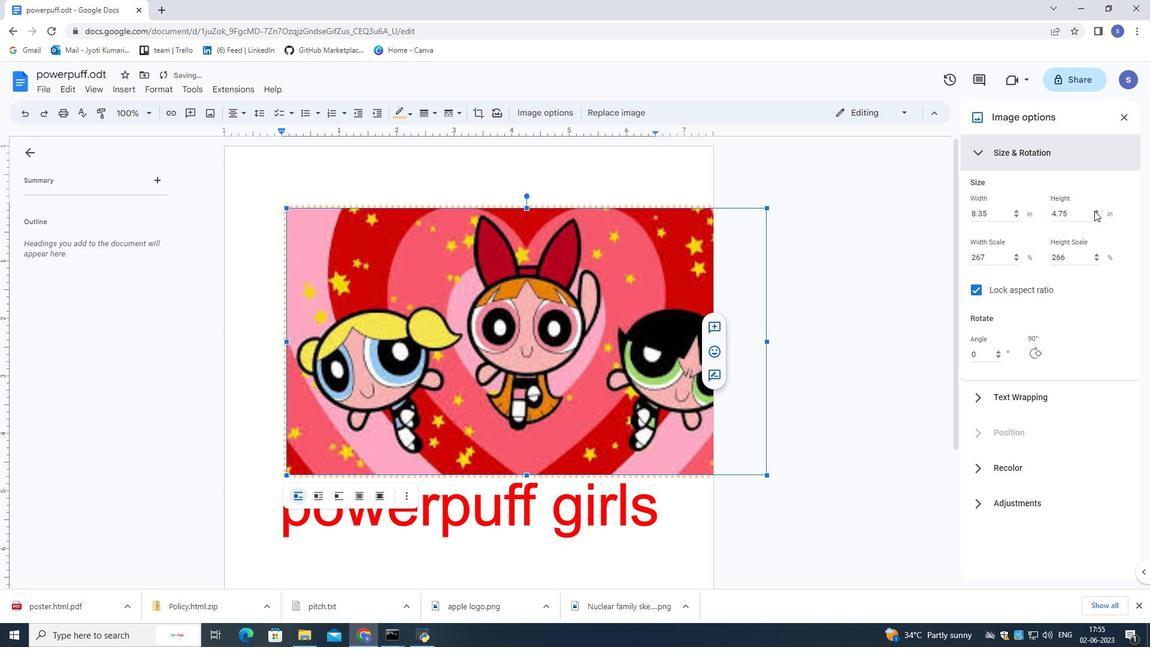 
Action: Mouse pressed left at (1093, 210)
Screenshot: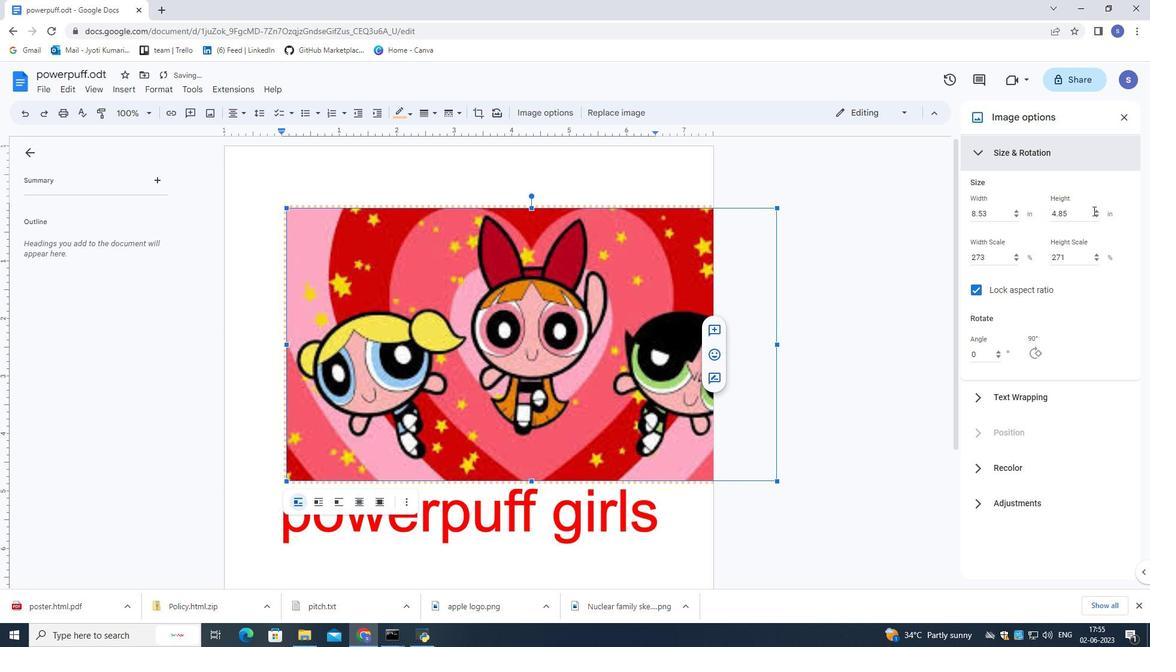 
Action: Mouse pressed left at (1093, 210)
Screenshot: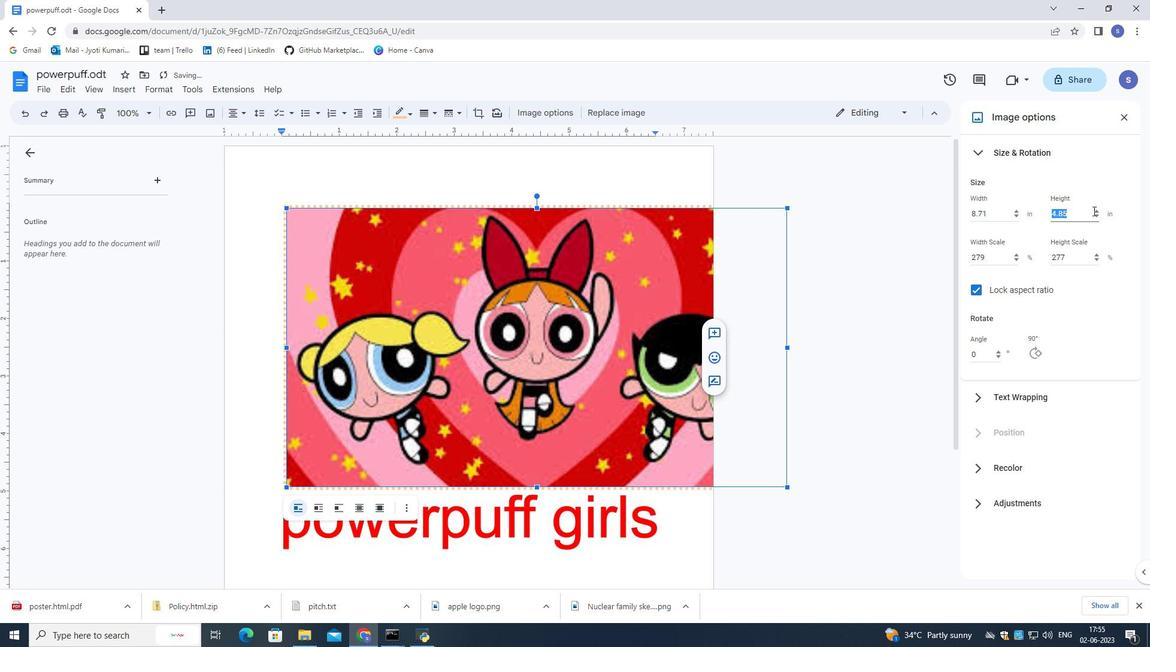 
Action: Mouse pressed left at (1093, 210)
Screenshot: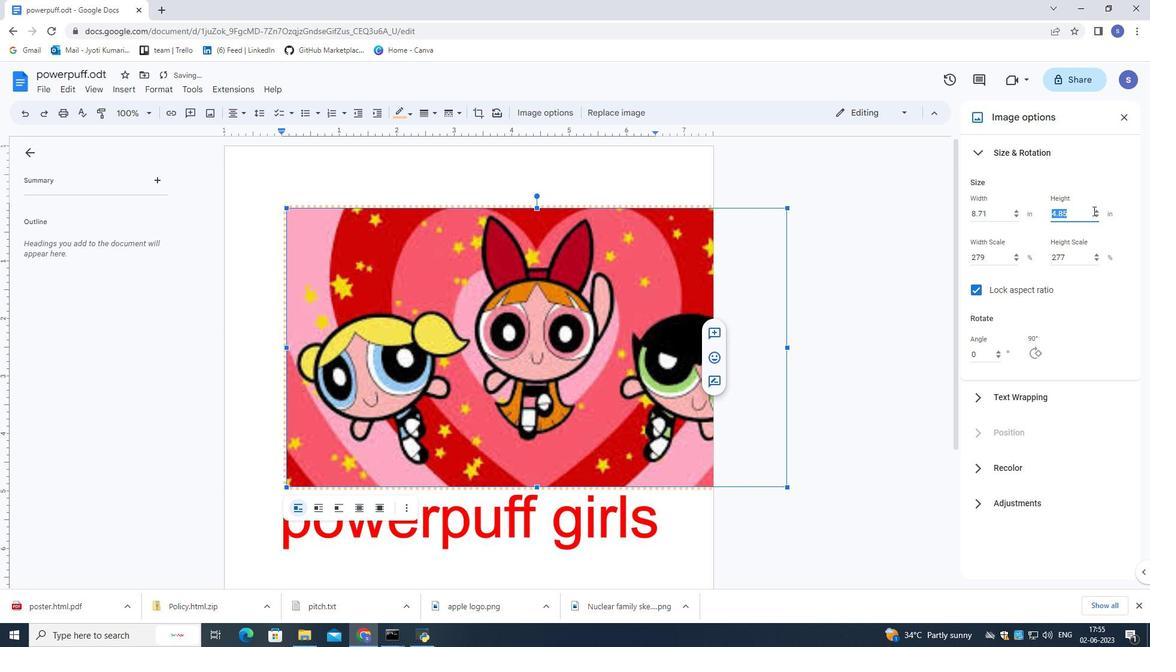 
Action: Mouse moved to (1097, 210)
Screenshot: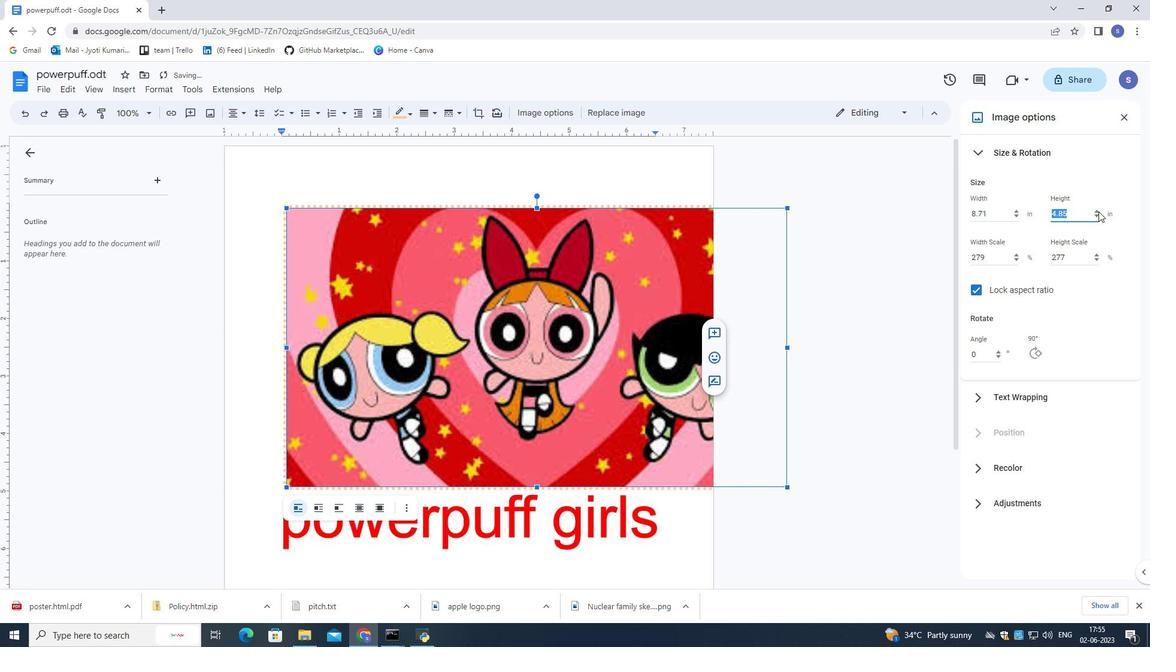 
Action: Mouse pressed left at (1097, 210)
Screenshot: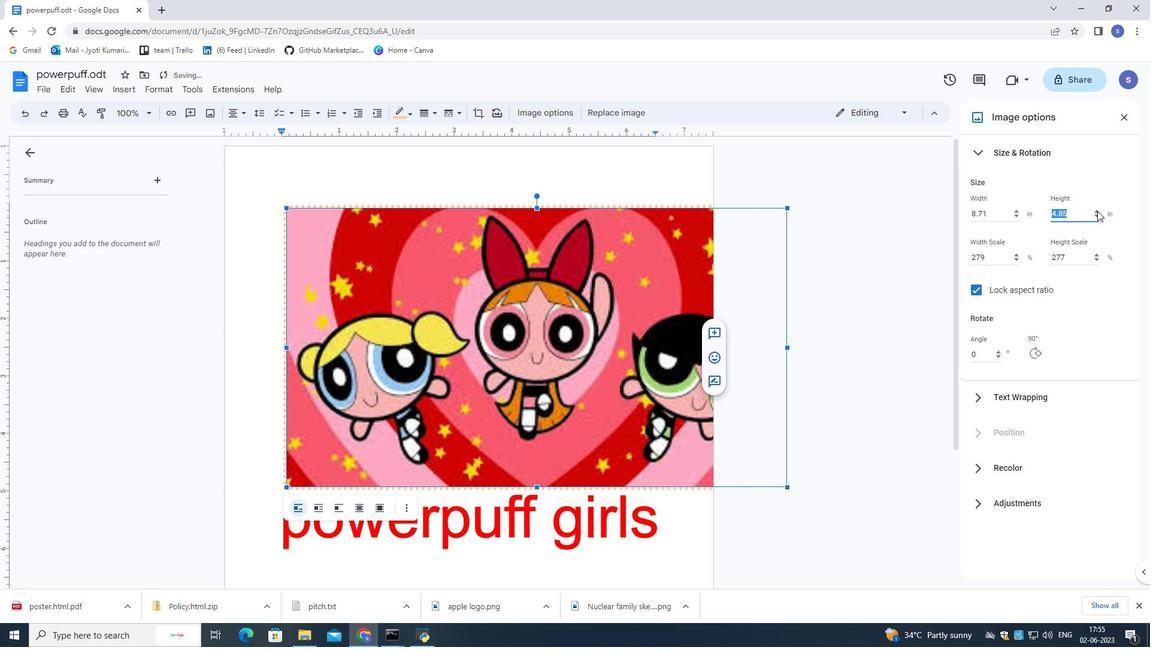 
Action: Mouse pressed left at (1097, 210)
Screenshot: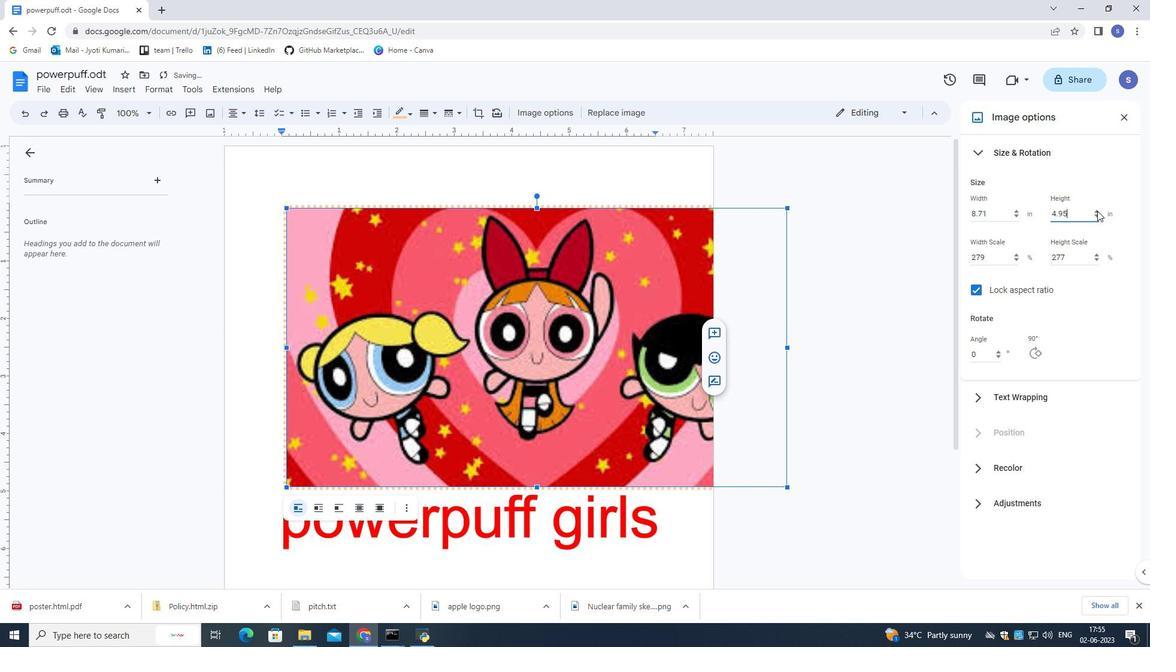 
Action: Mouse pressed left at (1097, 210)
Screenshot: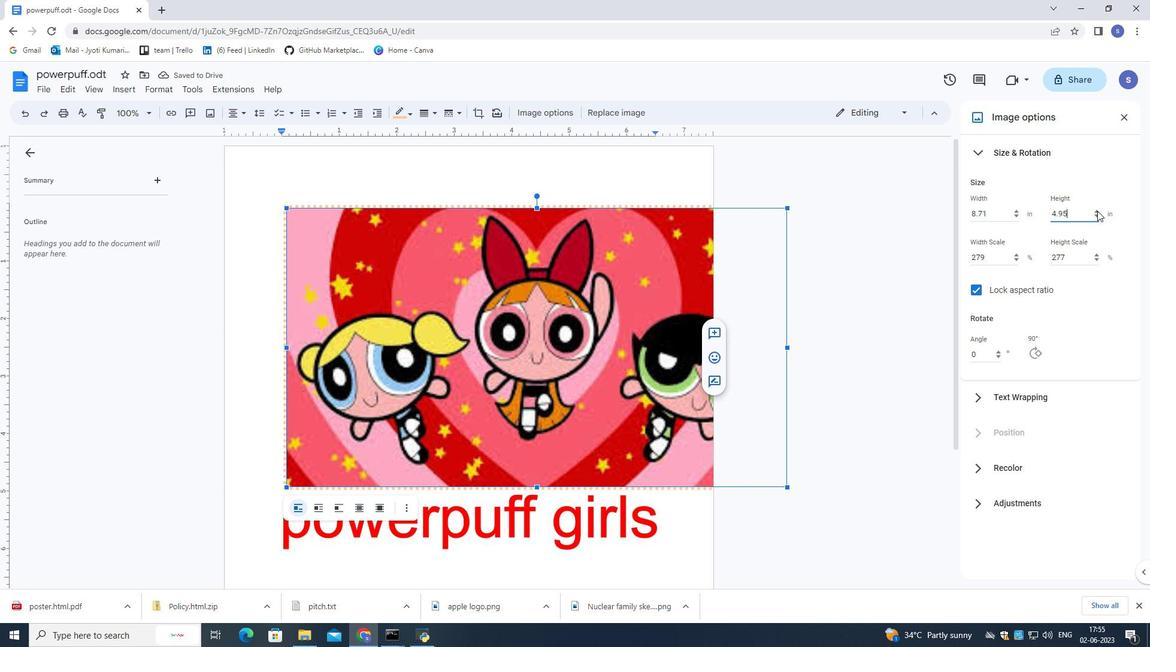 
Action: Mouse pressed left at (1097, 210)
Screenshot: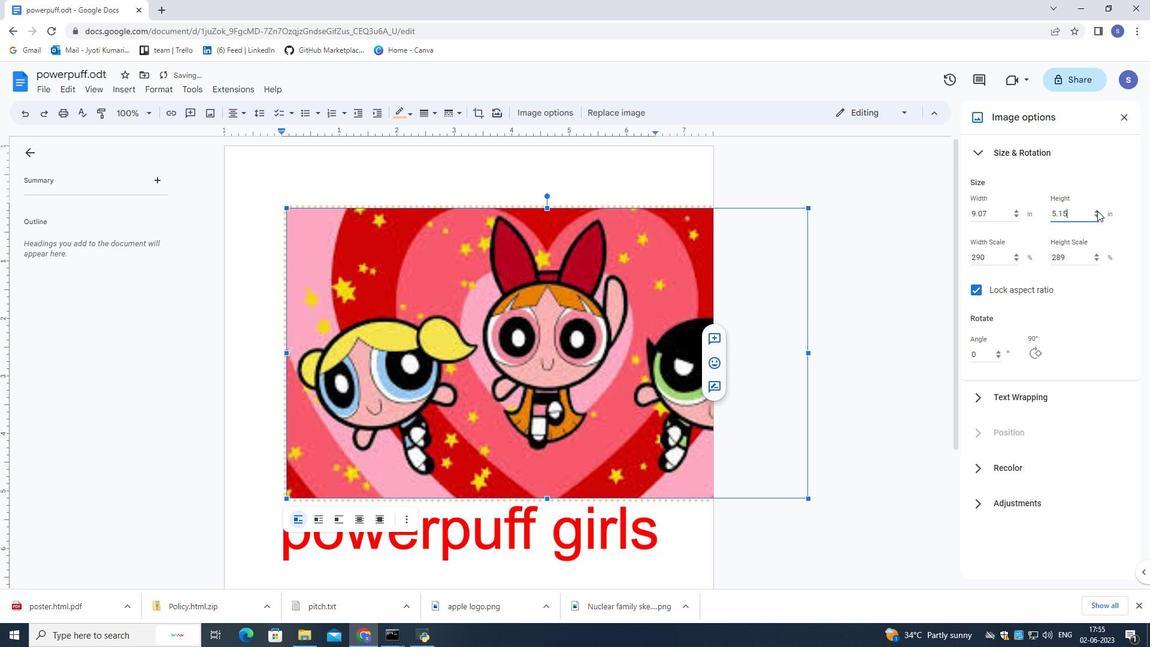
Action: Mouse pressed left at (1097, 210)
Screenshot: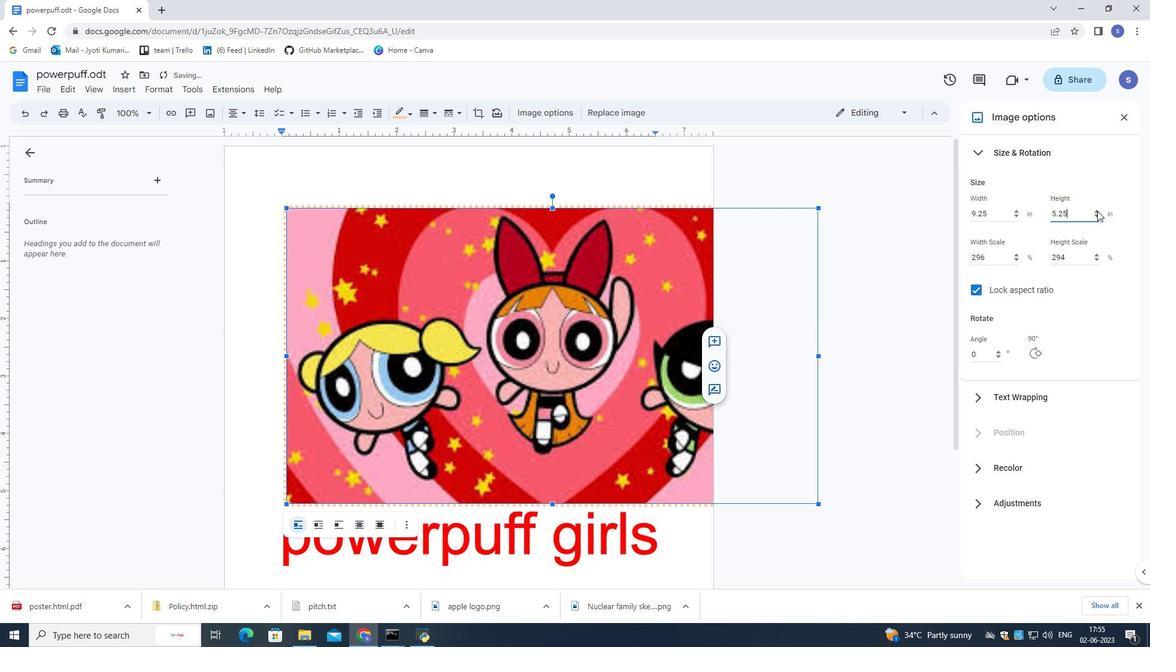 
Action: Mouse pressed left at (1097, 210)
Screenshot: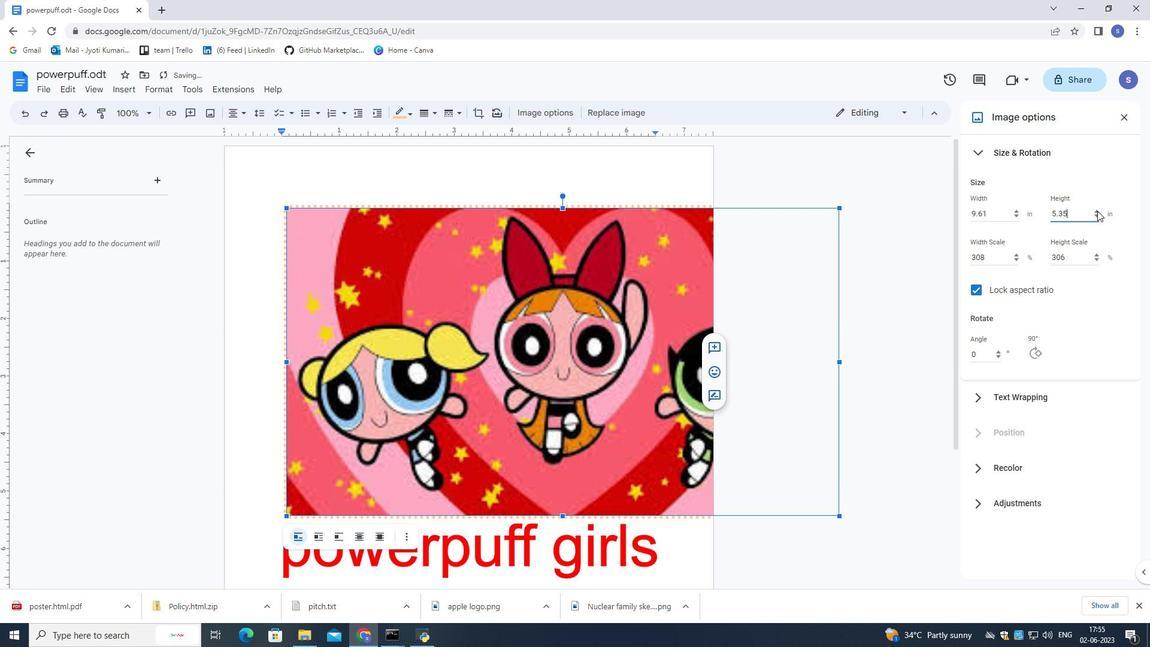 
Action: Mouse pressed left at (1097, 210)
Screenshot: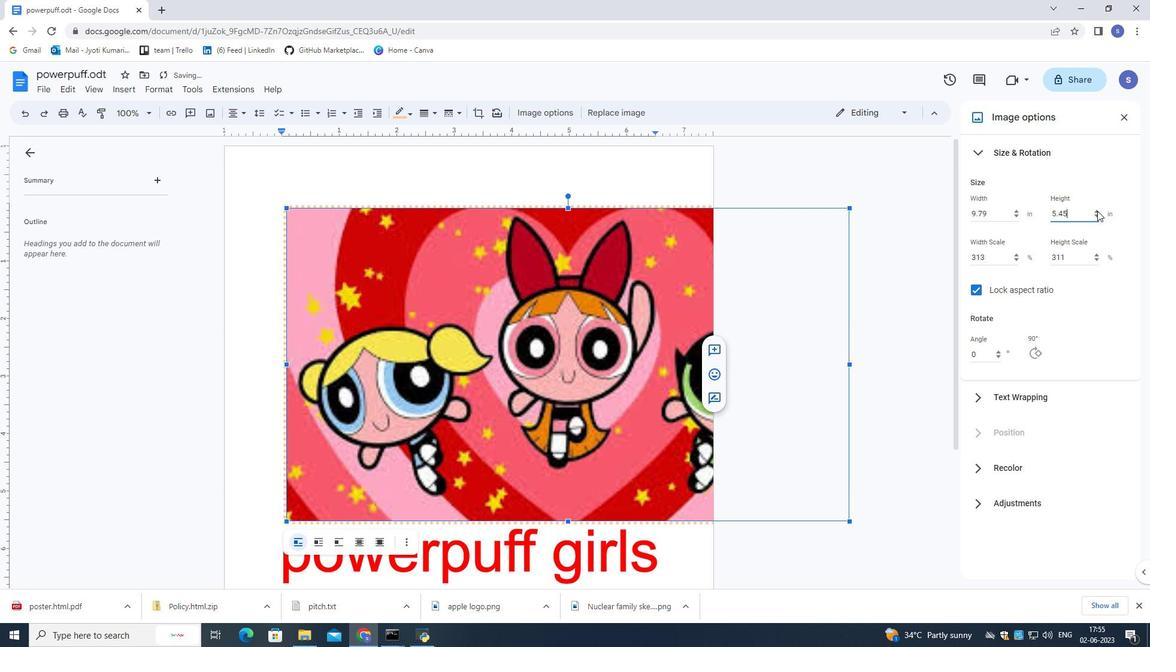 
Action: Mouse pressed left at (1097, 210)
Screenshot: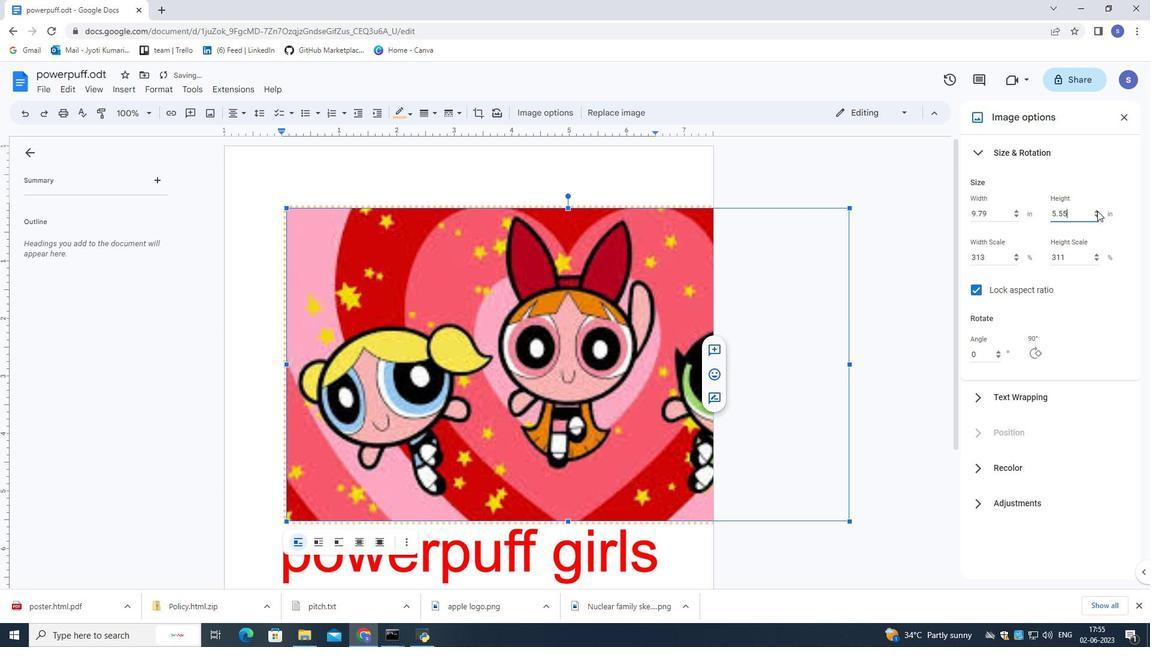 
Action: Mouse pressed left at (1097, 210)
Screenshot: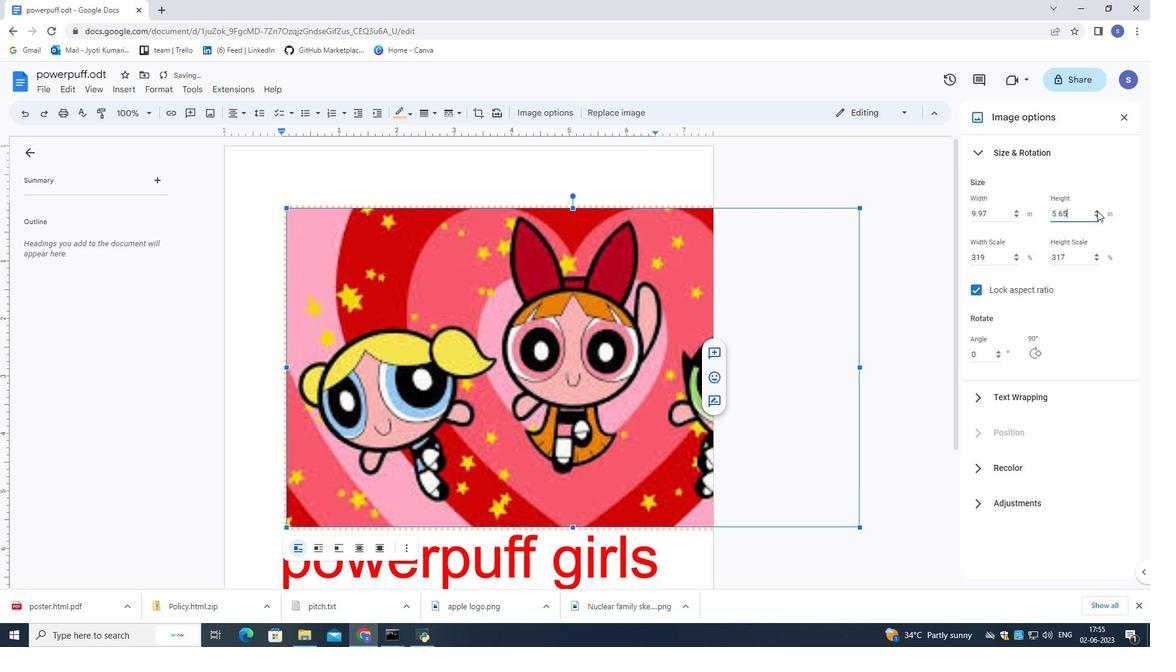 
Action: Mouse pressed left at (1097, 210)
Screenshot: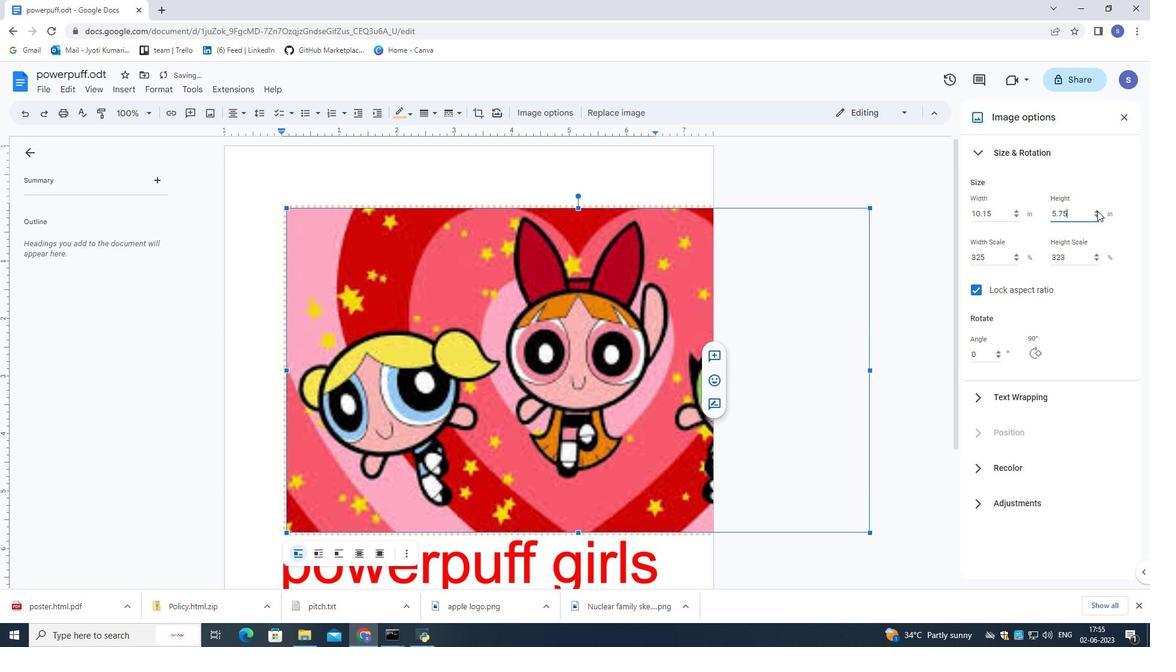 
Action: Mouse pressed left at (1097, 210)
Screenshot: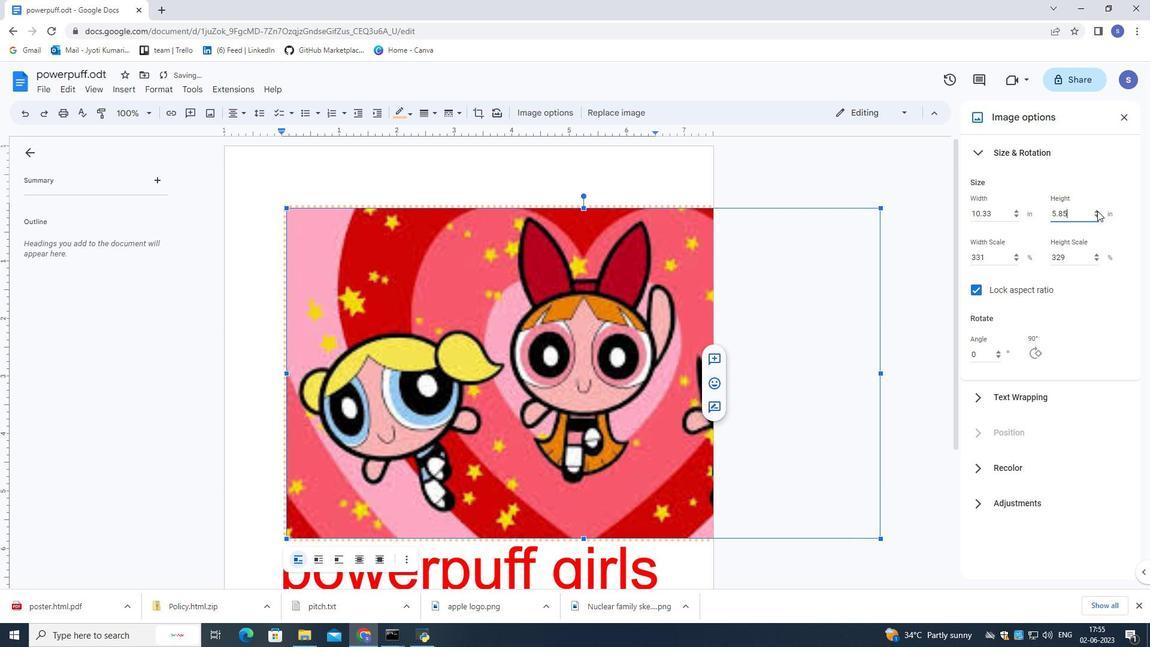 
Action: Mouse pressed left at (1097, 210)
Screenshot: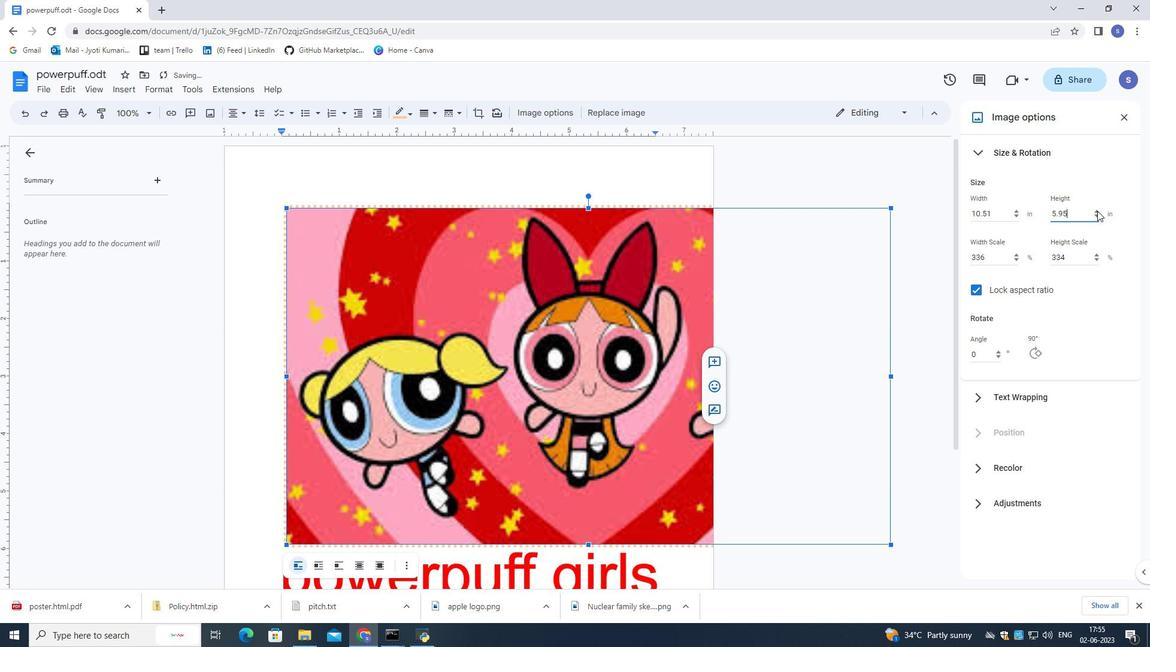 
Action: Mouse pressed left at (1097, 210)
Screenshot: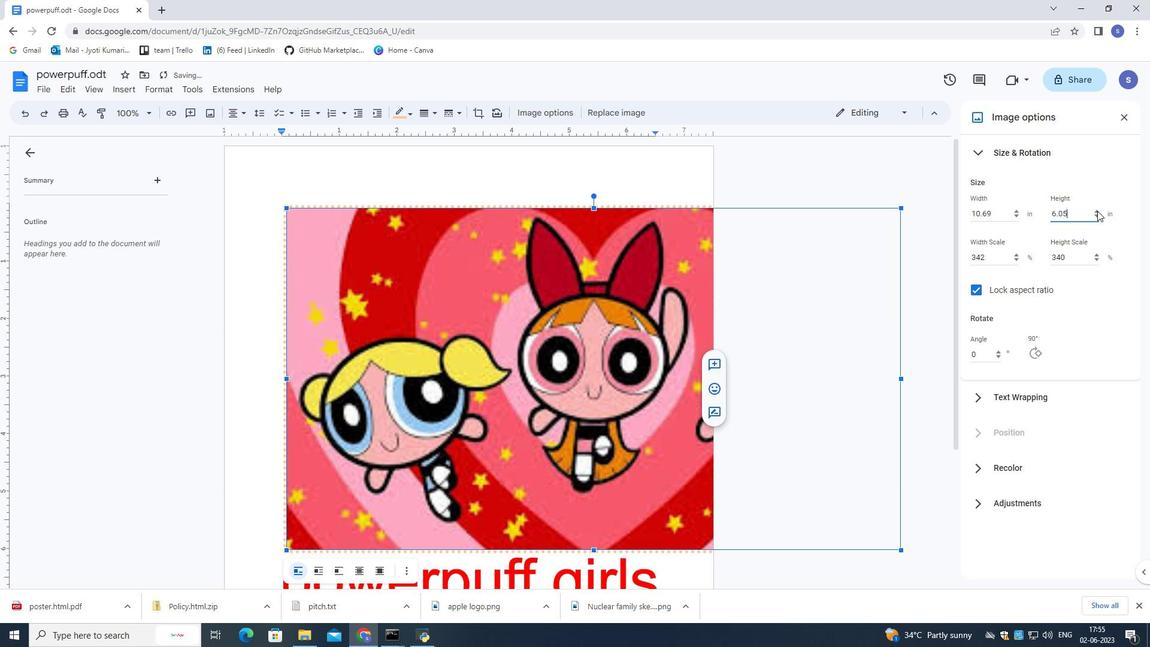 
Action: Mouse pressed left at (1097, 210)
Screenshot: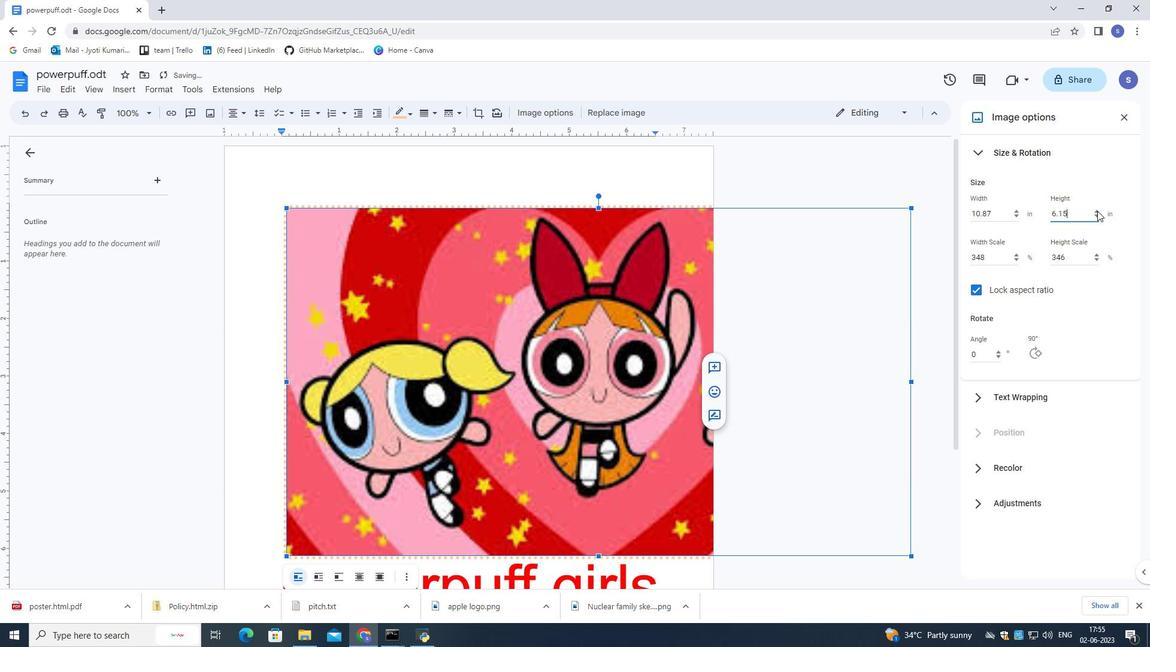 
Action: Mouse pressed left at (1097, 210)
Screenshot: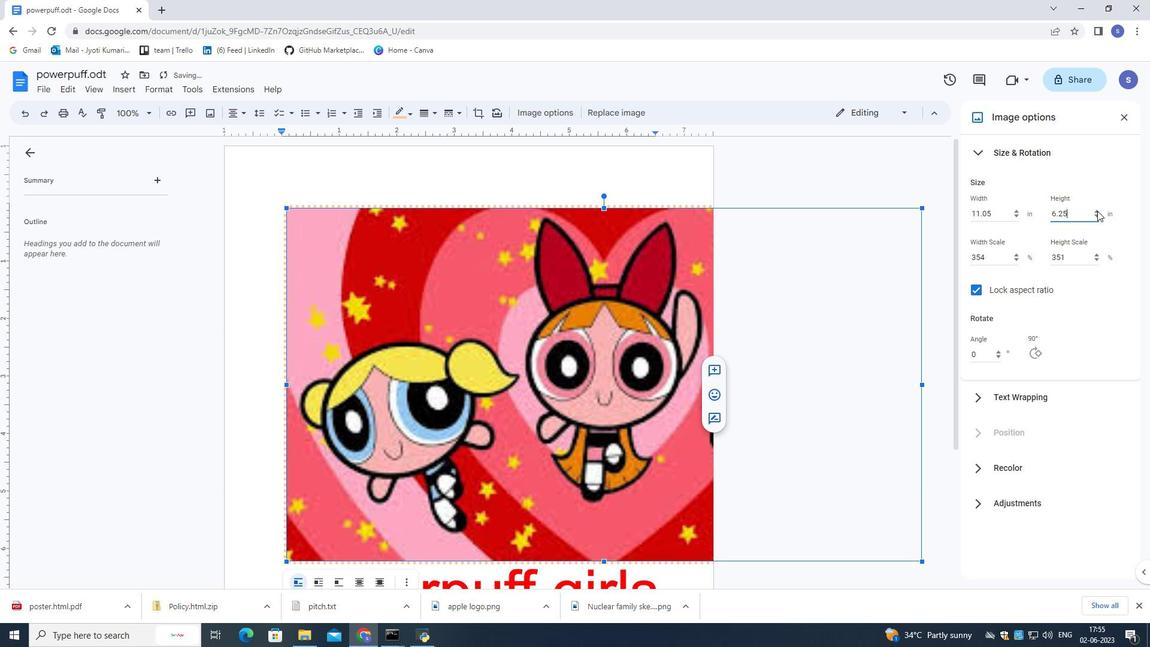 
Action: Mouse pressed left at (1097, 210)
Screenshot: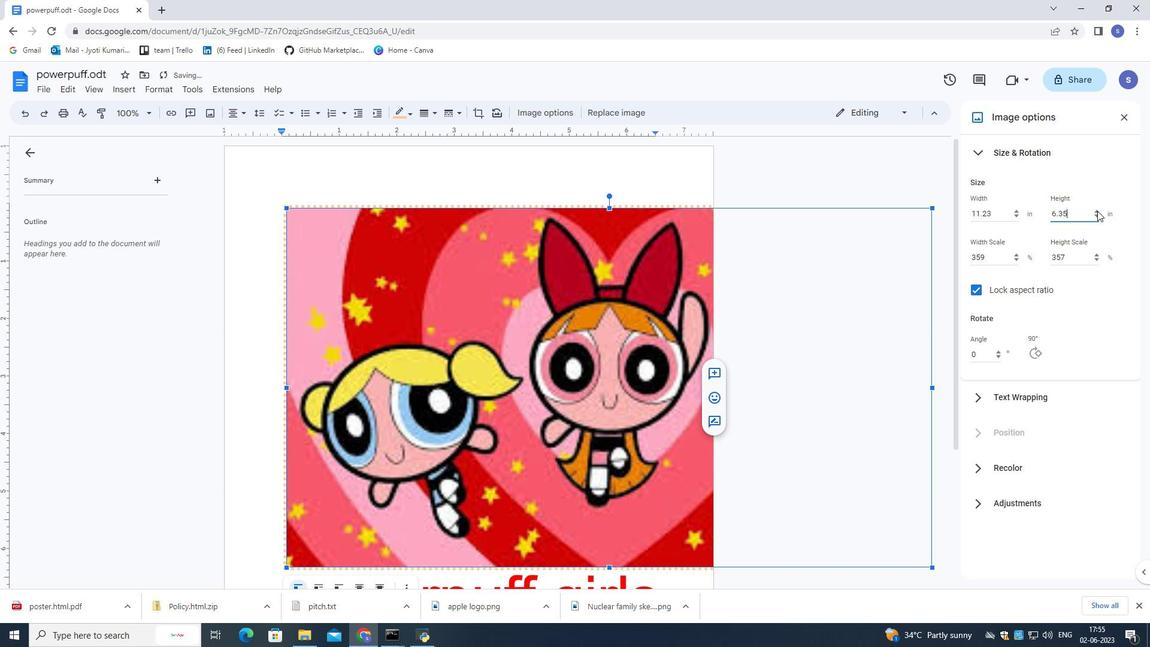 
Action: Mouse moved to (1097, 216)
Screenshot: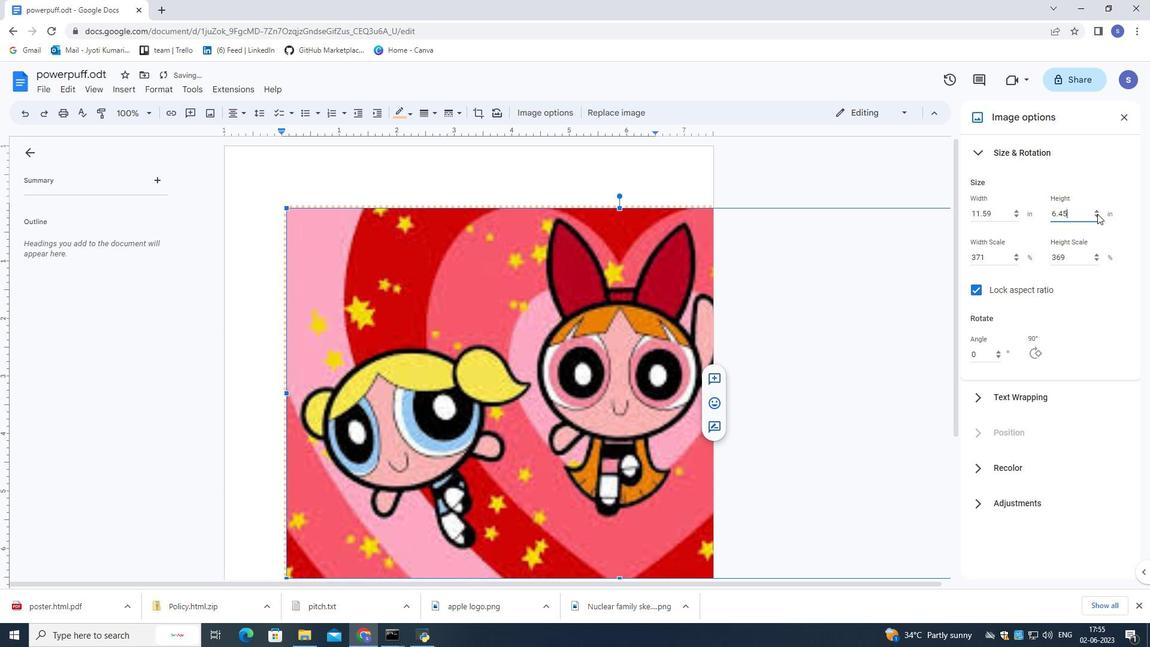 
Action: Mouse pressed left at (1097, 216)
Screenshot: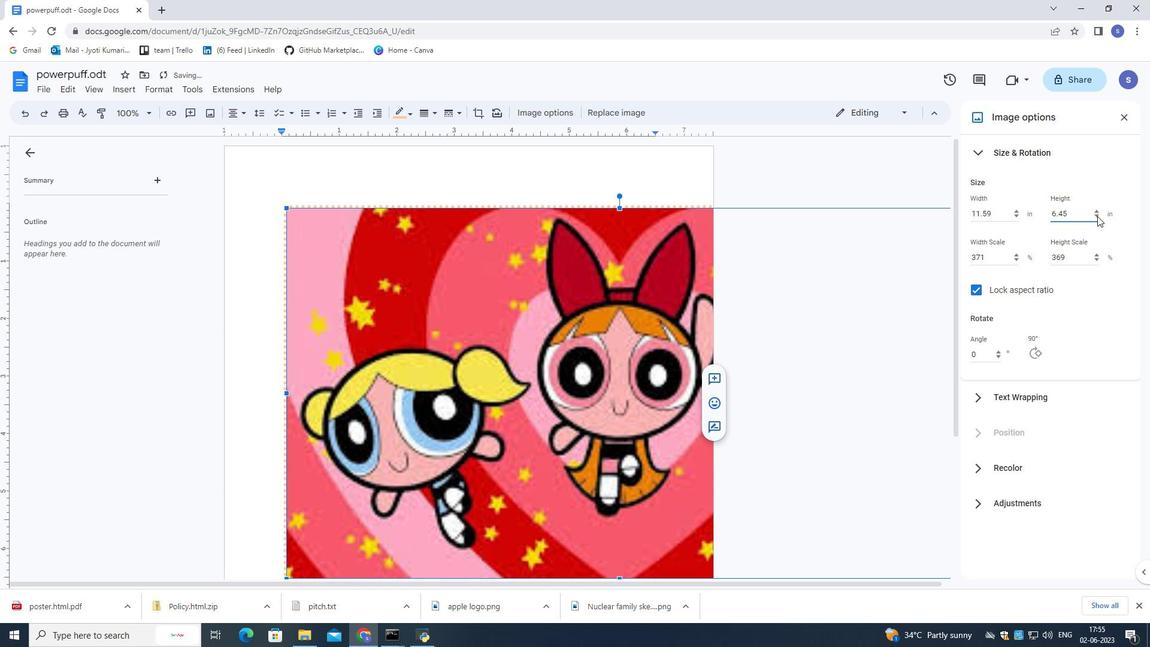 
Action: Mouse pressed left at (1097, 216)
Screenshot: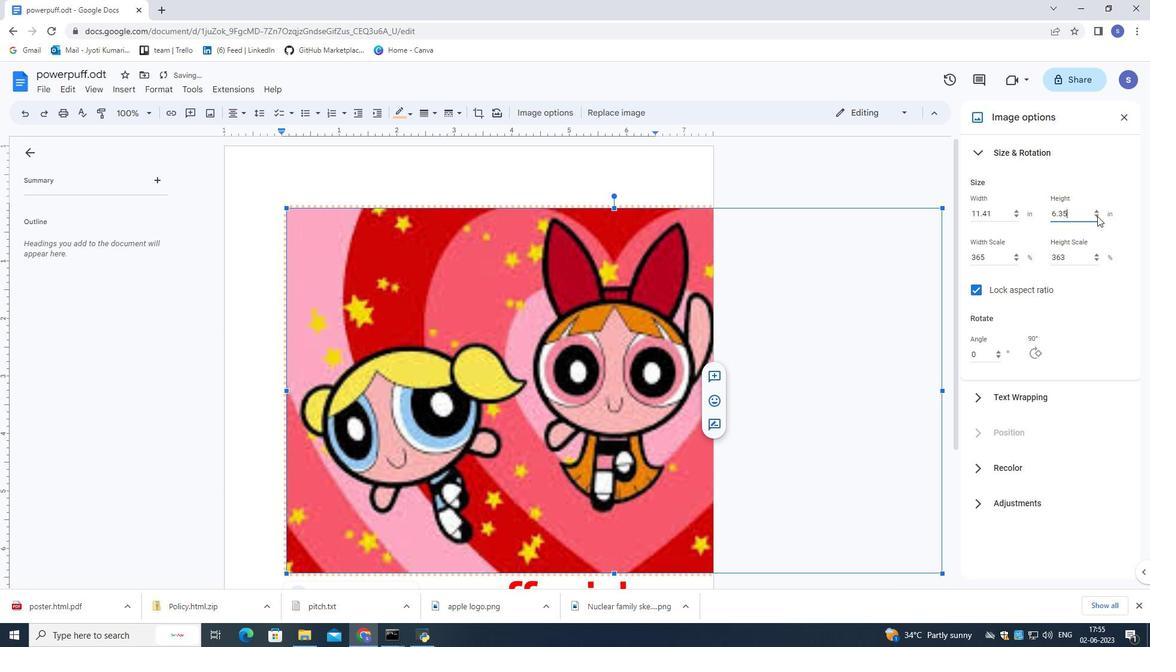 
Action: Mouse moved to (1097, 210)
Screenshot: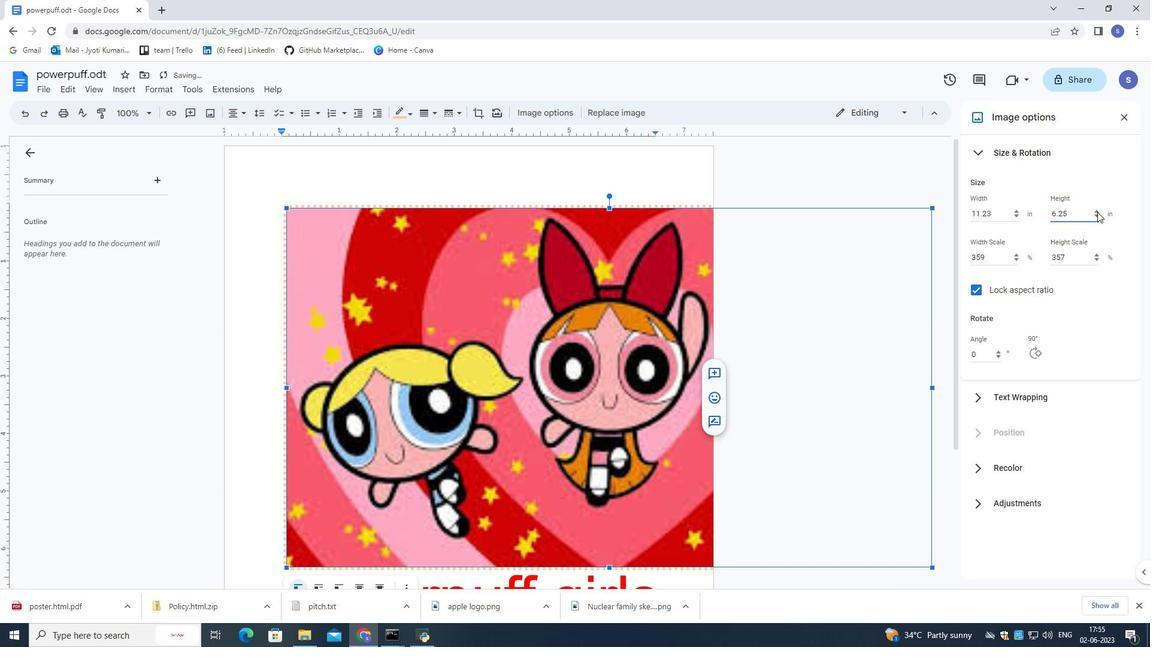 
Action: Mouse pressed left at (1097, 210)
Screenshot: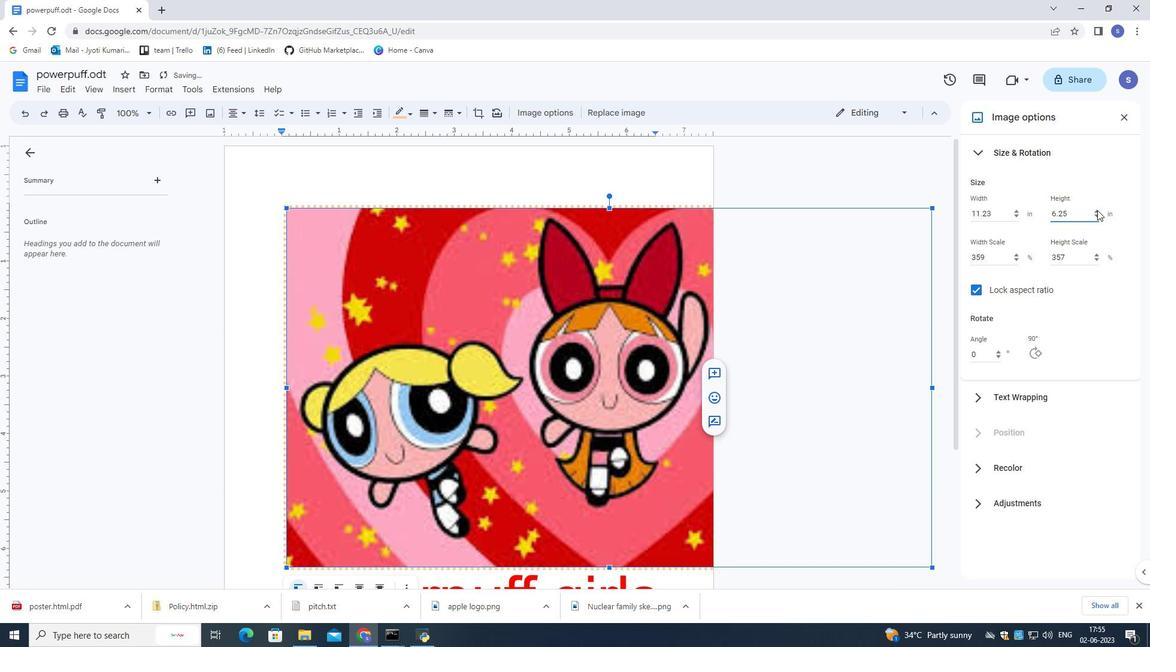 
Action: Mouse moved to (798, 197)
Screenshot: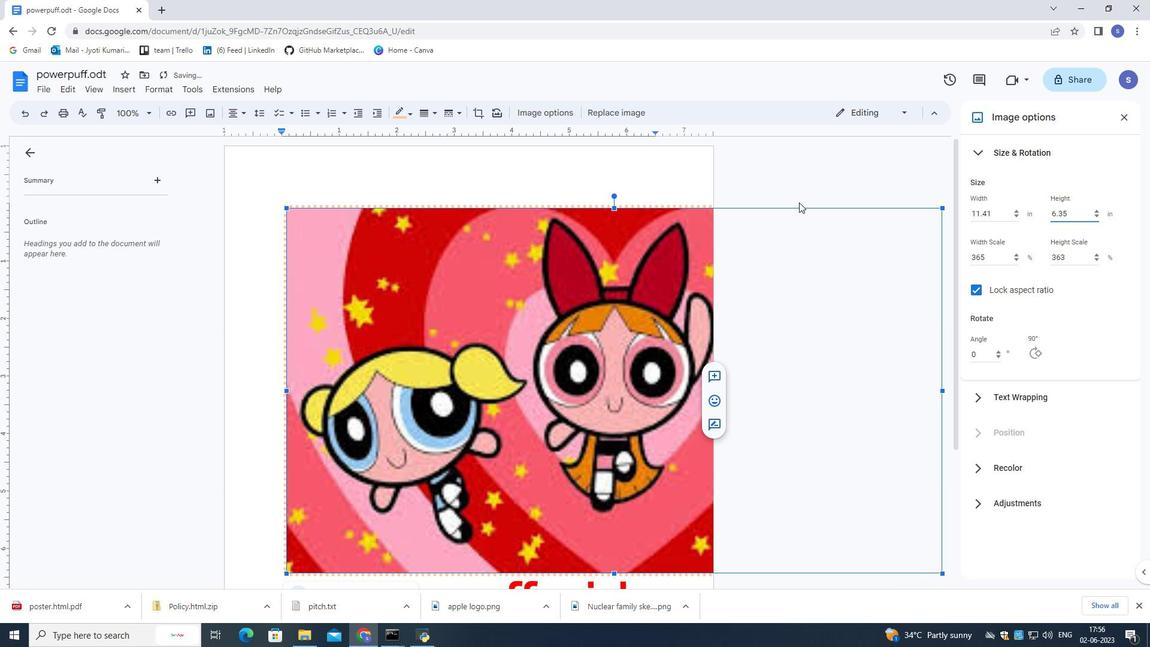 
Action: Mouse pressed left at (798, 197)
Screenshot: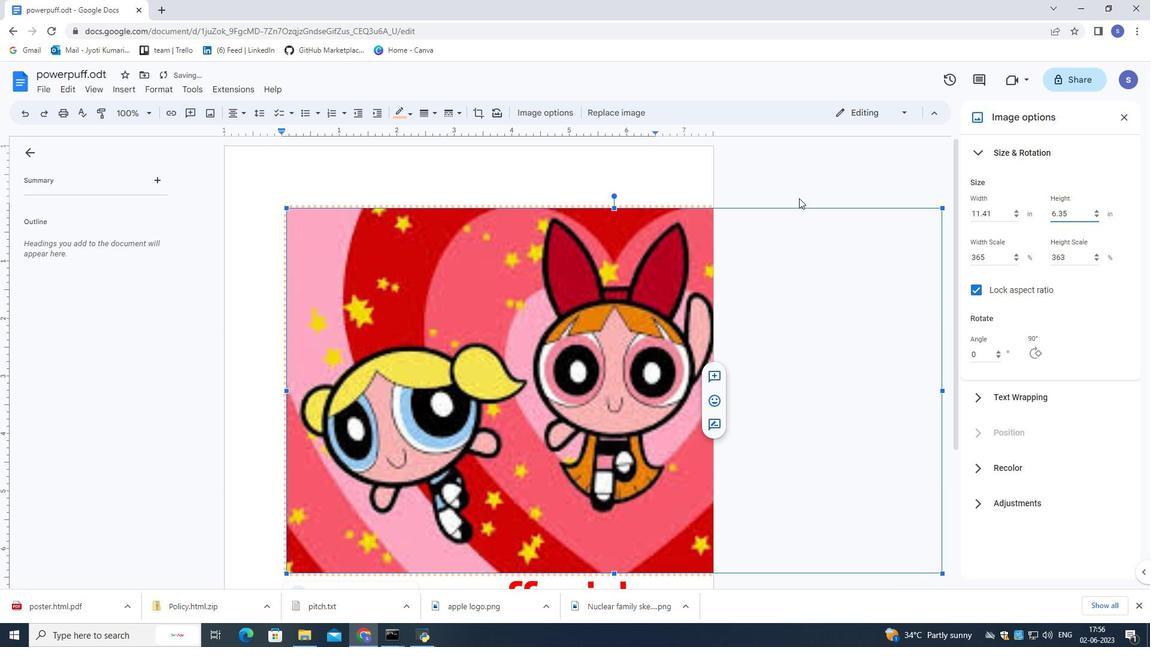 
Action: Mouse scrolled (798, 197) with delta (0, 0)
Screenshot: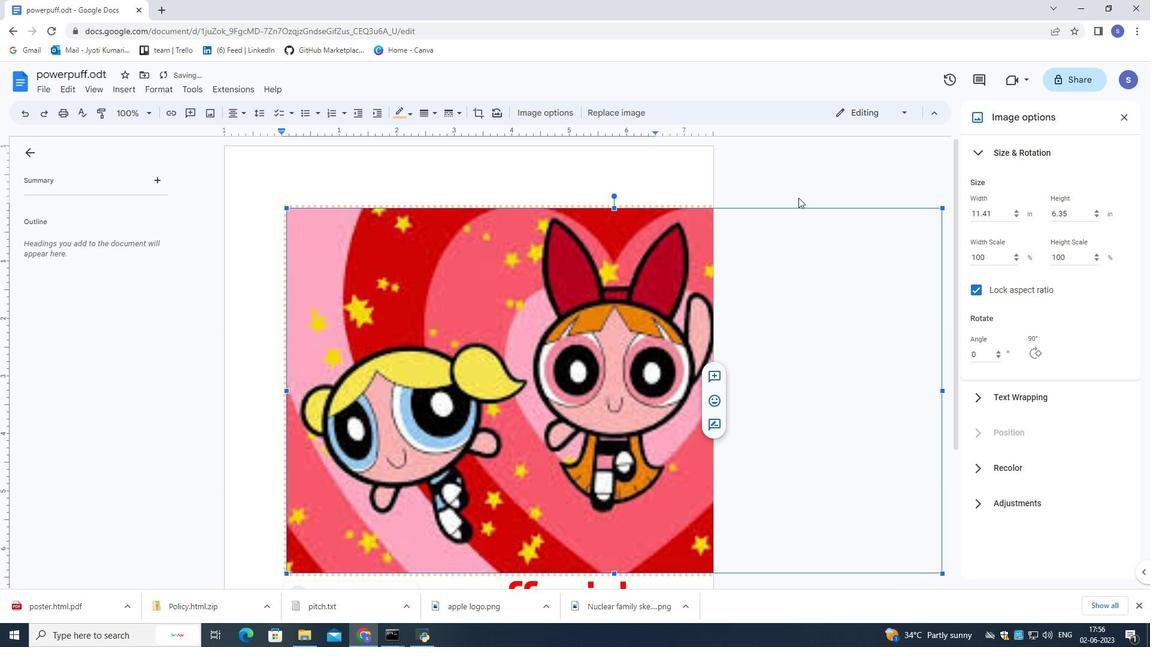 
Action: Mouse scrolled (798, 197) with delta (0, 0)
Screenshot: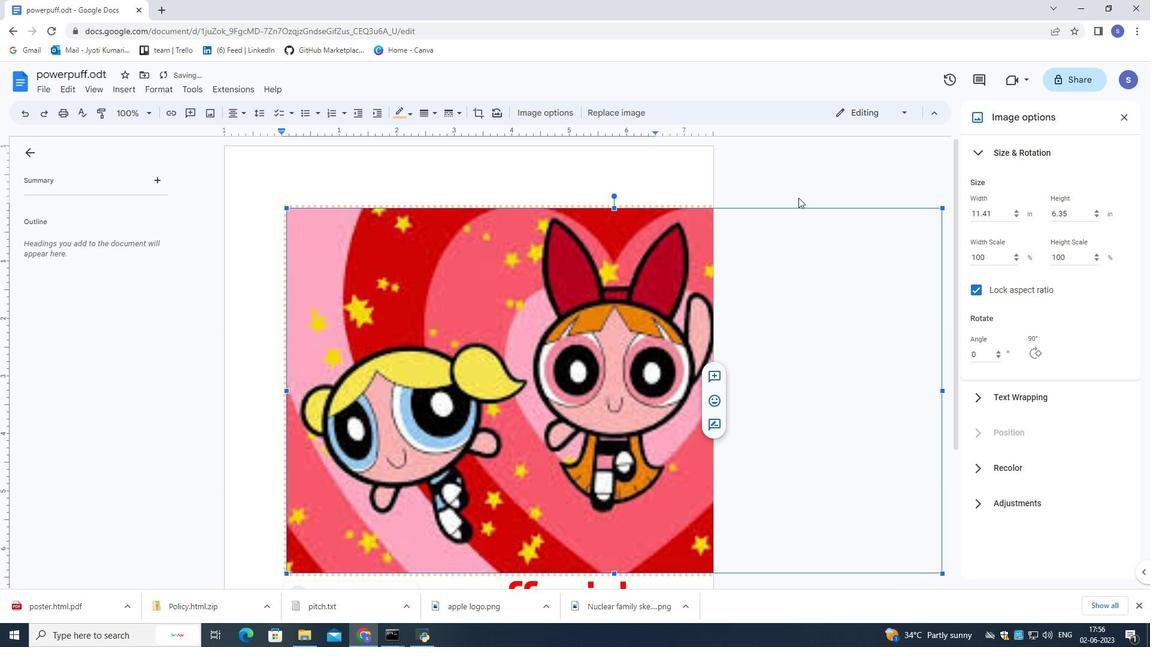 
Action: Mouse scrolled (798, 197) with delta (0, 0)
Screenshot: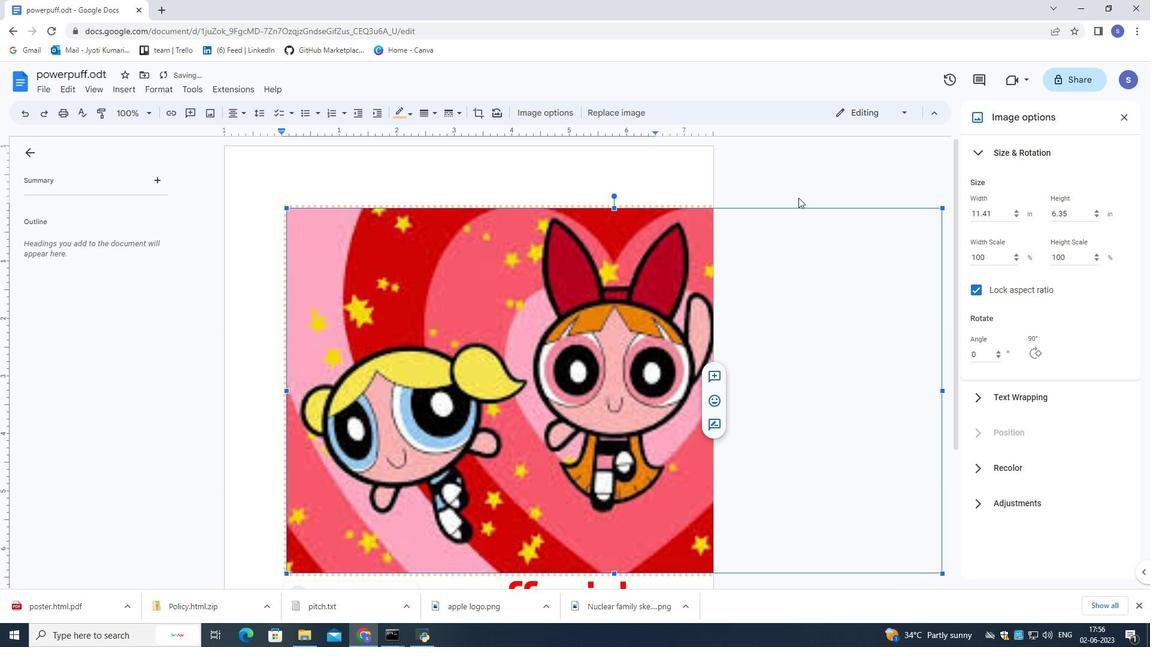
Action: Mouse scrolled (798, 197) with delta (0, 0)
Screenshot: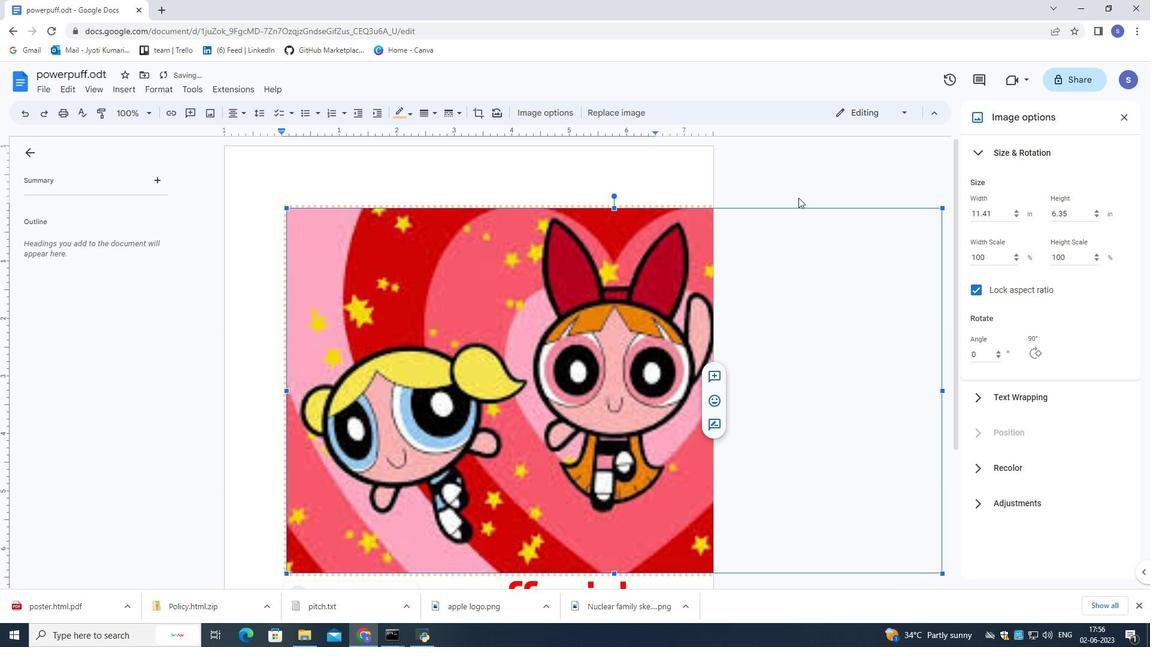 
Action: Mouse moved to (776, 420)
Screenshot: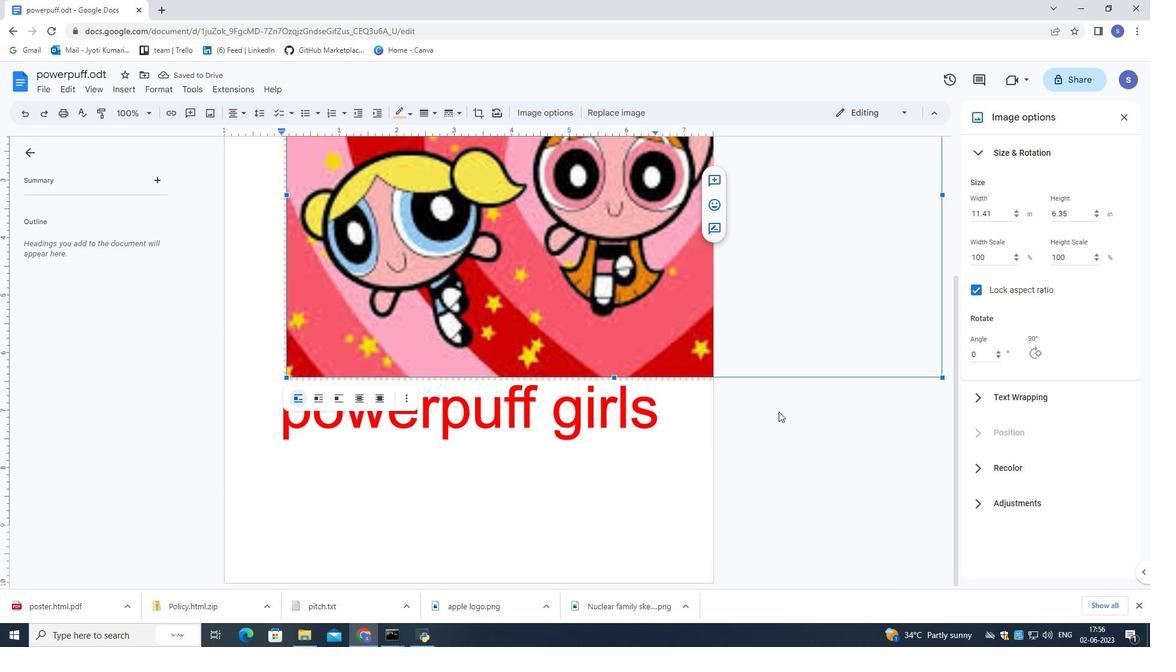 
Action: Mouse pressed left at (776, 420)
Screenshot: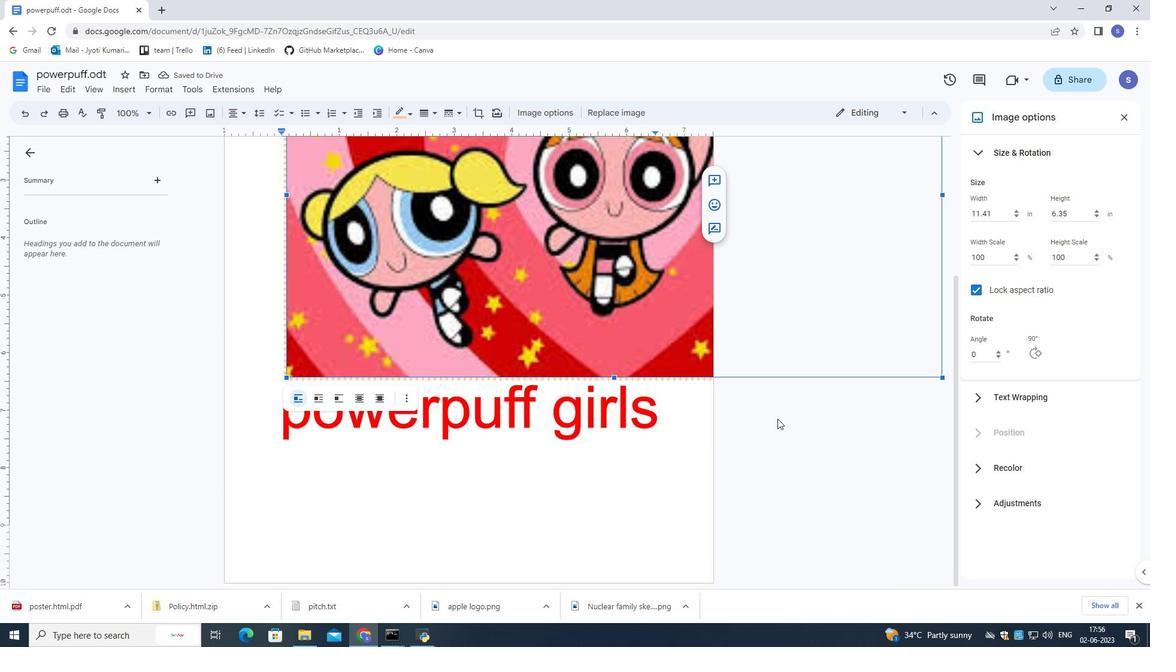 
Action: Mouse moved to (772, 408)
Screenshot: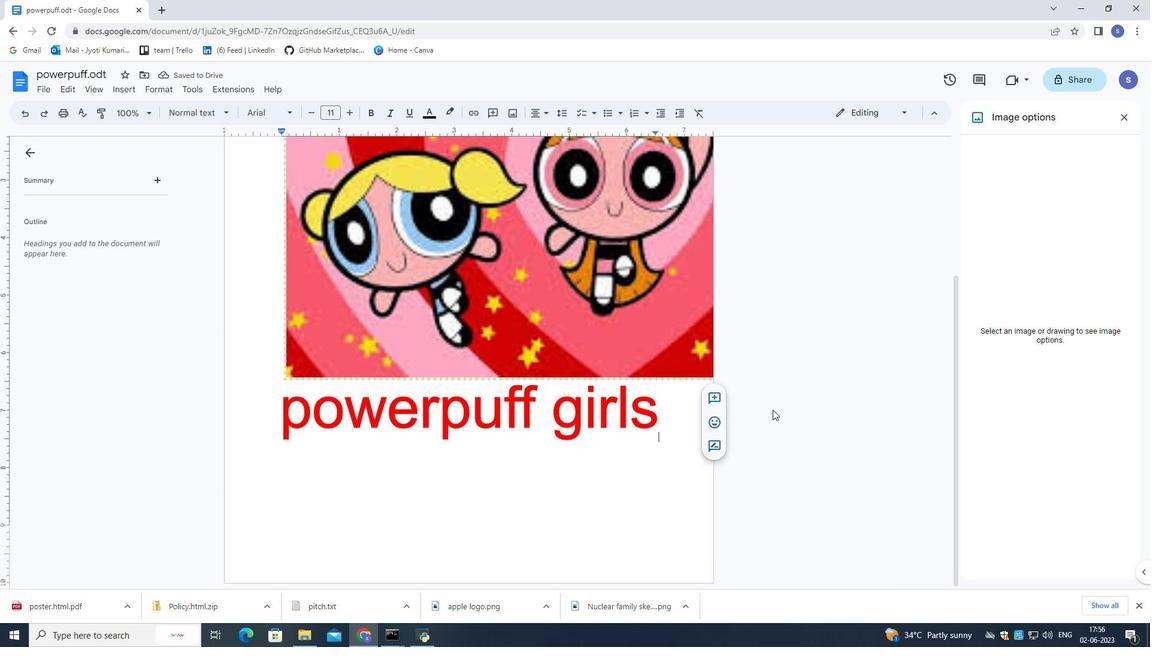 
